 Task: Search one way flight ticket for 5 adults, 1 child, 2 infants in seat and 1 infant on lap in business from Traverse City: Cherry Capital Airport (was Cherry County Airpark) to Laramie: Laramie Regional Airport on 5-3-2023. Choice of flights is Emirates. Number of bags: 2 checked bags. Price is upto 71000. Outbound departure time preference is 4:45.
Action: Mouse moved to (293, 414)
Screenshot: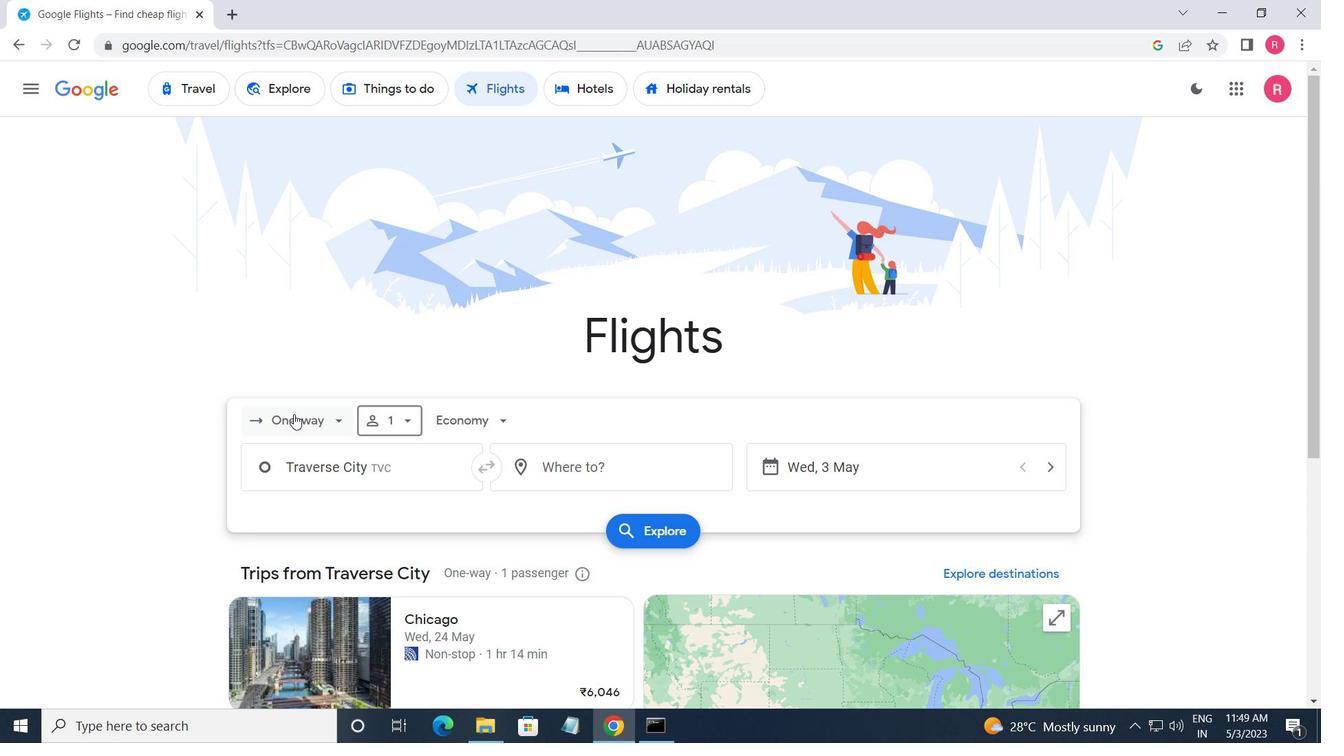 
Action: Mouse pressed left at (293, 414)
Screenshot: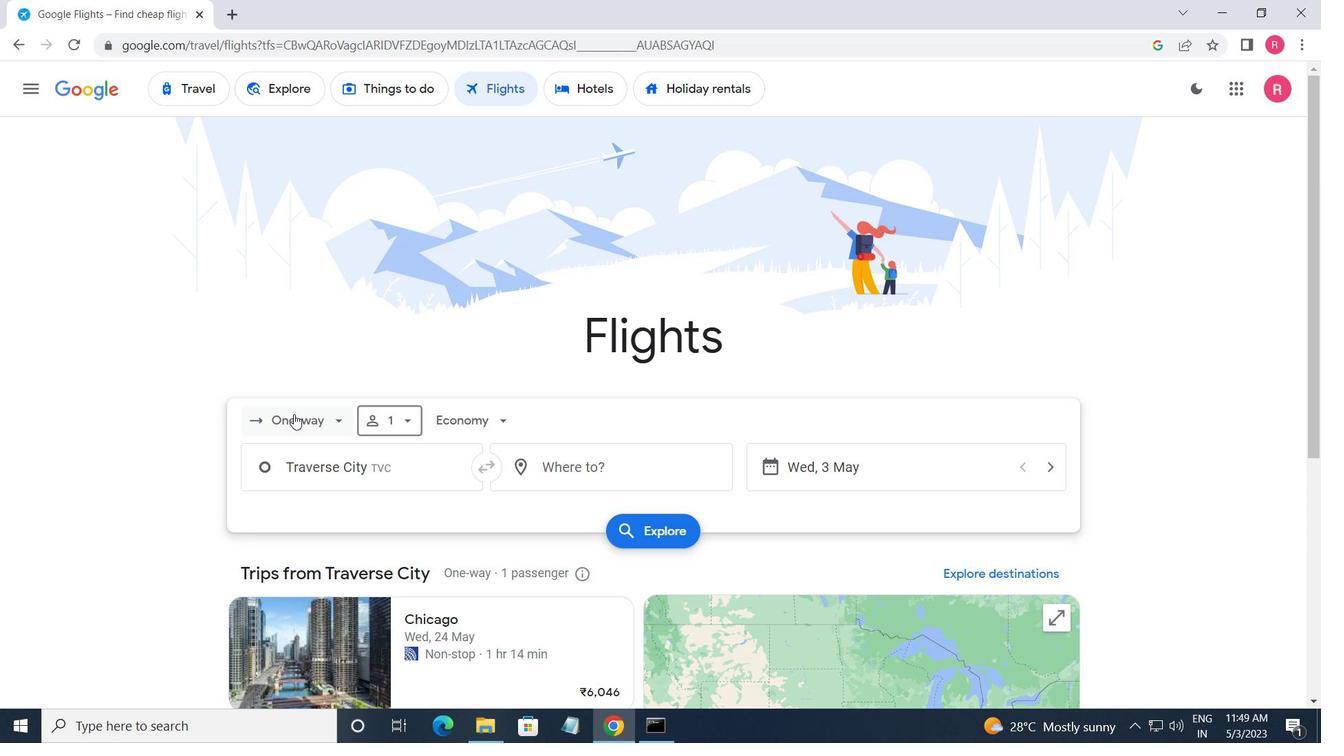 
Action: Mouse moved to (290, 505)
Screenshot: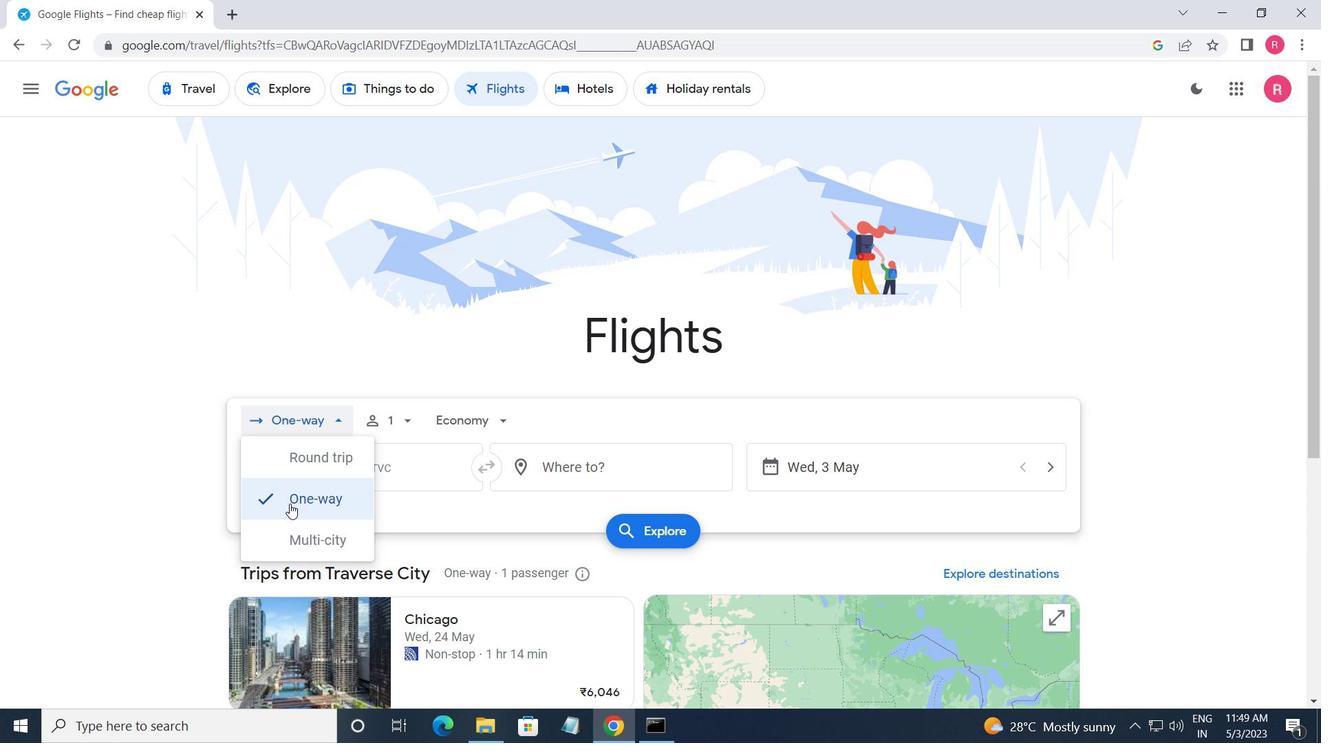 
Action: Mouse pressed left at (290, 505)
Screenshot: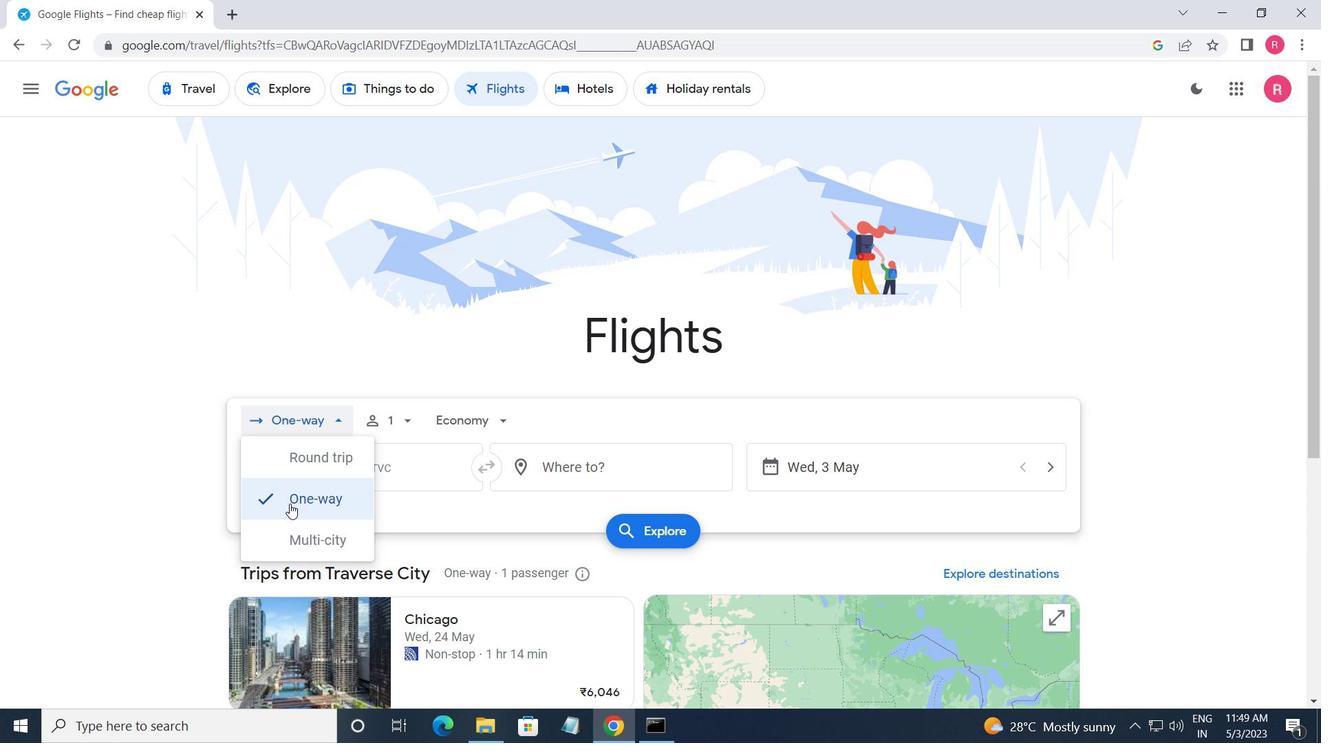 
Action: Mouse moved to (405, 427)
Screenshot: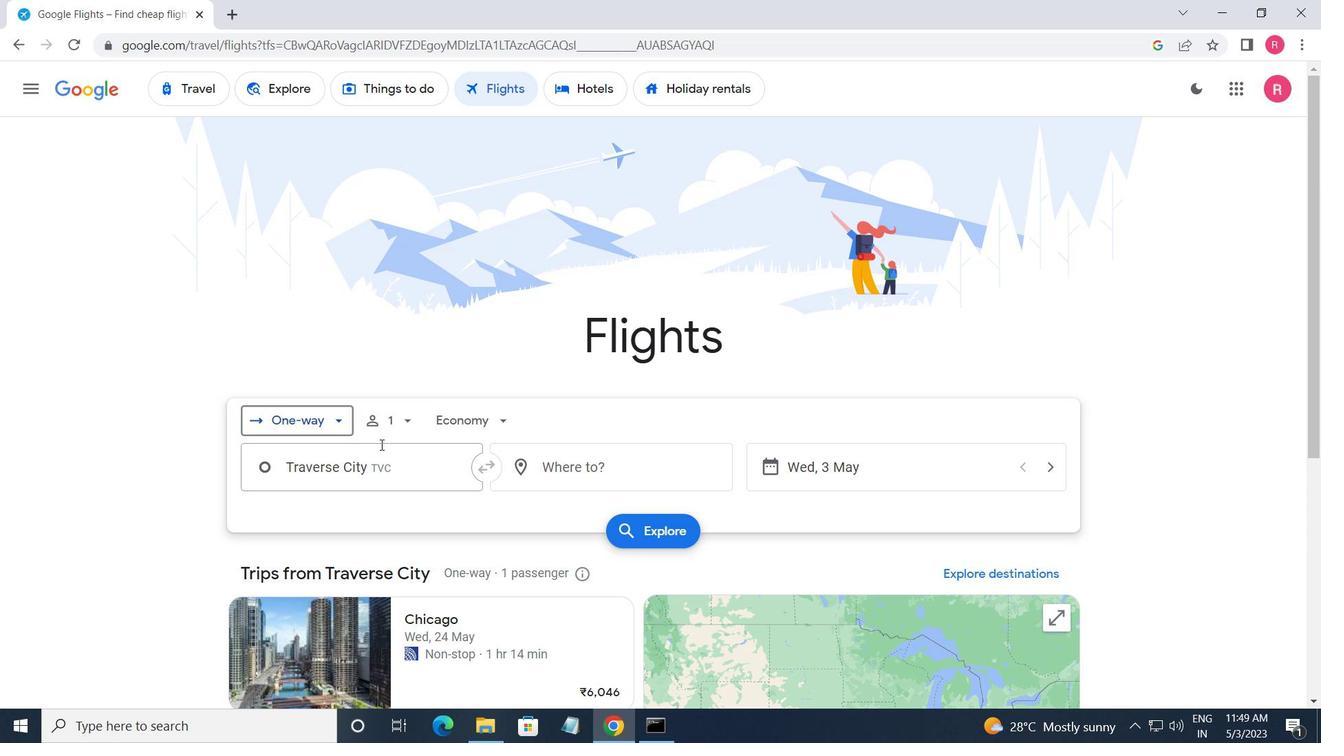 
Action: Mouse pressed left at (405, 427)
Screenshot: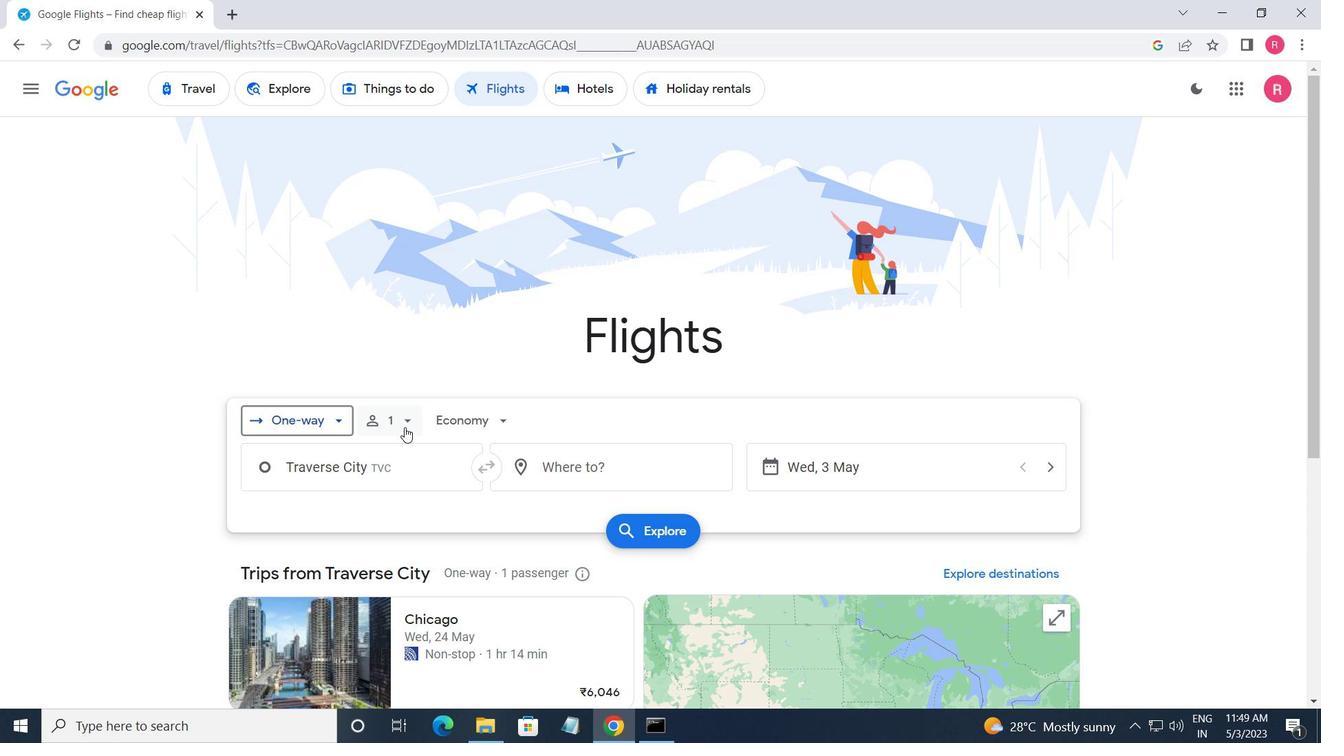 
Action: Mouse moved to (546, 465)
Screenshot: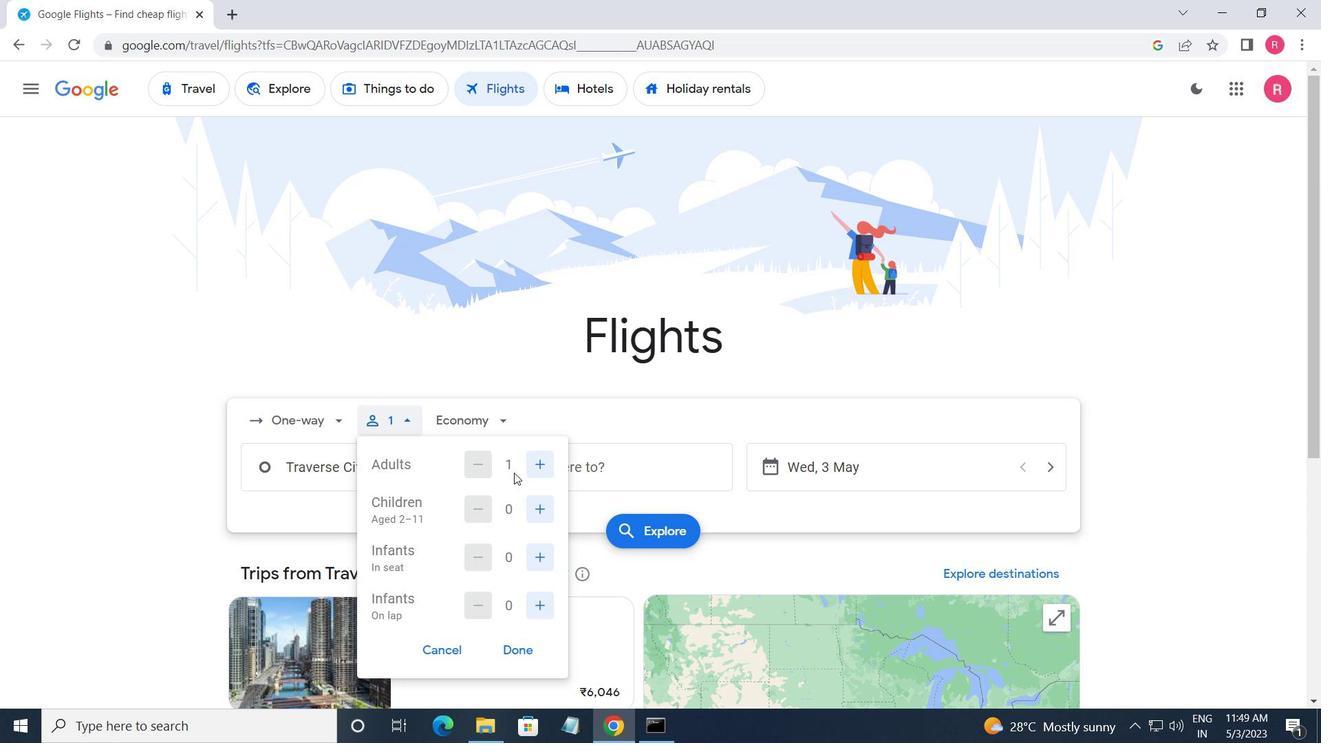 
Action: Mouse pressed left at (546, 465)
Screenshot: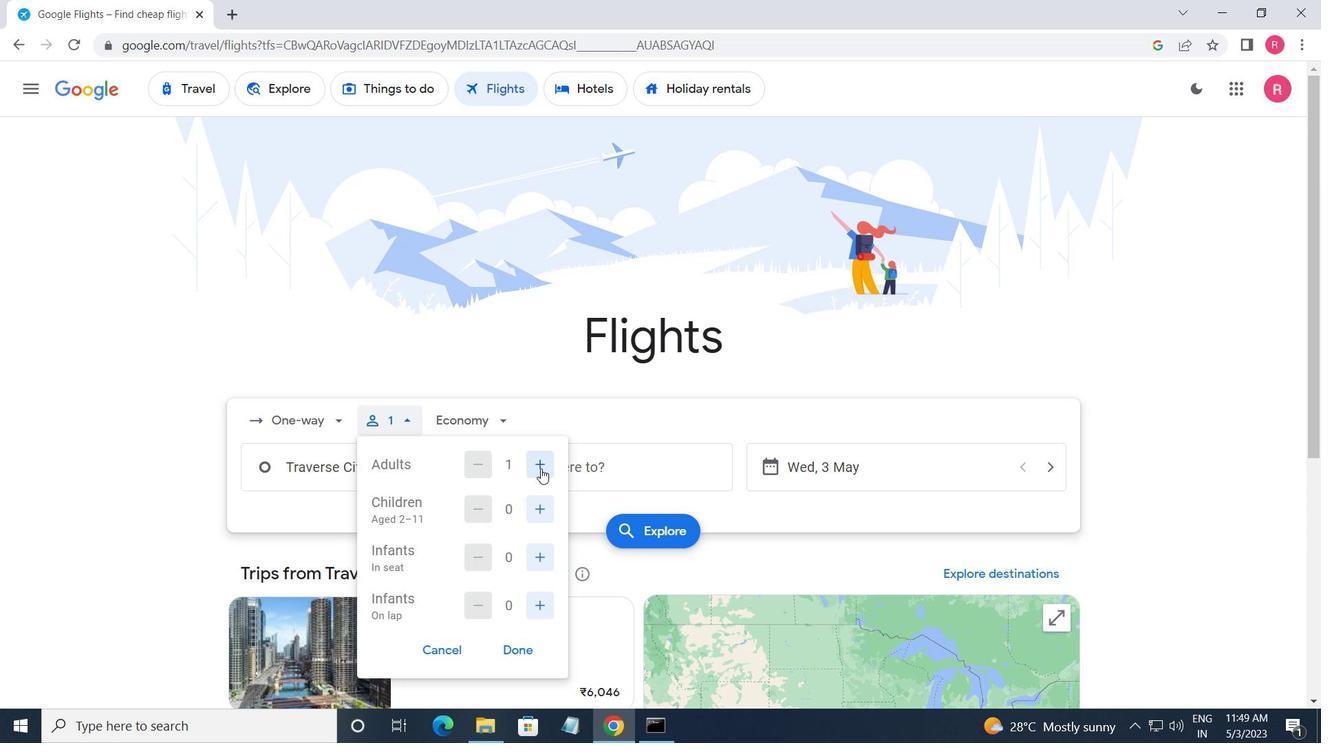 
Action: Mouse pressed left at (546, 465)
Screenshot: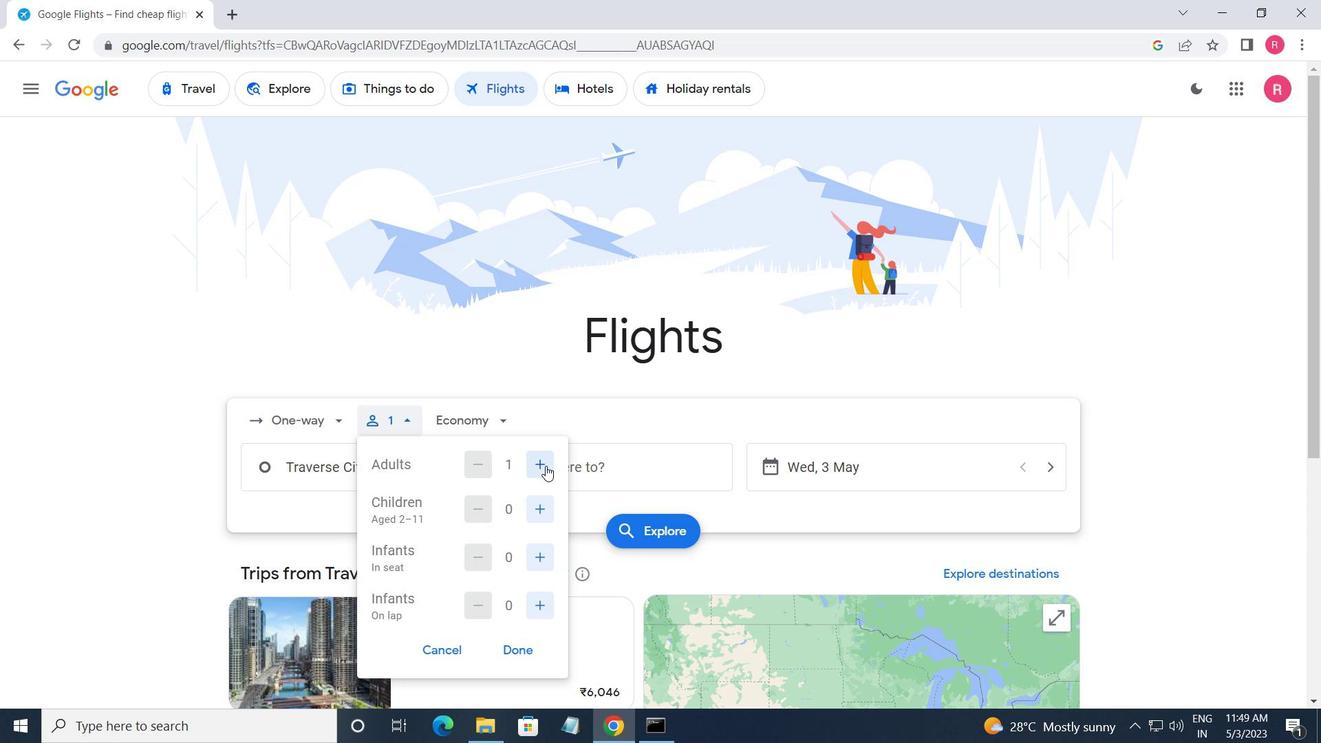 
Action: Mouse pressed left at (546, 465)
Screenshot: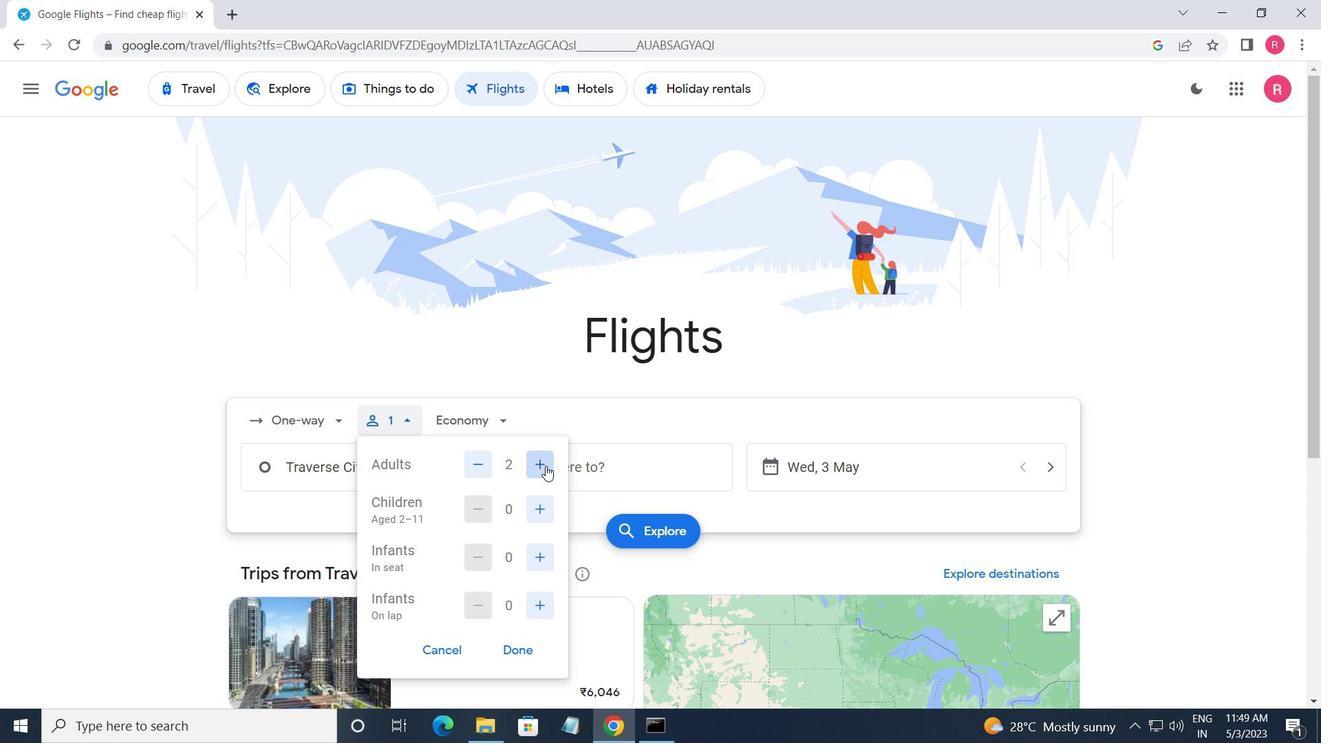 
Action: Mouse pressed left at (546, 465)
Screenshot: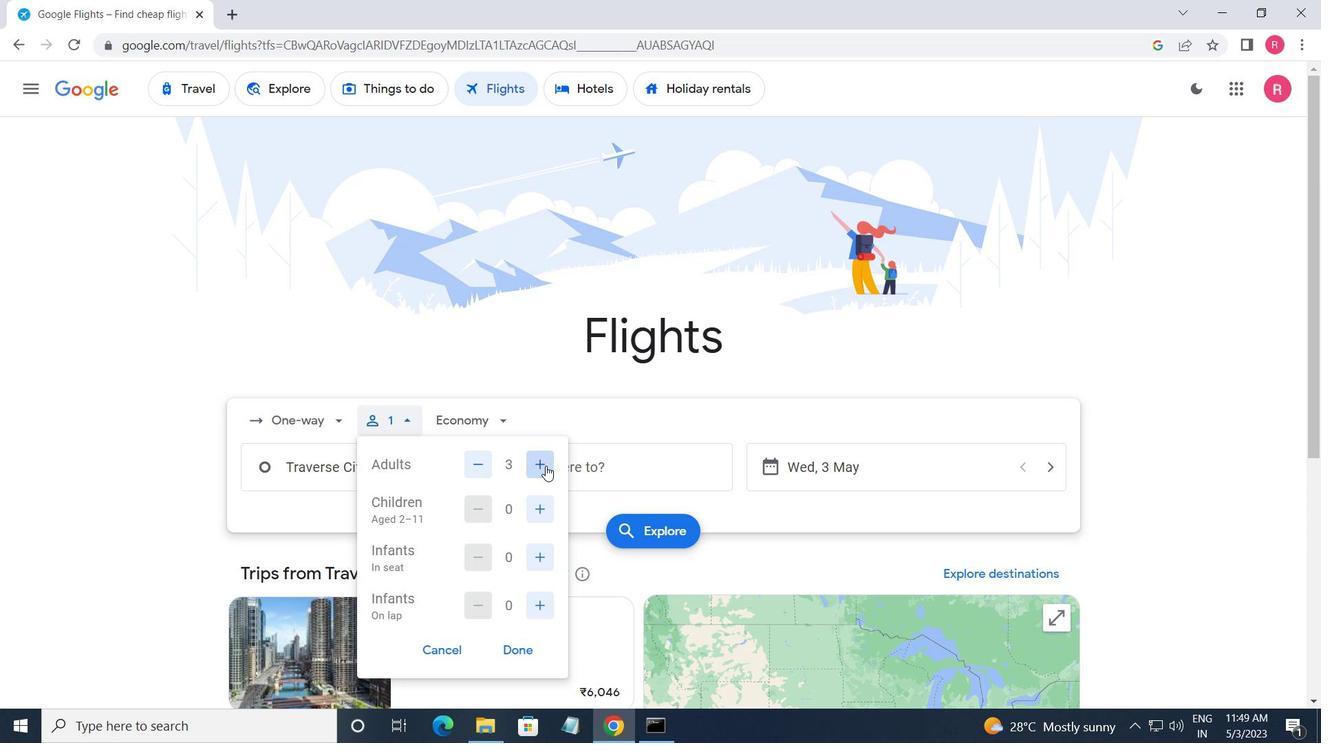 
Action: Mouse moved to (535, 501)
Screenshot: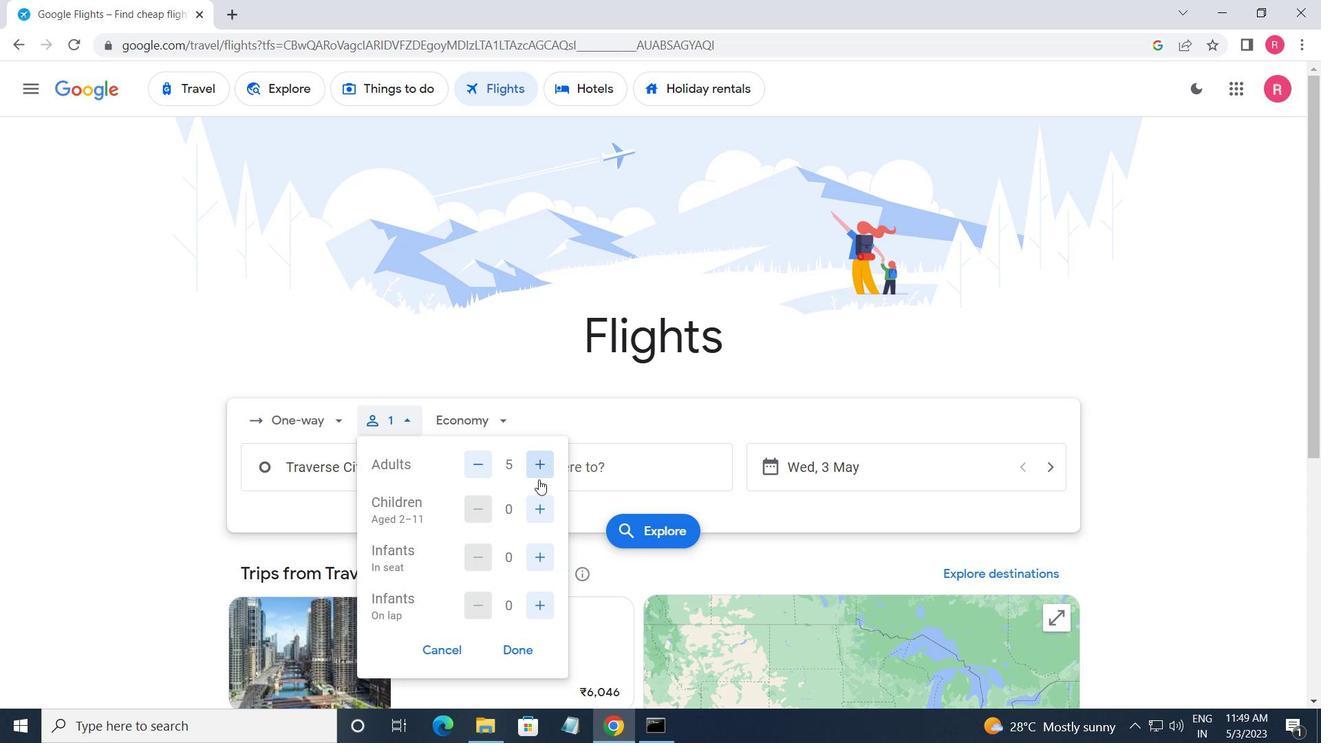 
Action: Mouse pressed left at (535, 501)
Screenshot: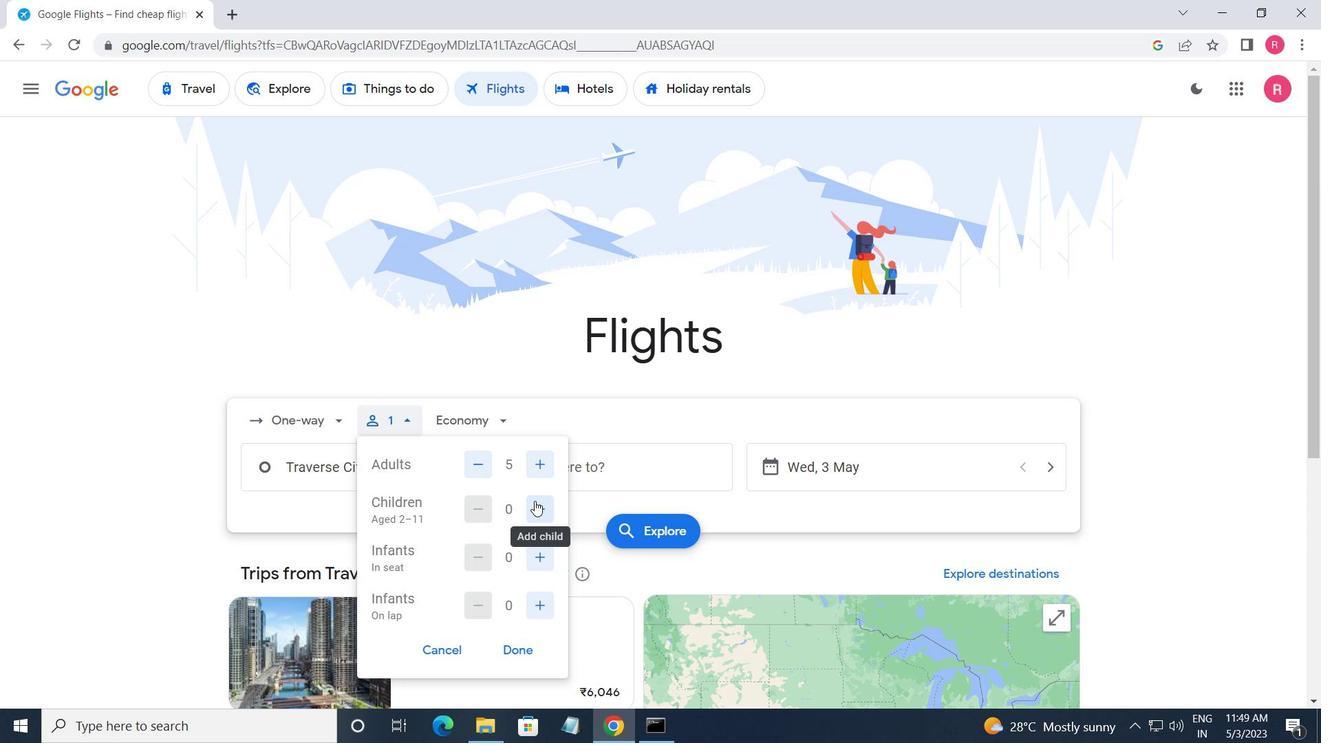 
Action: Mouse moved to (541, 555)
Screenshot: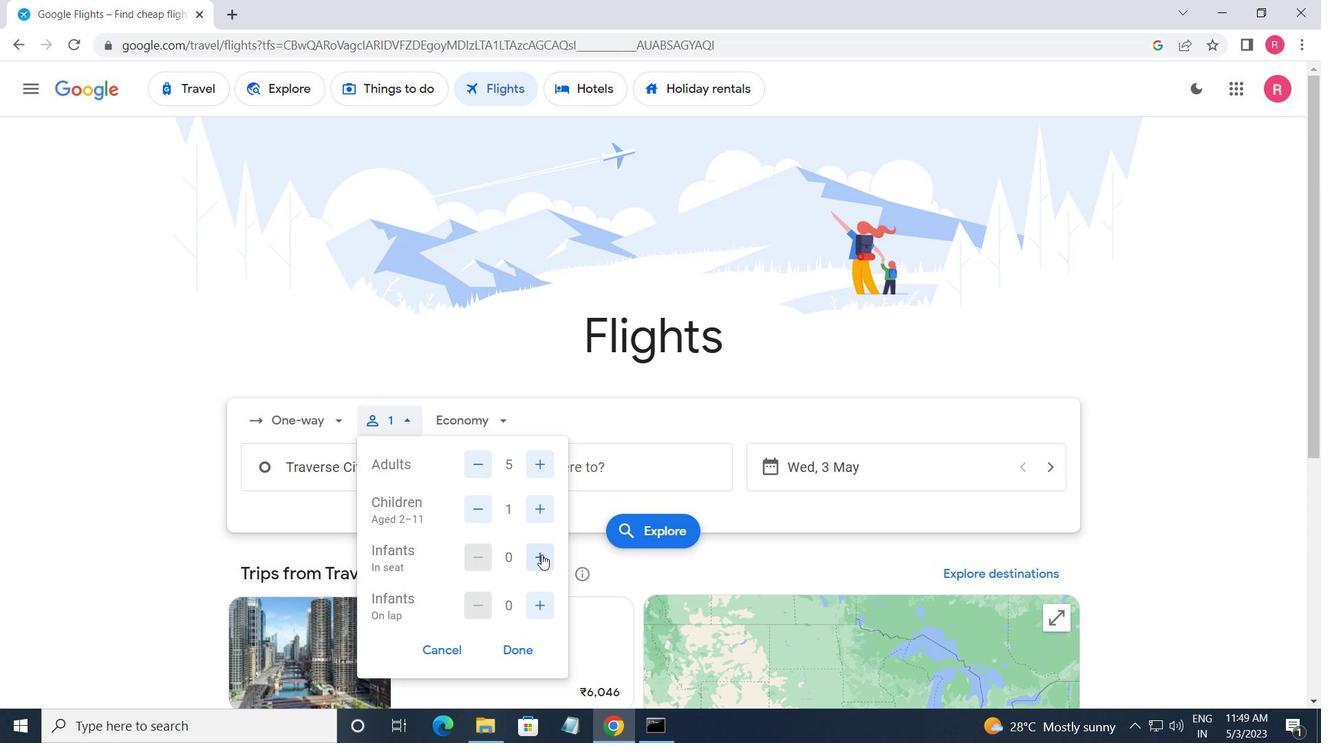 
Action: Mouse pressed left at (541, 555)
Screenshot: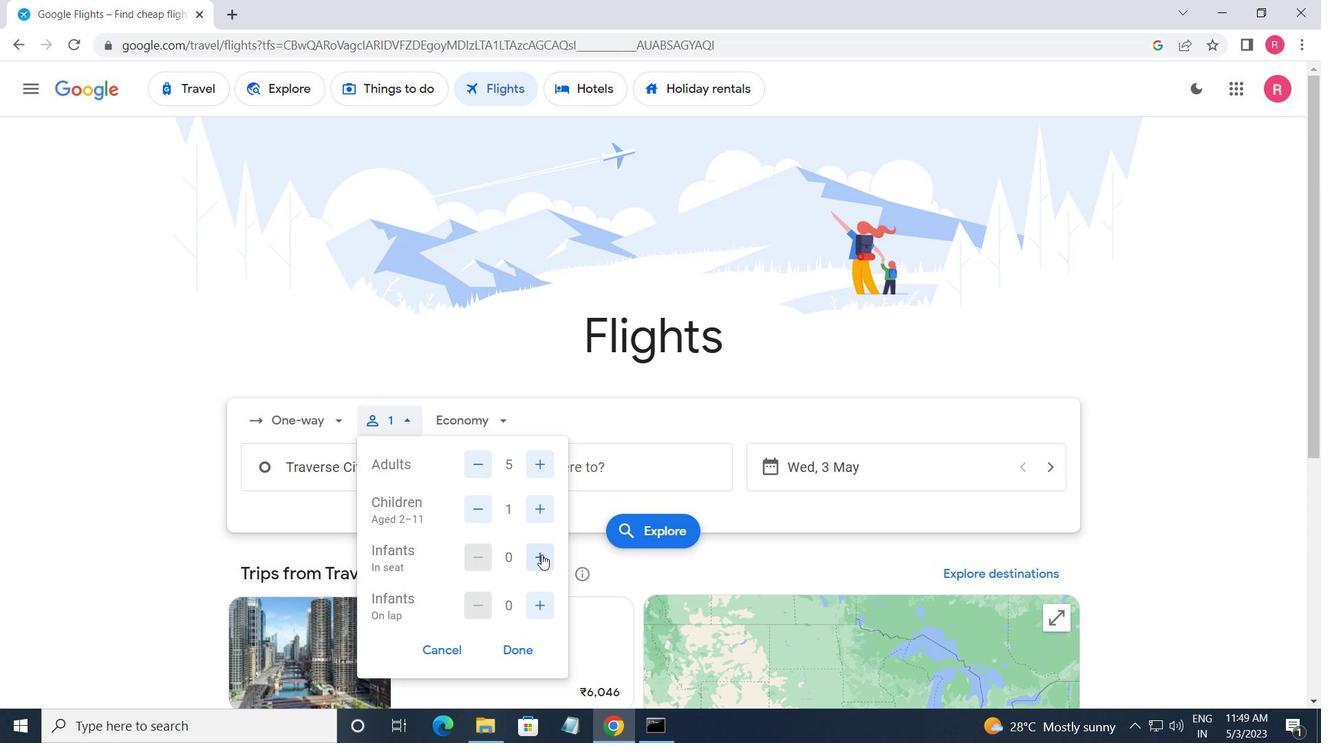 
Action: Mouse pressed left at (541, 555)
Screenshot: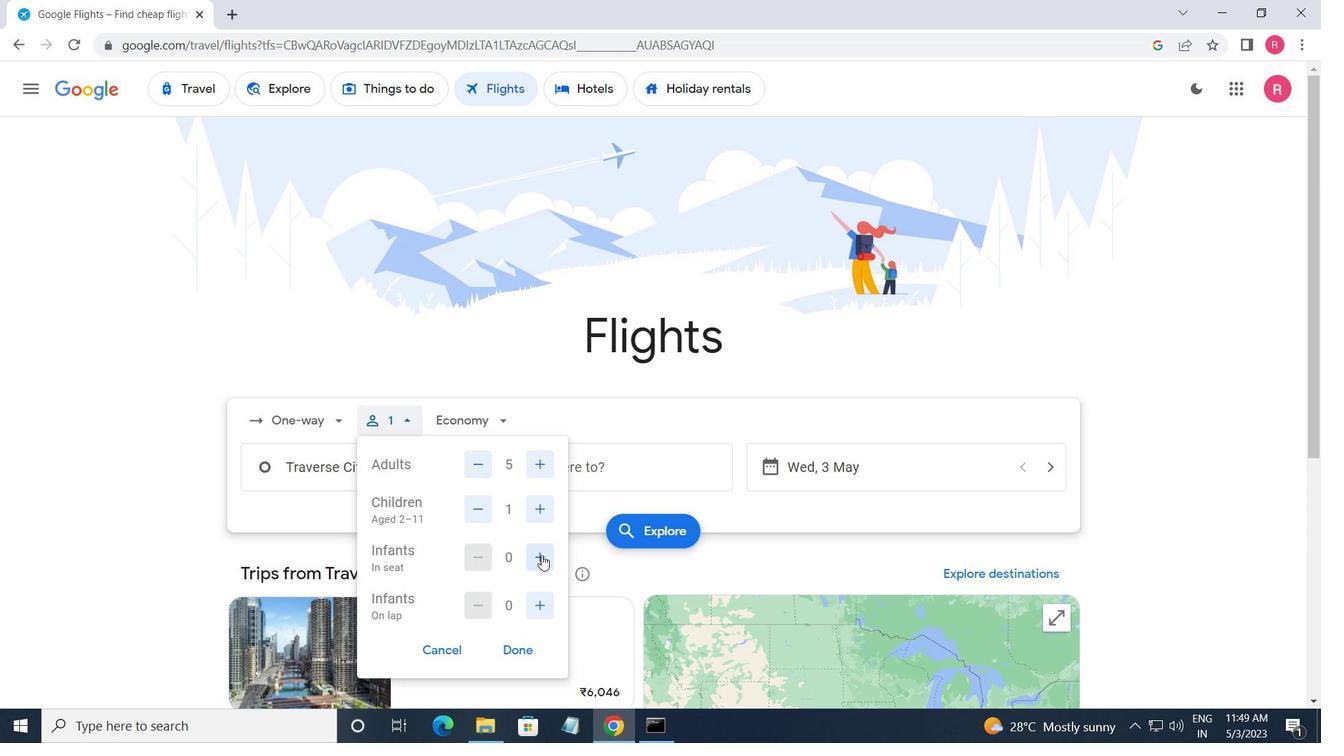 
Action: Mouse moved to (541, 605)
Screenshot: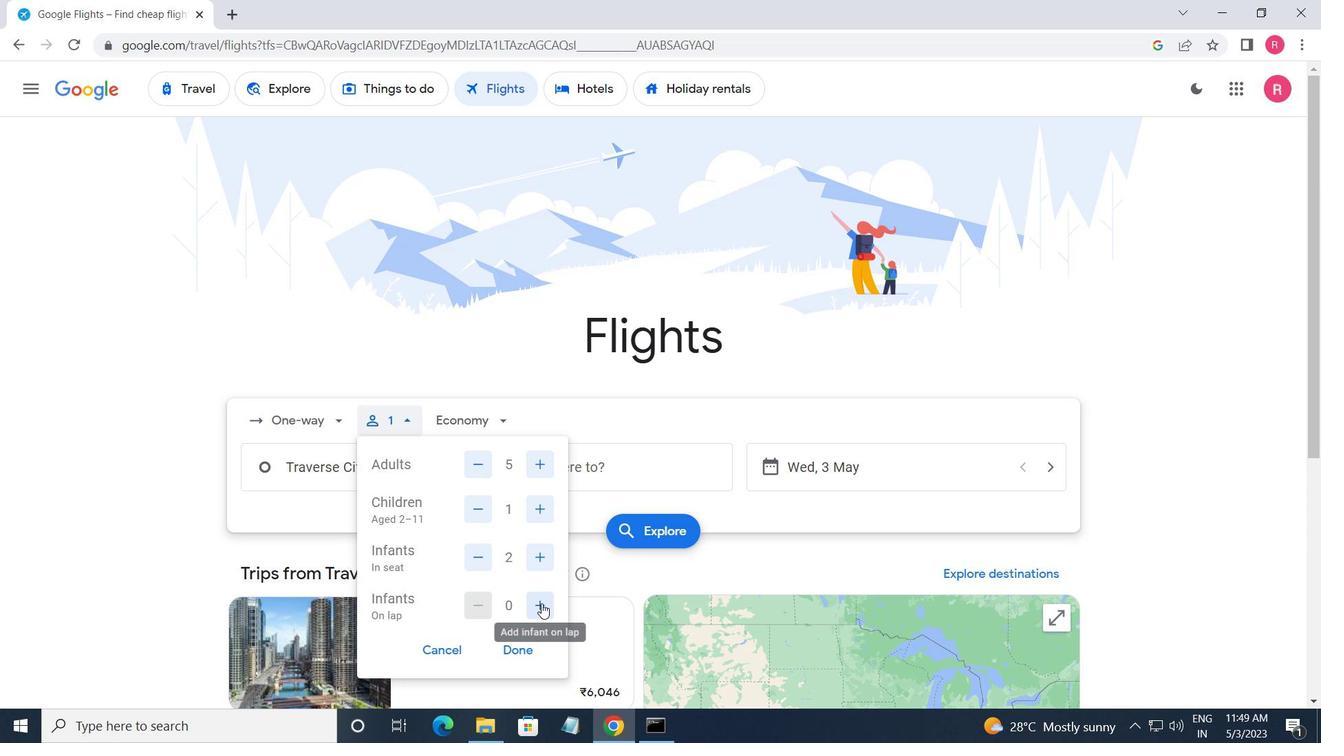 
Action: Mouse pressed left at (541, 605)
Screenshot: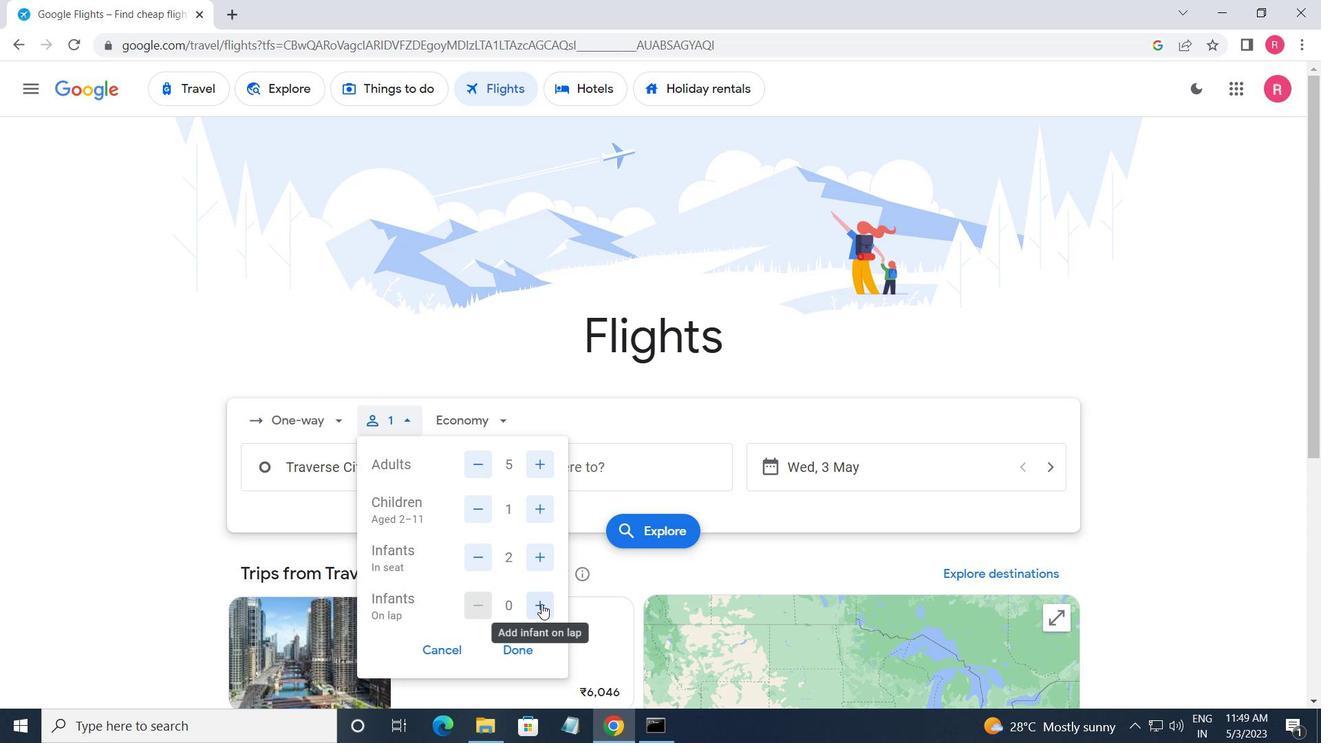 
Action: Mouse moved to (527, 640)
Screenshot: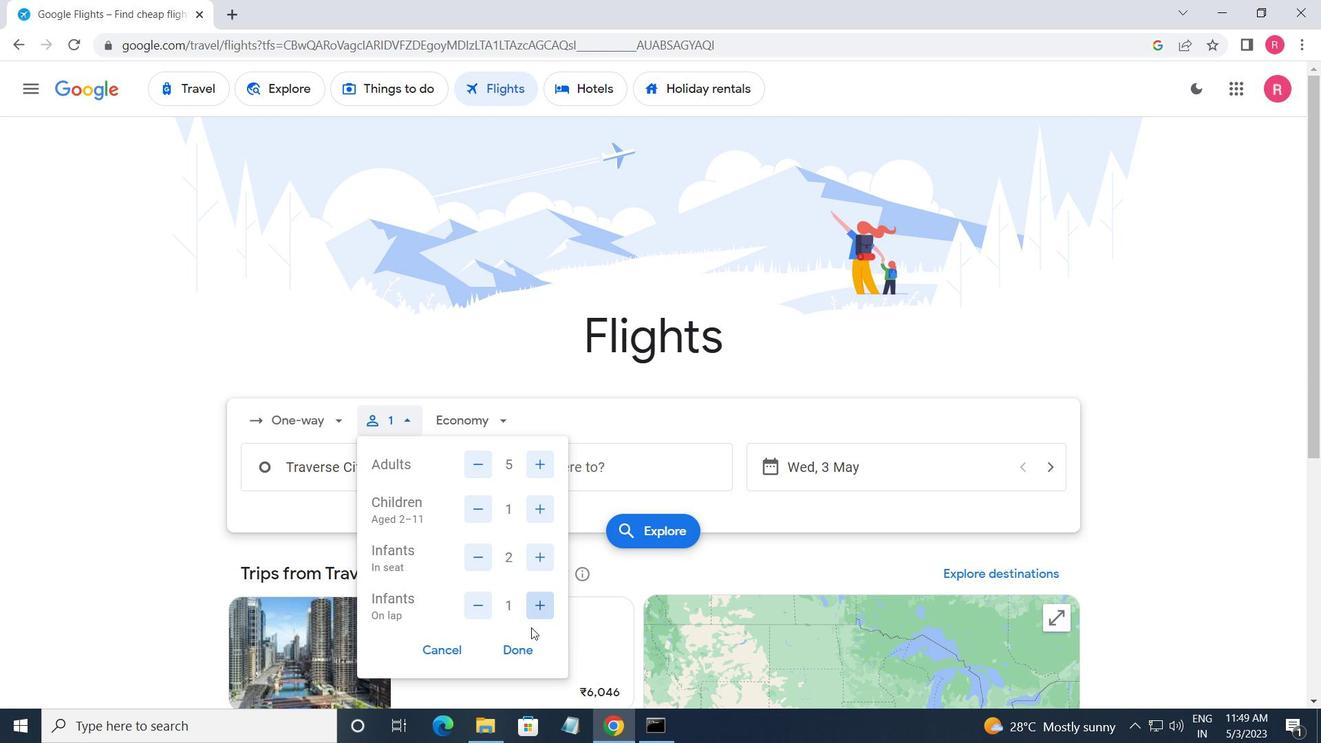 
Action: Mouse pressed left at (527, 640)
Screenshot: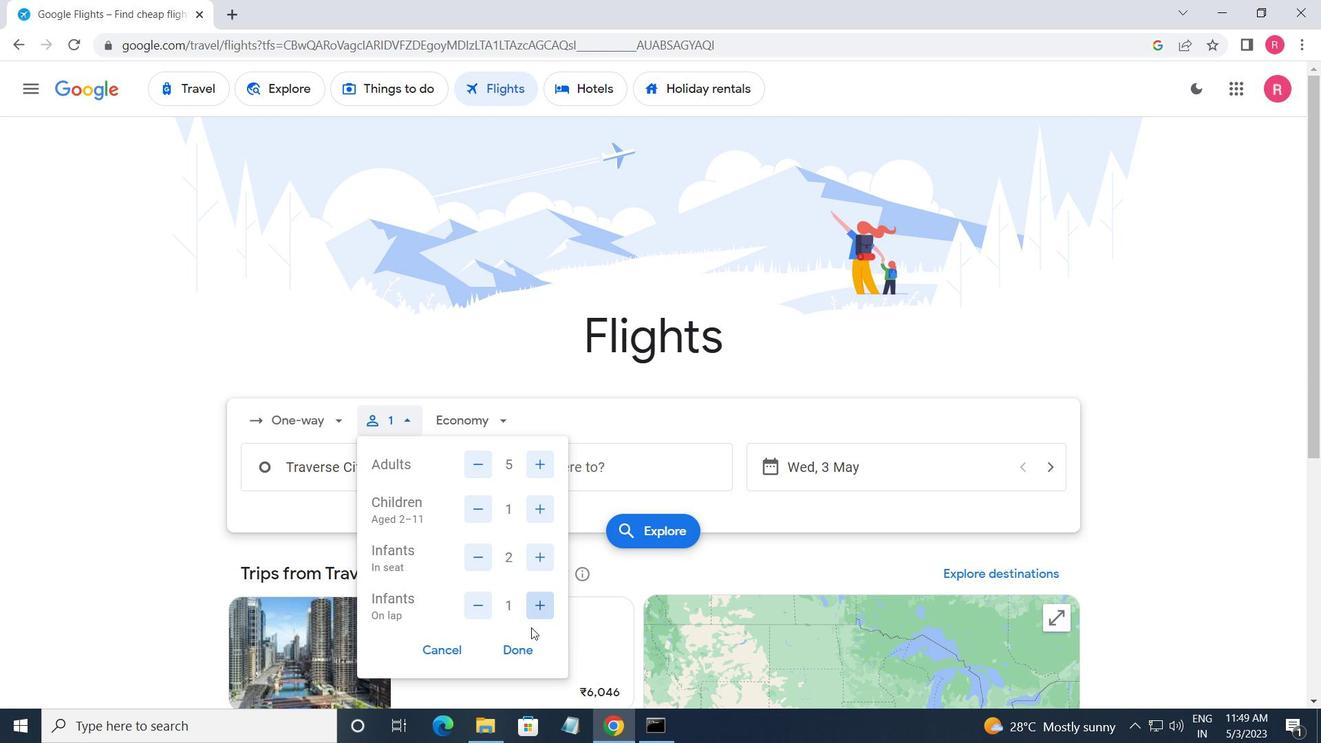
Action: Mouse moved to (476, 428)
Screenshot: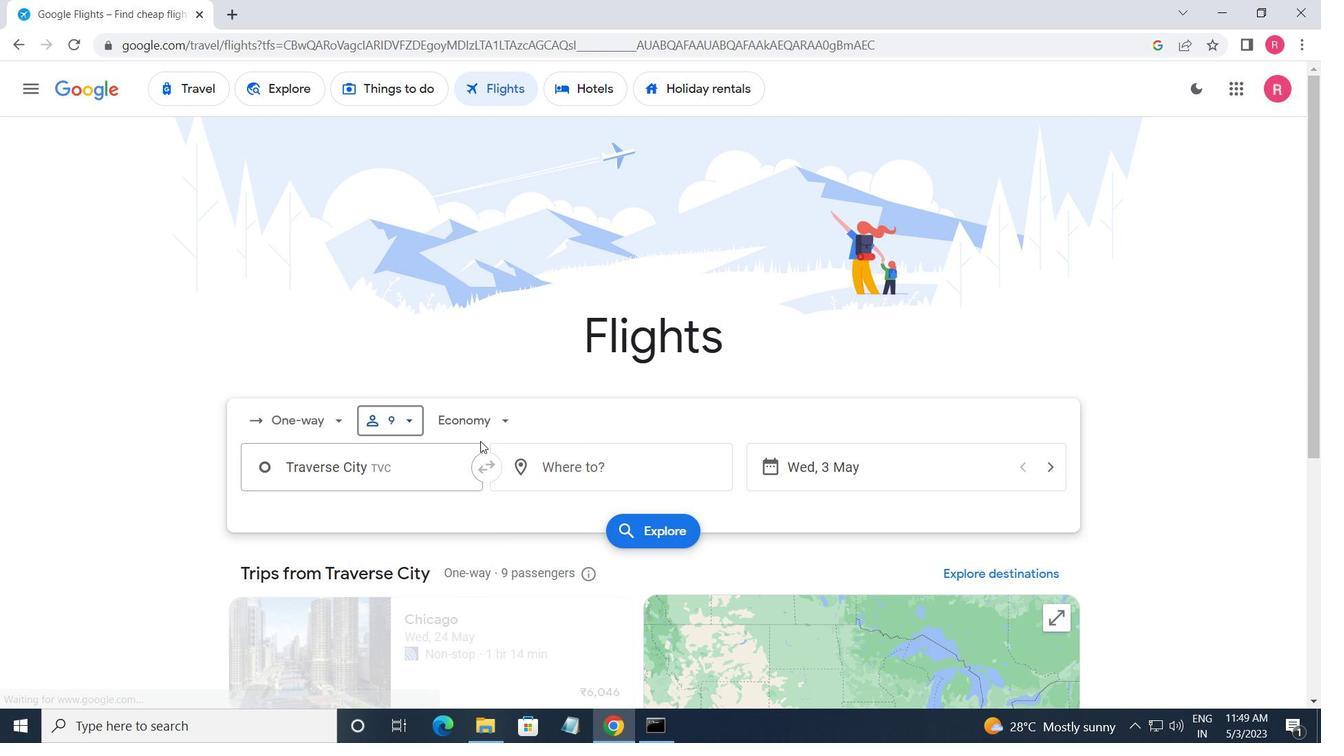 
Action: Mouse pressed left at (476, 428)
Screenshot: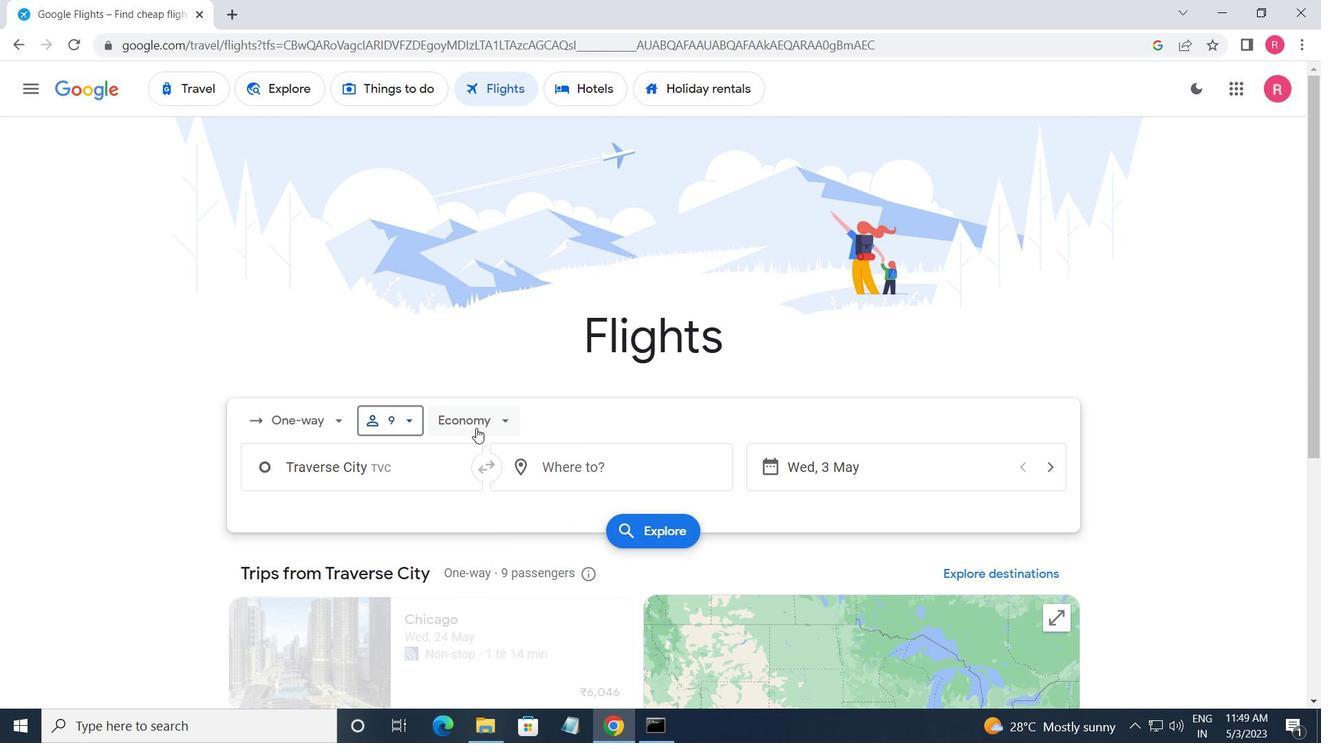 
Action: Mouse moved to (490, 544)
Screenshot: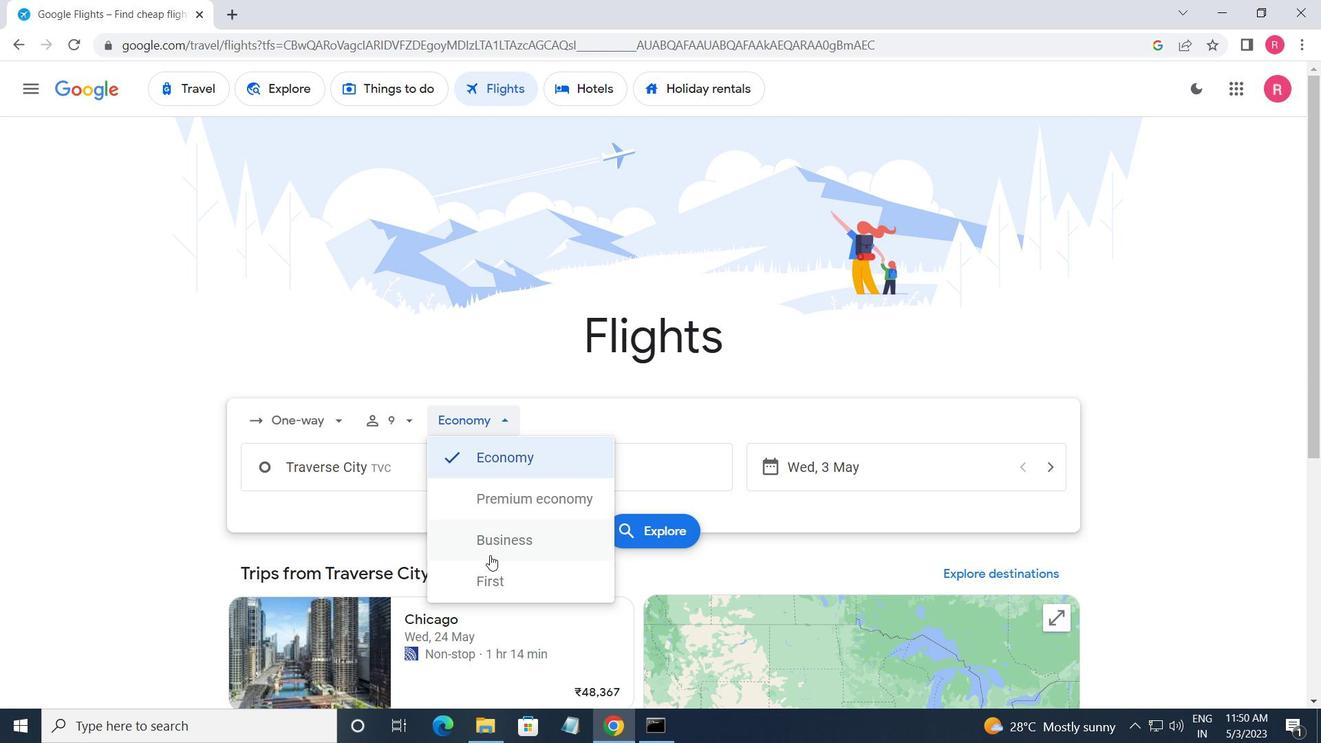 
Action: Mouse pressed left at (490, 544)
Screenshot: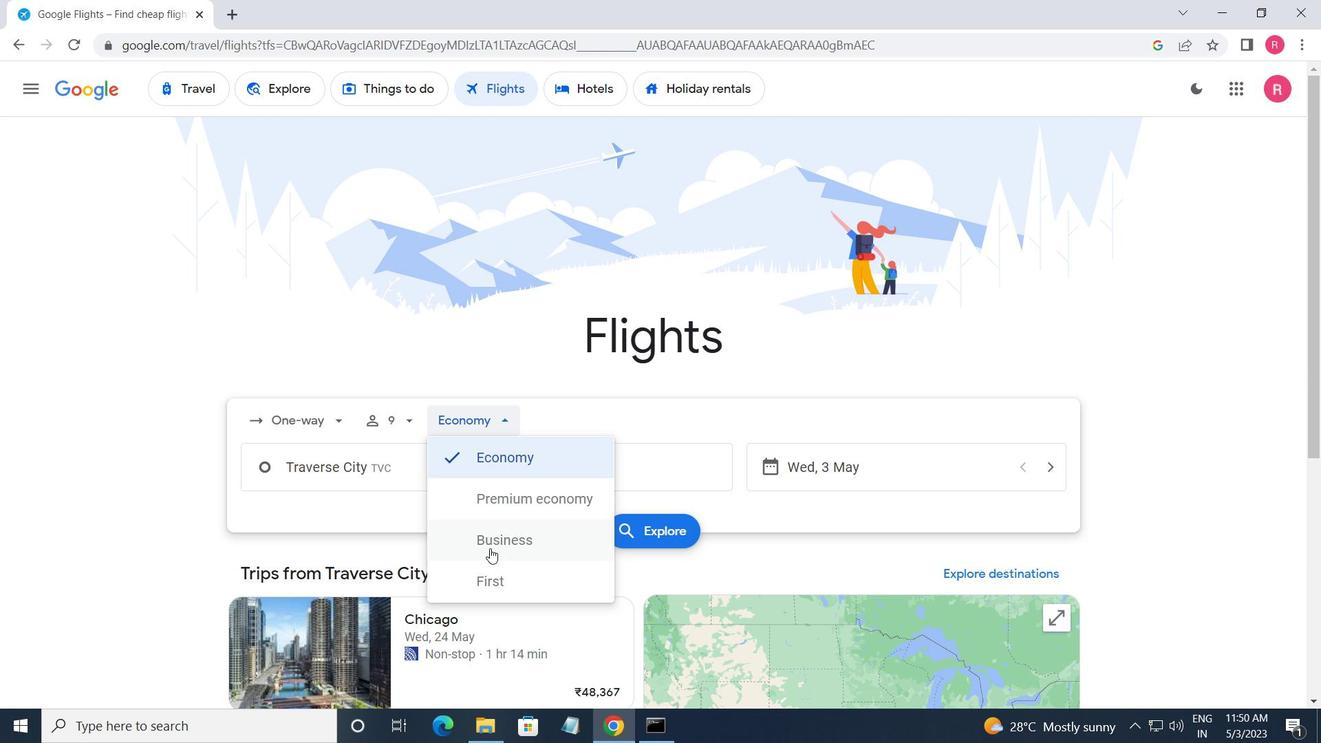 
Action: Mouse moved to (410, 474)
Screenshot: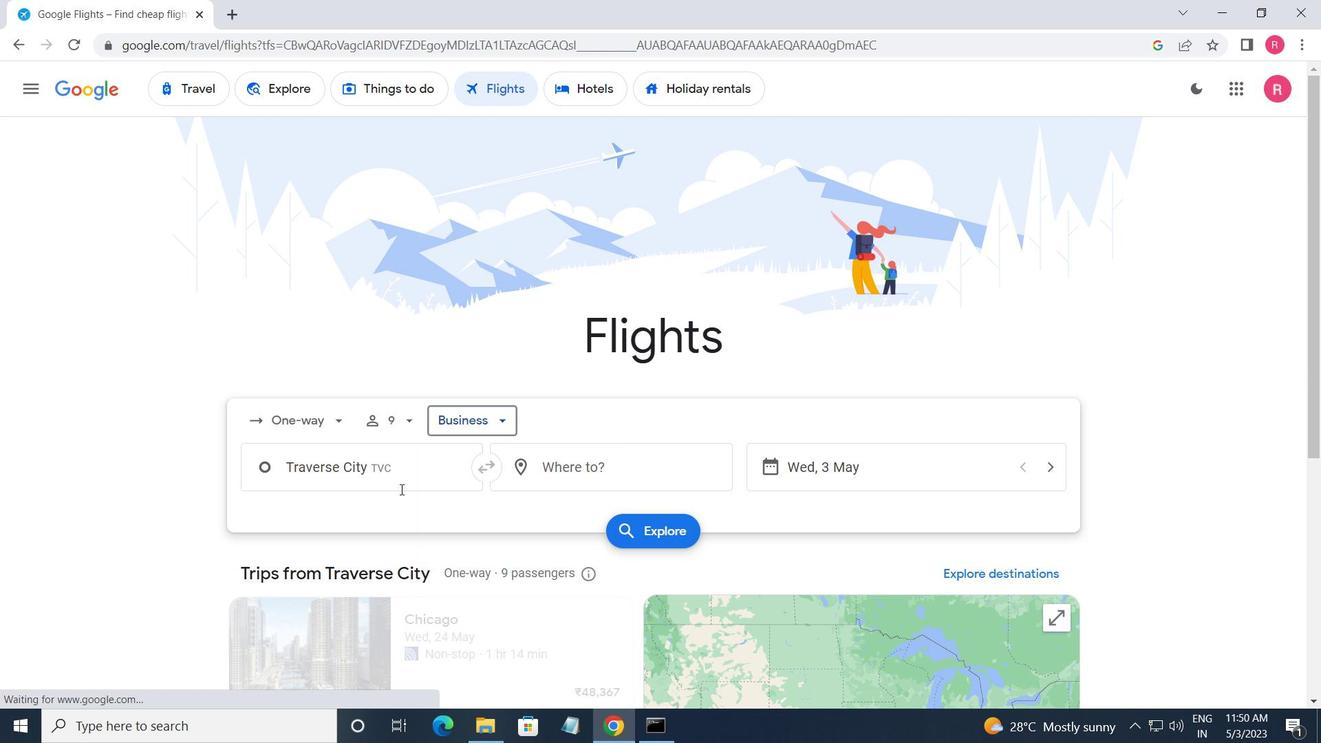 
Action: Mouse pressed left at (410, 474)
Screenshot: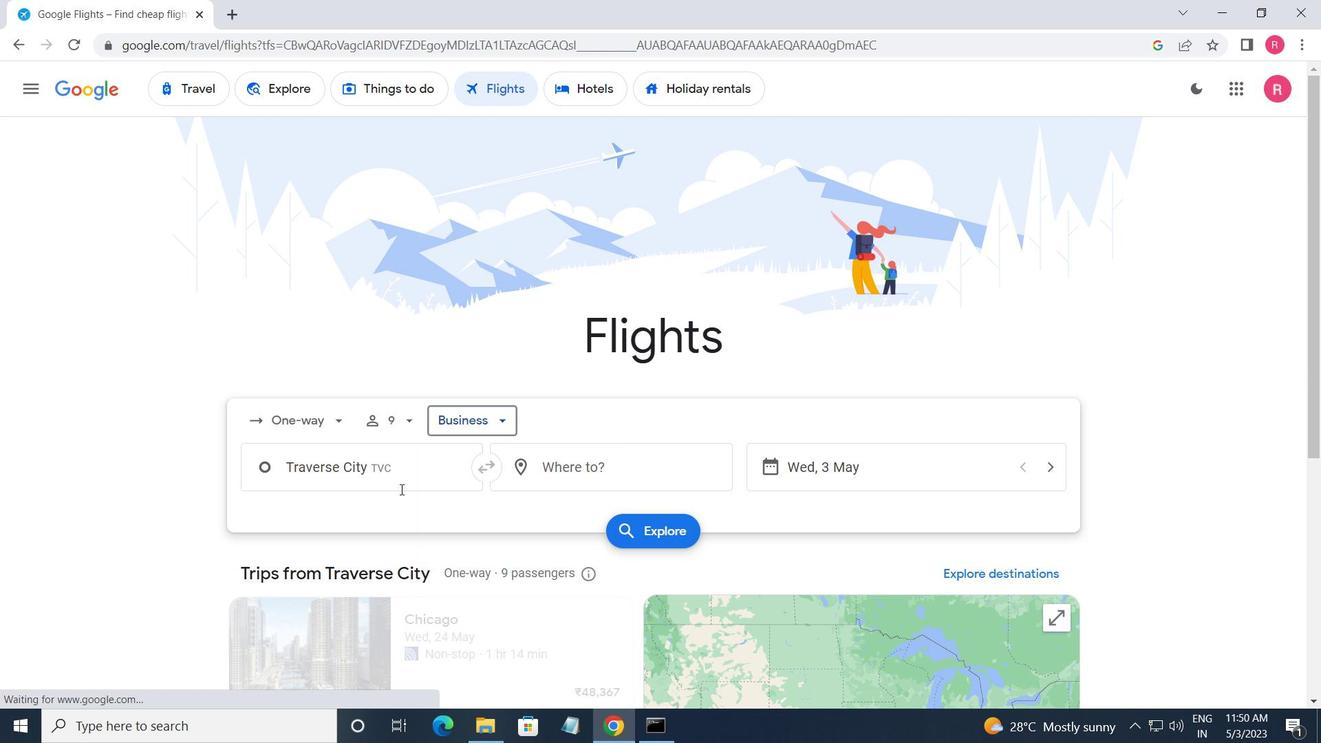 
Action: Mouse moved to (390, 563)
Screenshot: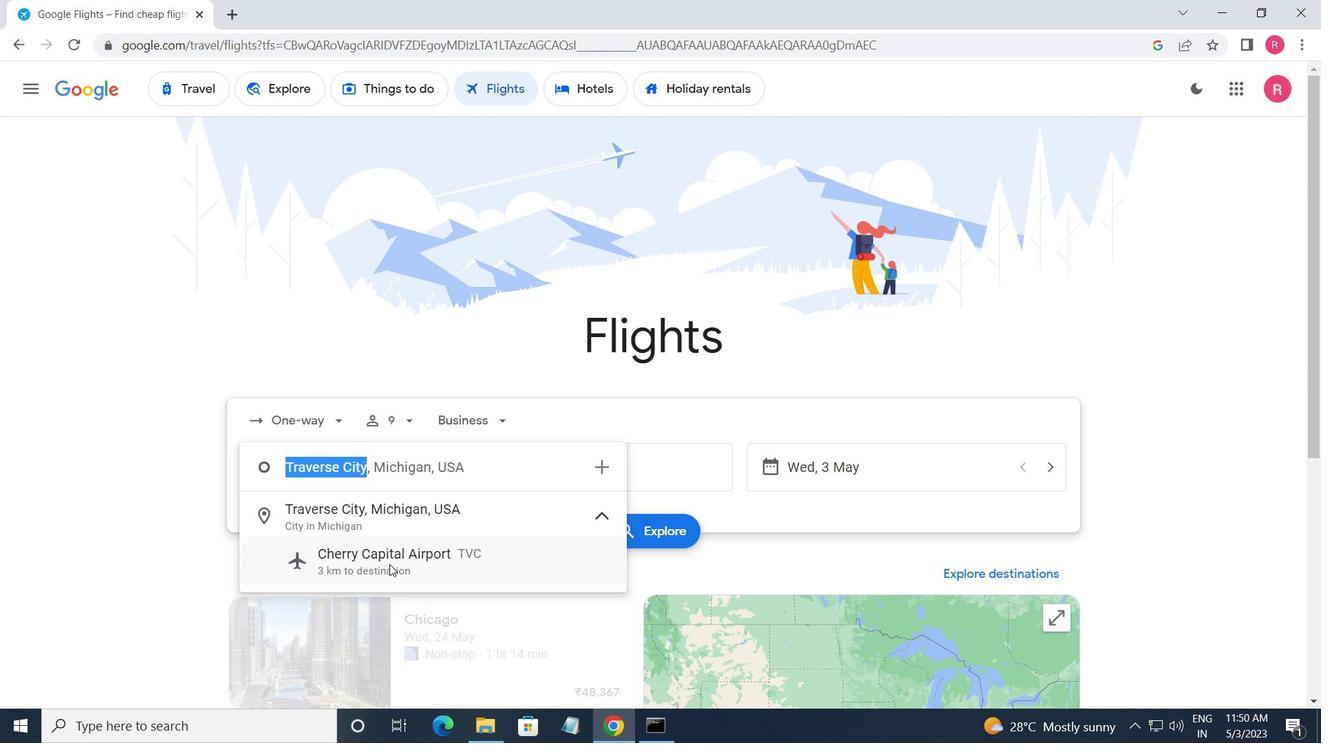 
Action: Mouse pressed left at (390, 563)
Screenshot: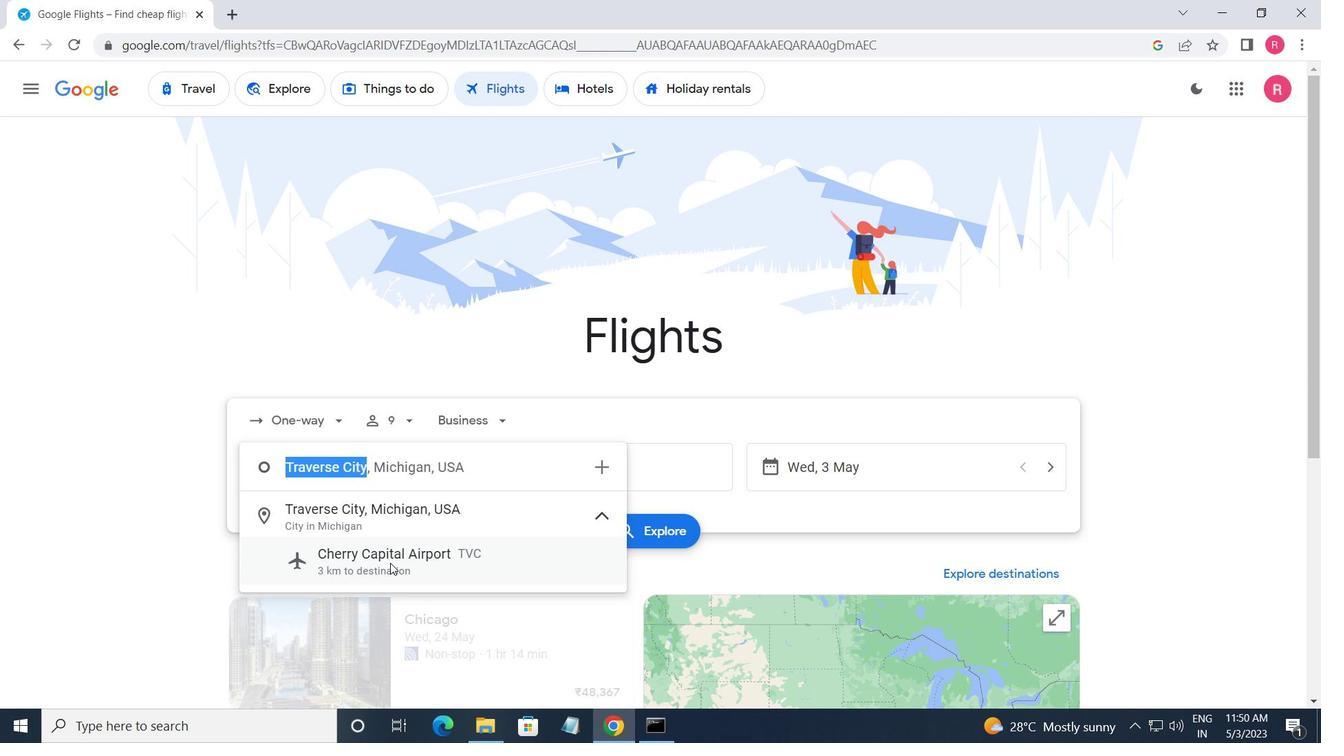 
Action: Mouse moved to (579, 465)
Screenshot: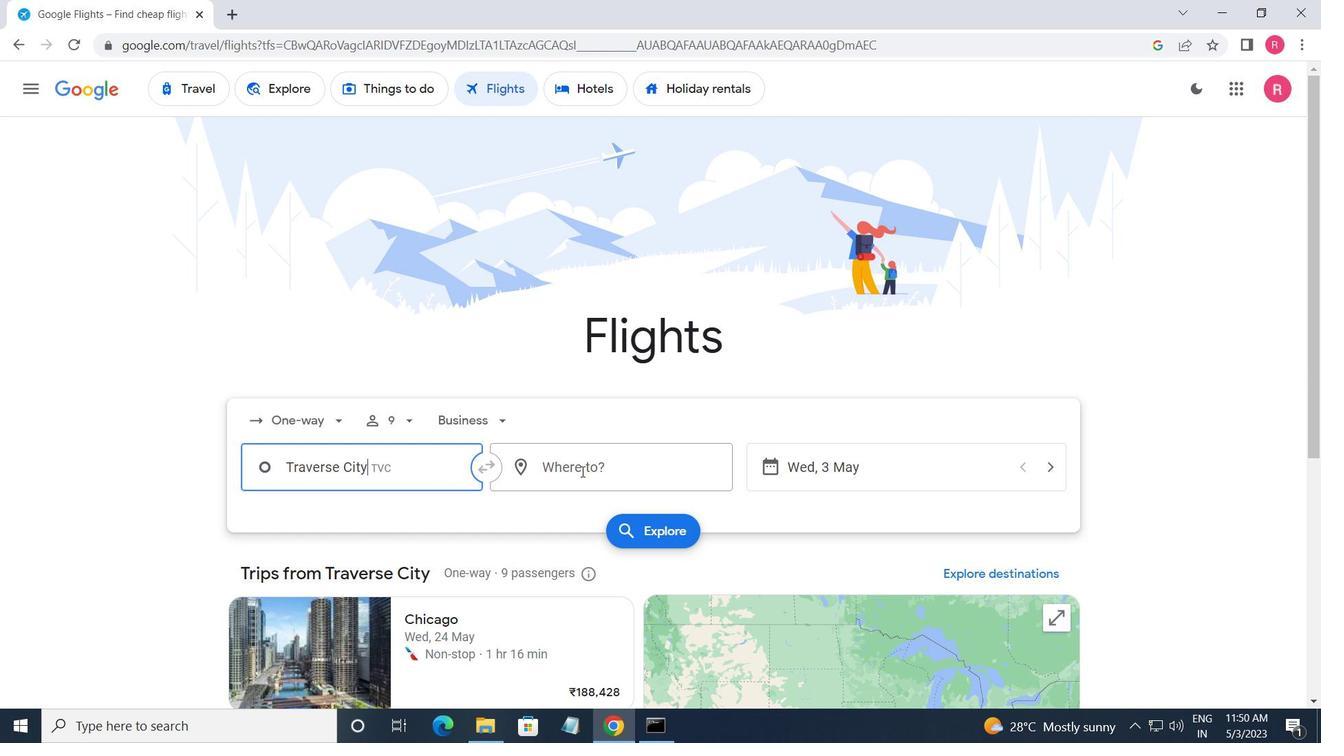 
Action: Mouse pressed left at (579, 465)
Screenshot: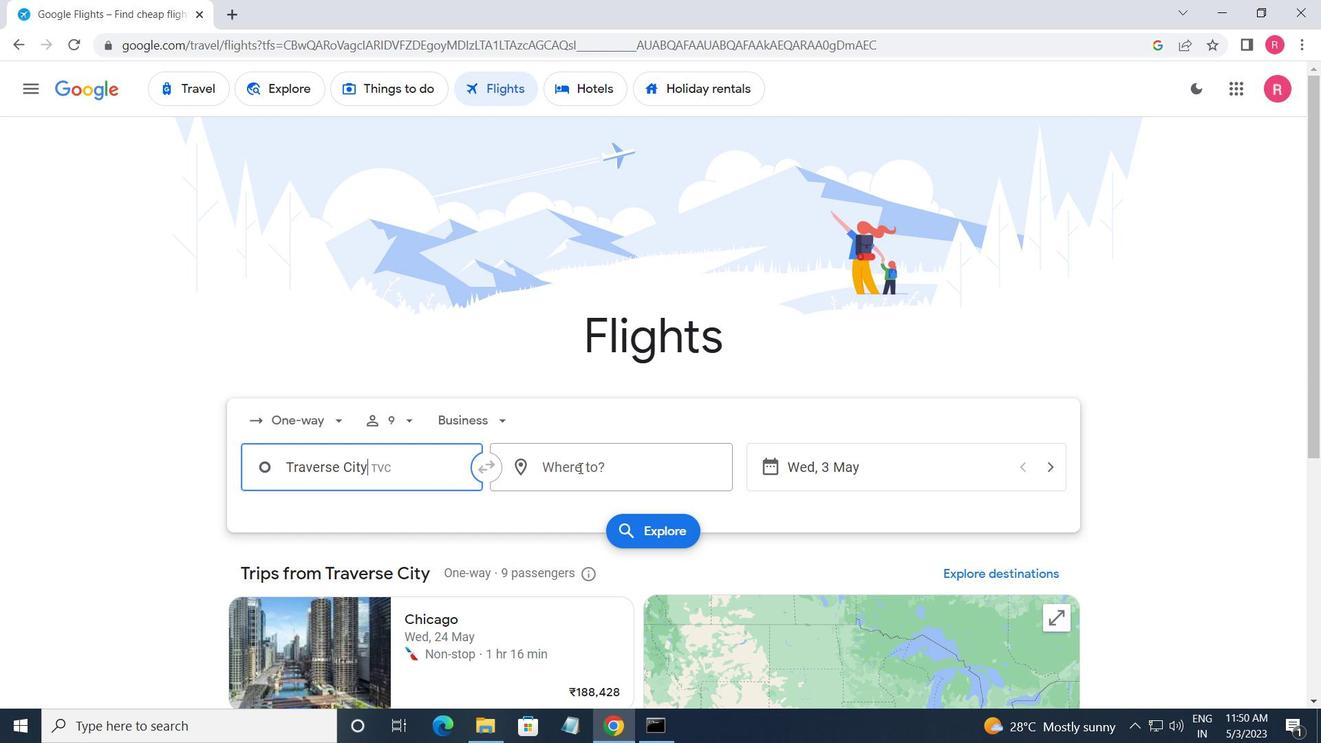 
Action: Mouse moved to (570, 635)
Screenshot: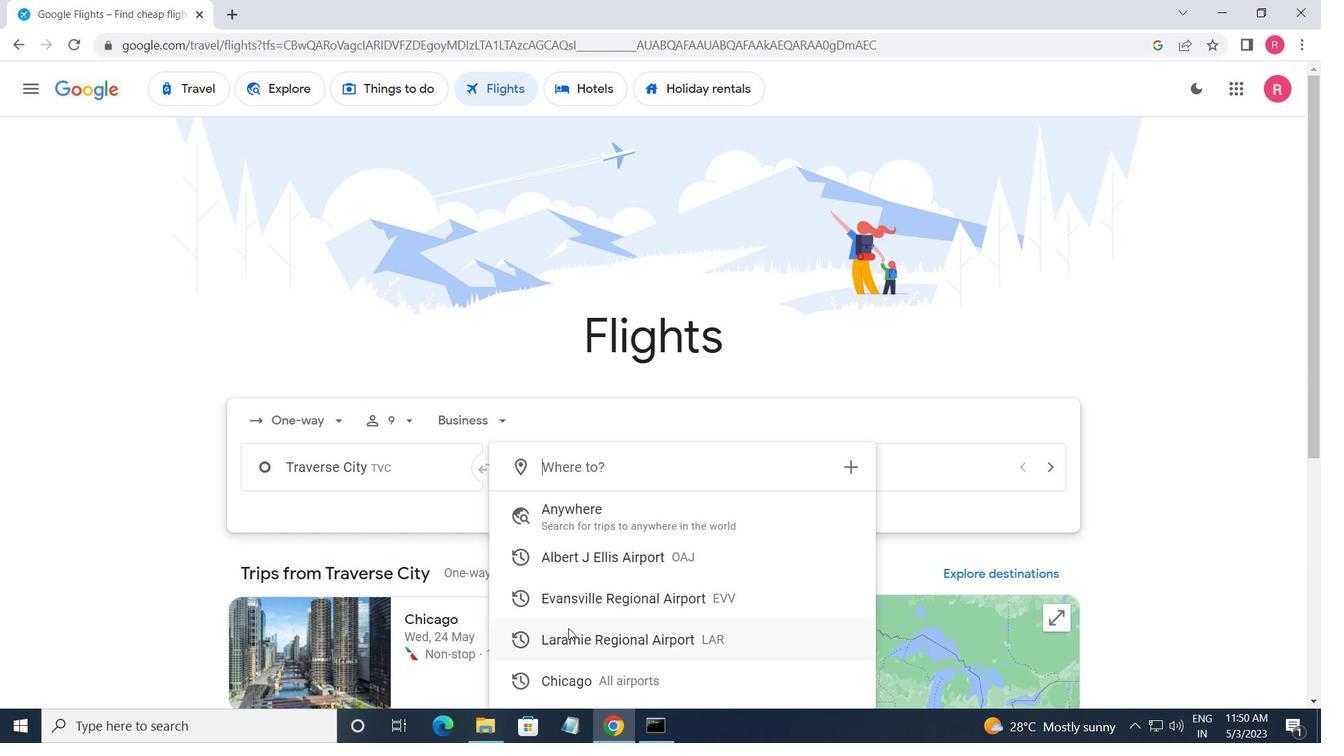 
Action: Mouse pressed left at (570, 635)
Screenshot: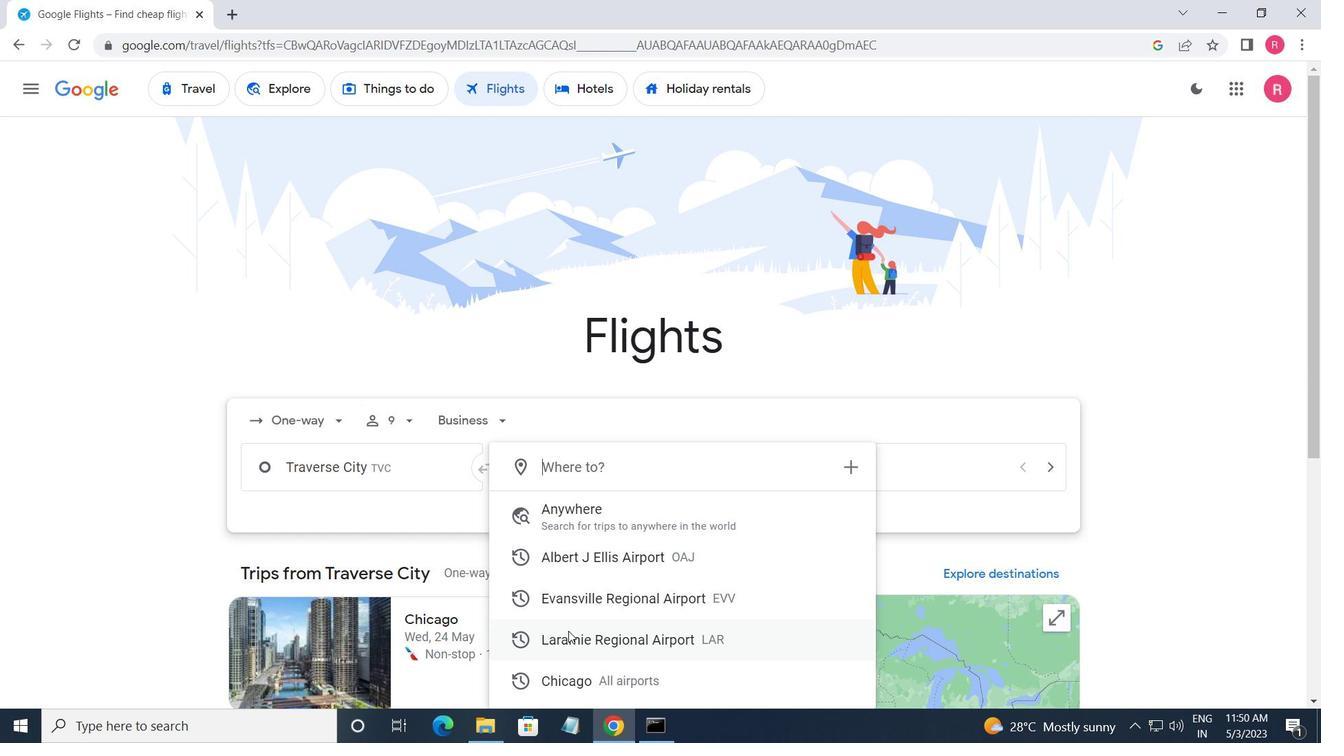 
Action: Mouse moved to (880, 475)
Screenshot: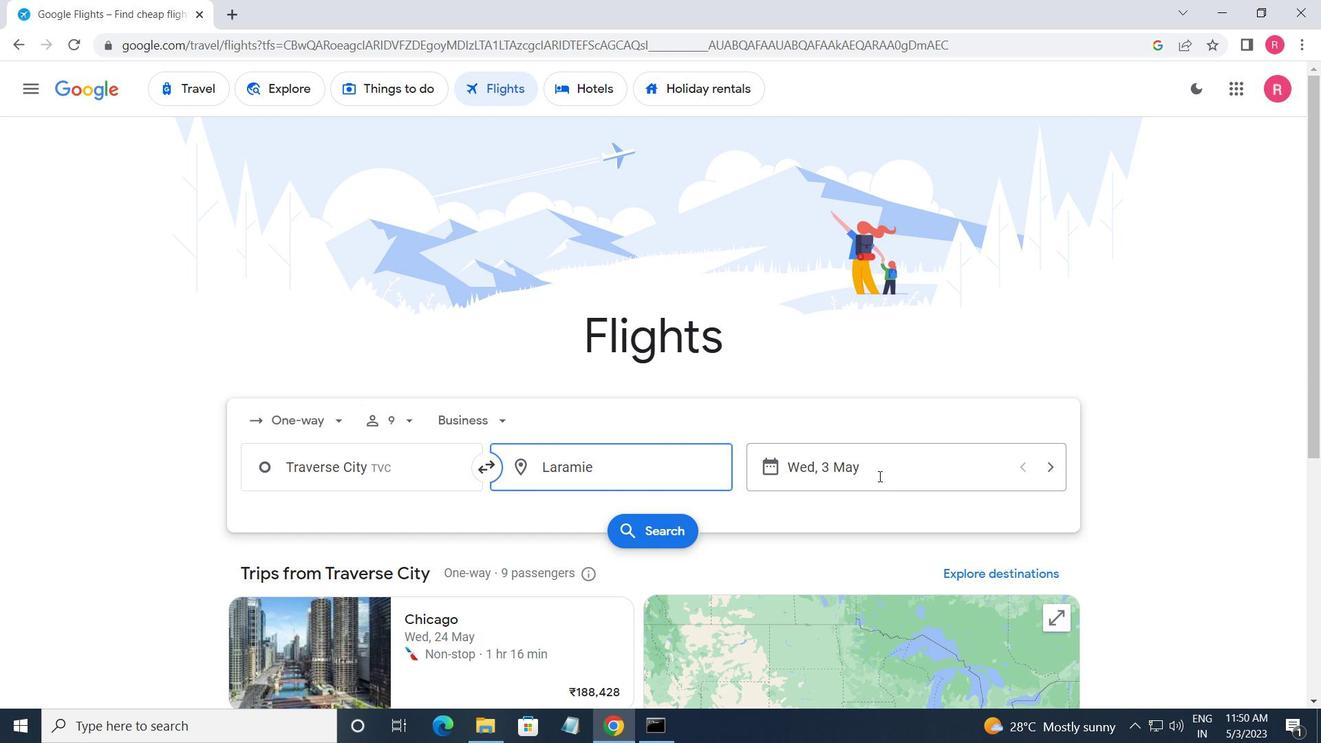 
Action: Mouse pressed left at (880, 475)
Screenshot: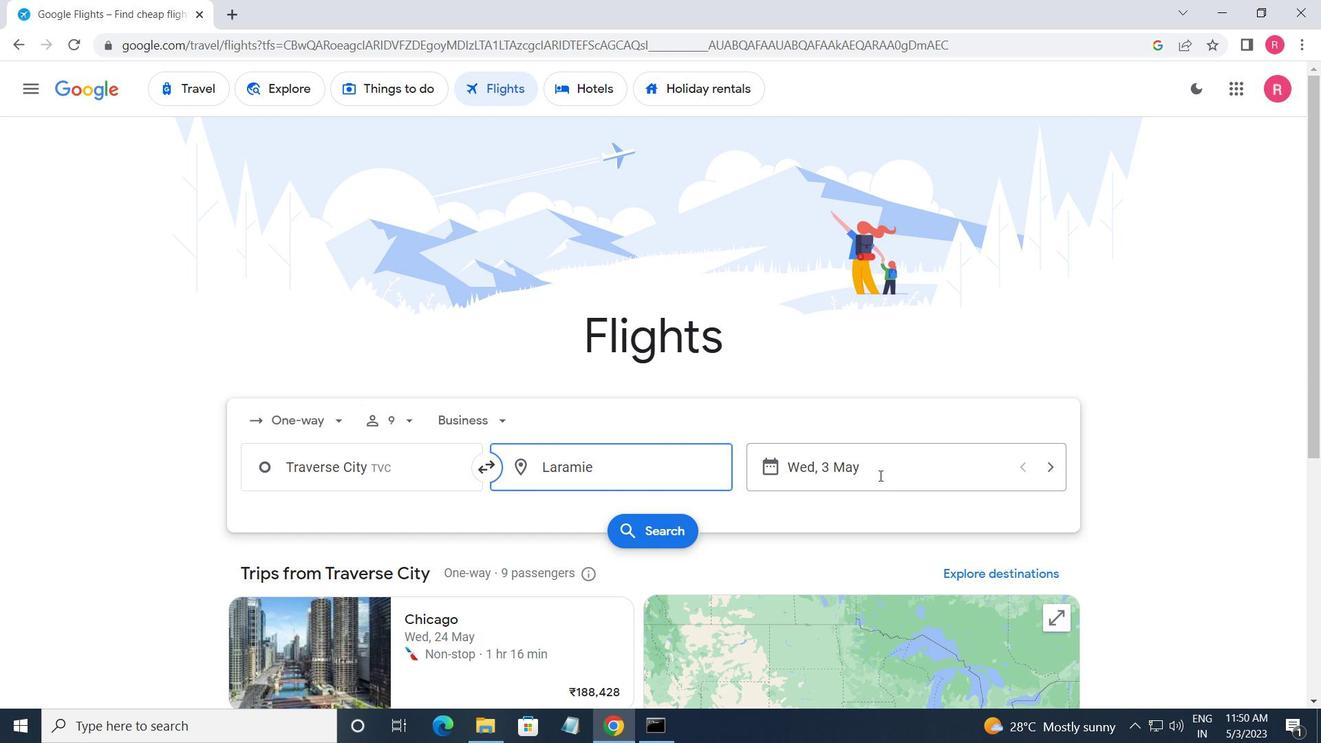 
Action: Mouse moved to (586, 393)
Screenshot: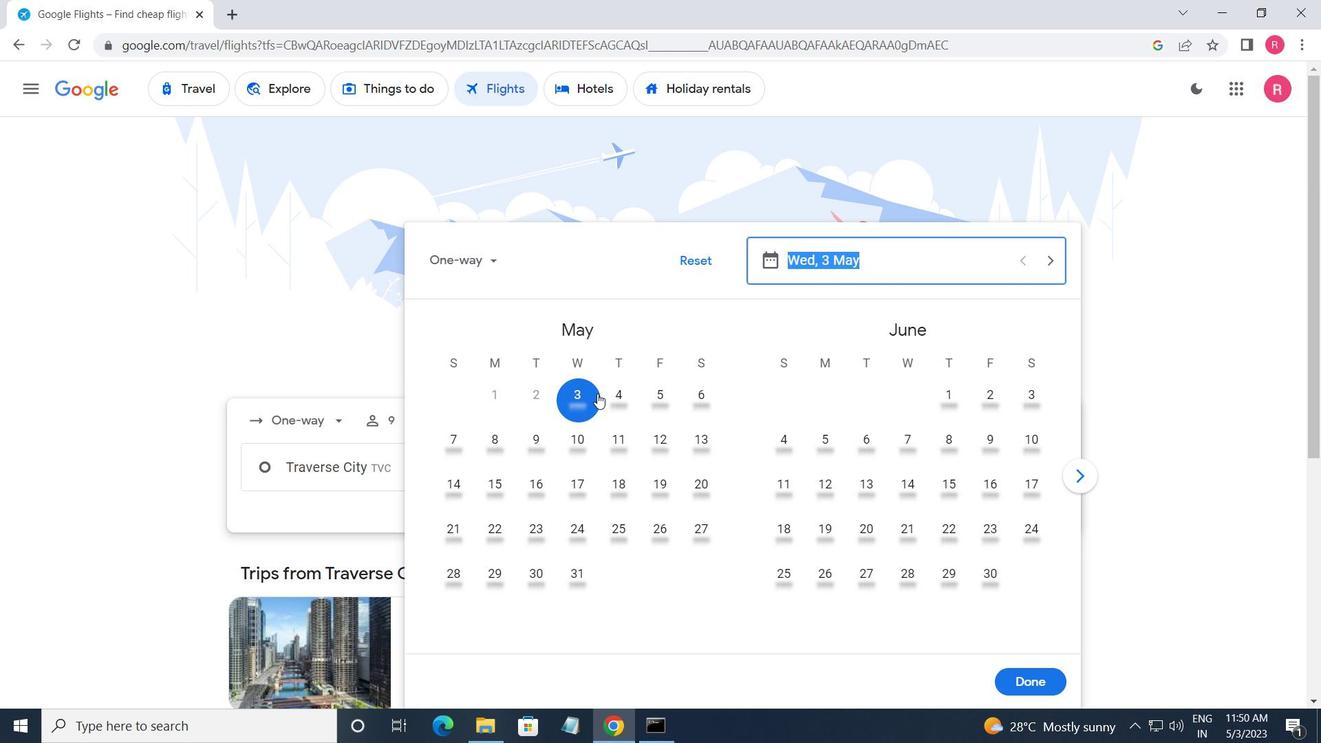 
Action: Mouse pressed left at (586, 393)
Screenshot: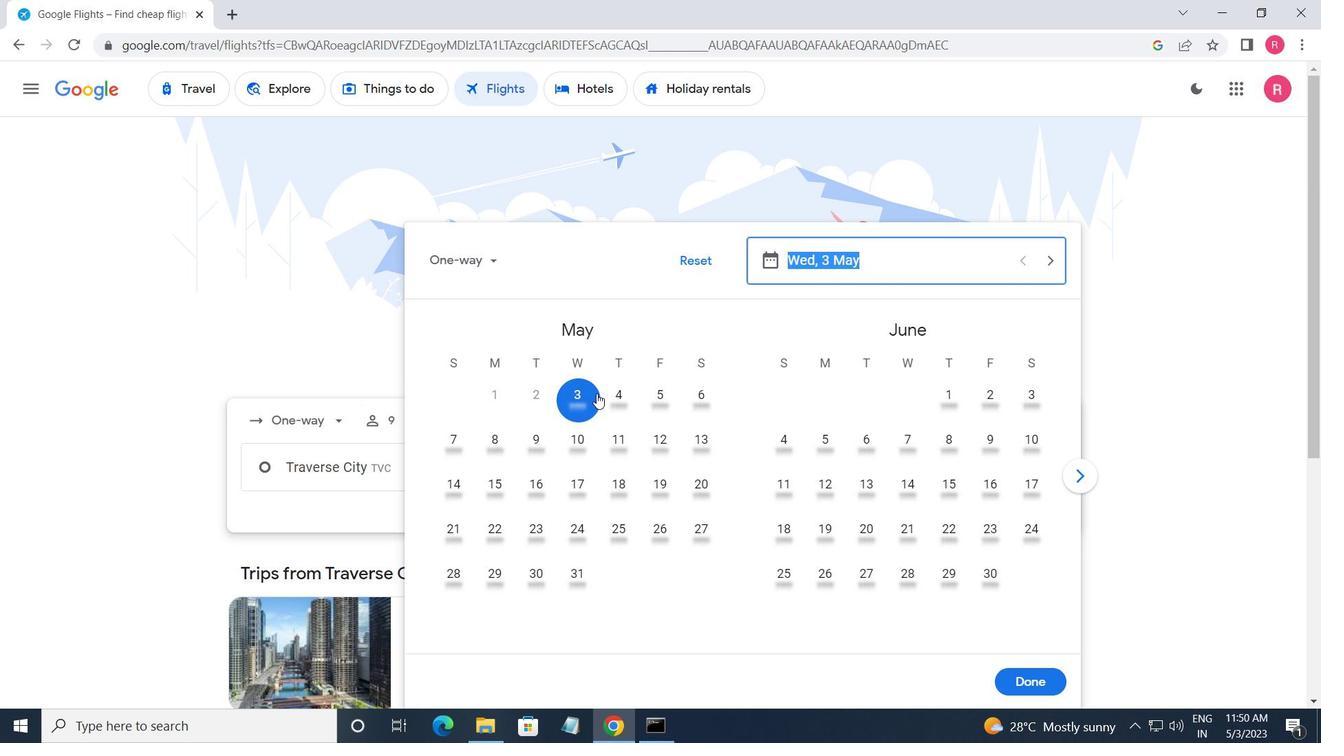 
Action: Mouse moved to (1027, 680)
Screenshot: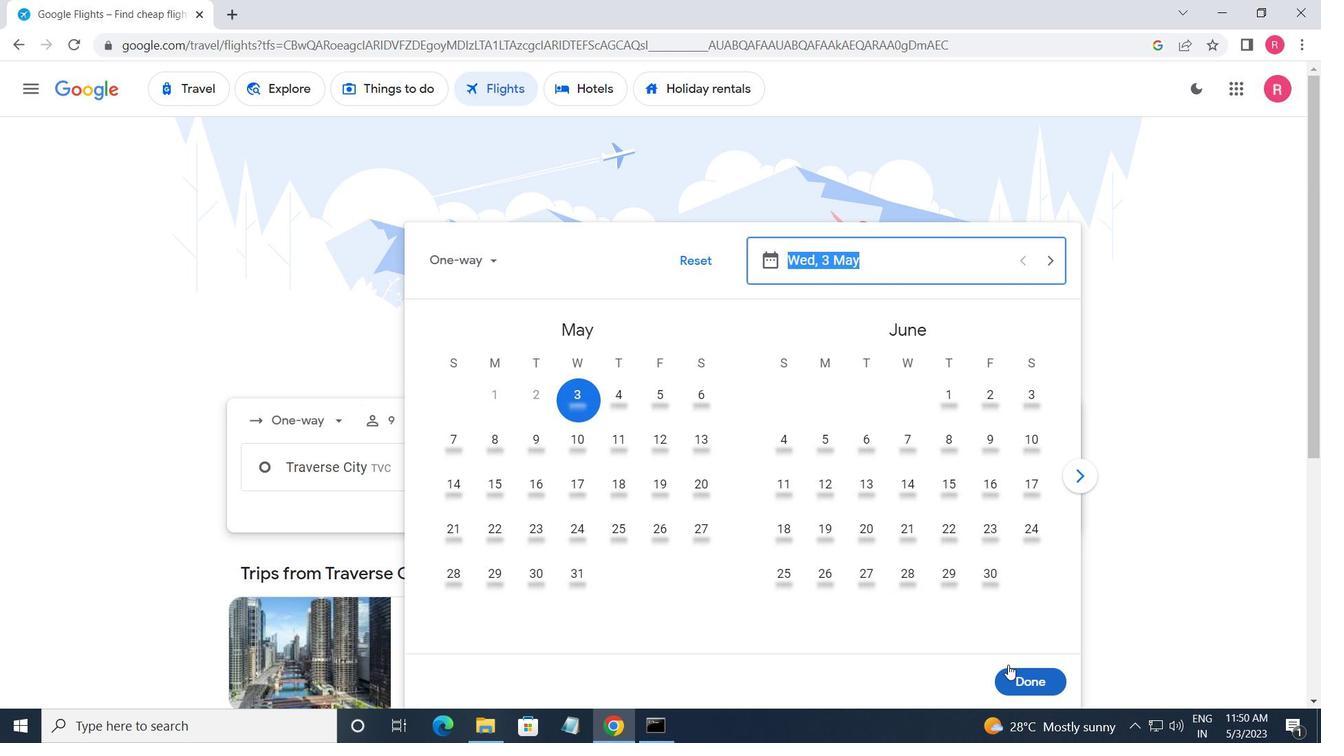 
Action: Mouse pressed left at (1027, 680)
Screenshot: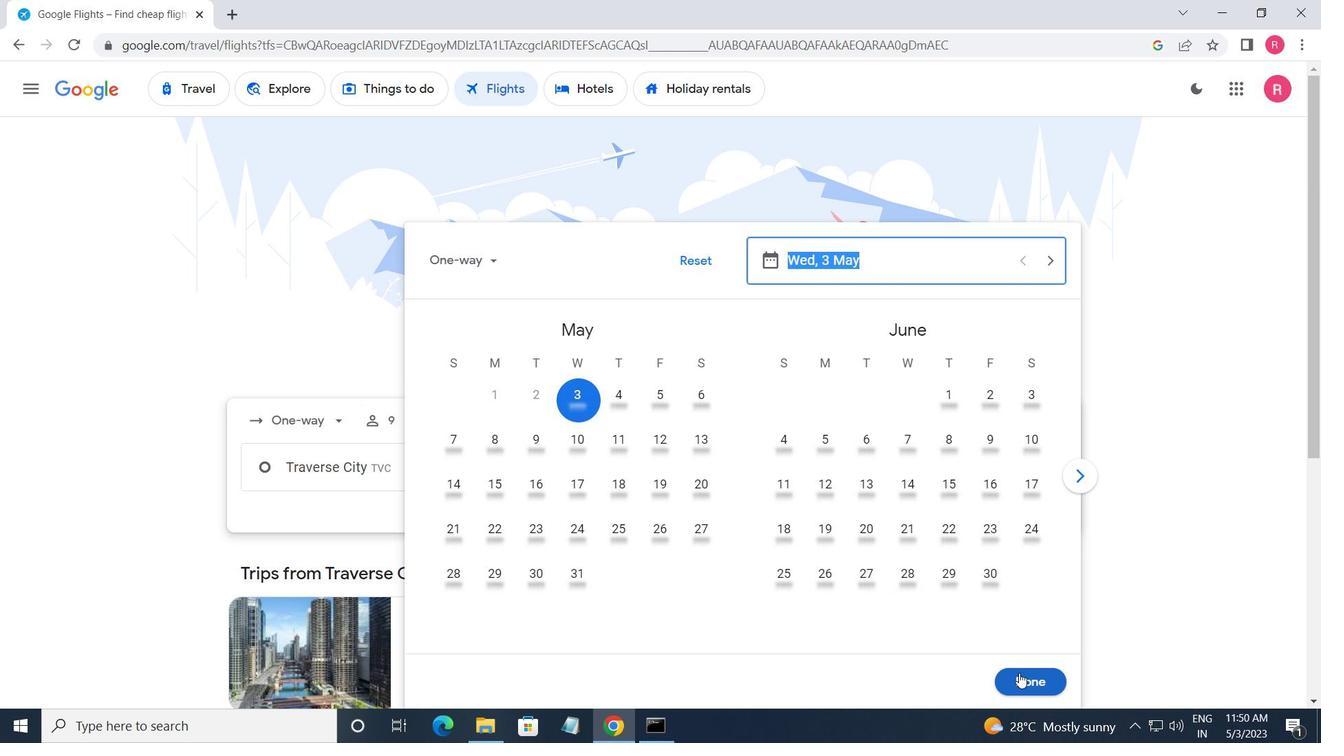 
Action: Mouse moved to (656, 536)
Screenshot: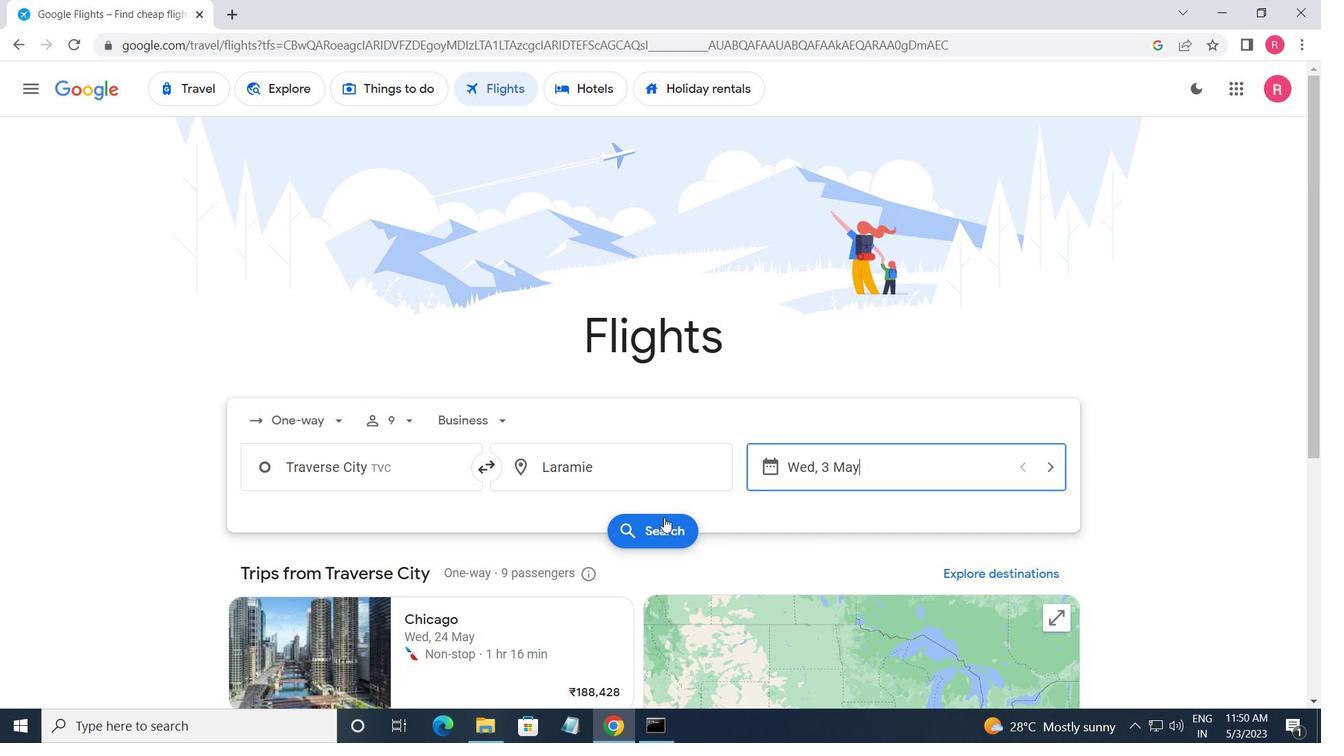 
Action: Mouse pressed left at (656, 536)
Screenshot: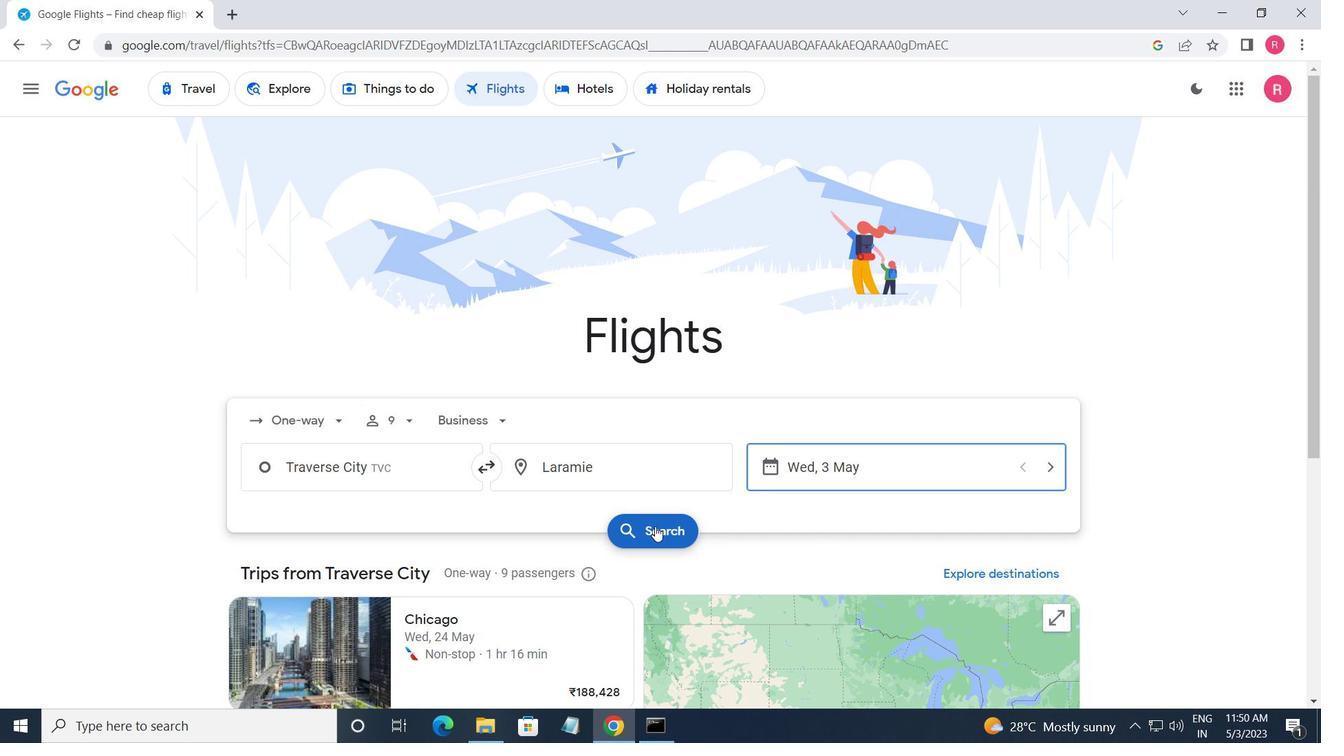 
Action: Mouse moved to (283, 244)
Screenshot: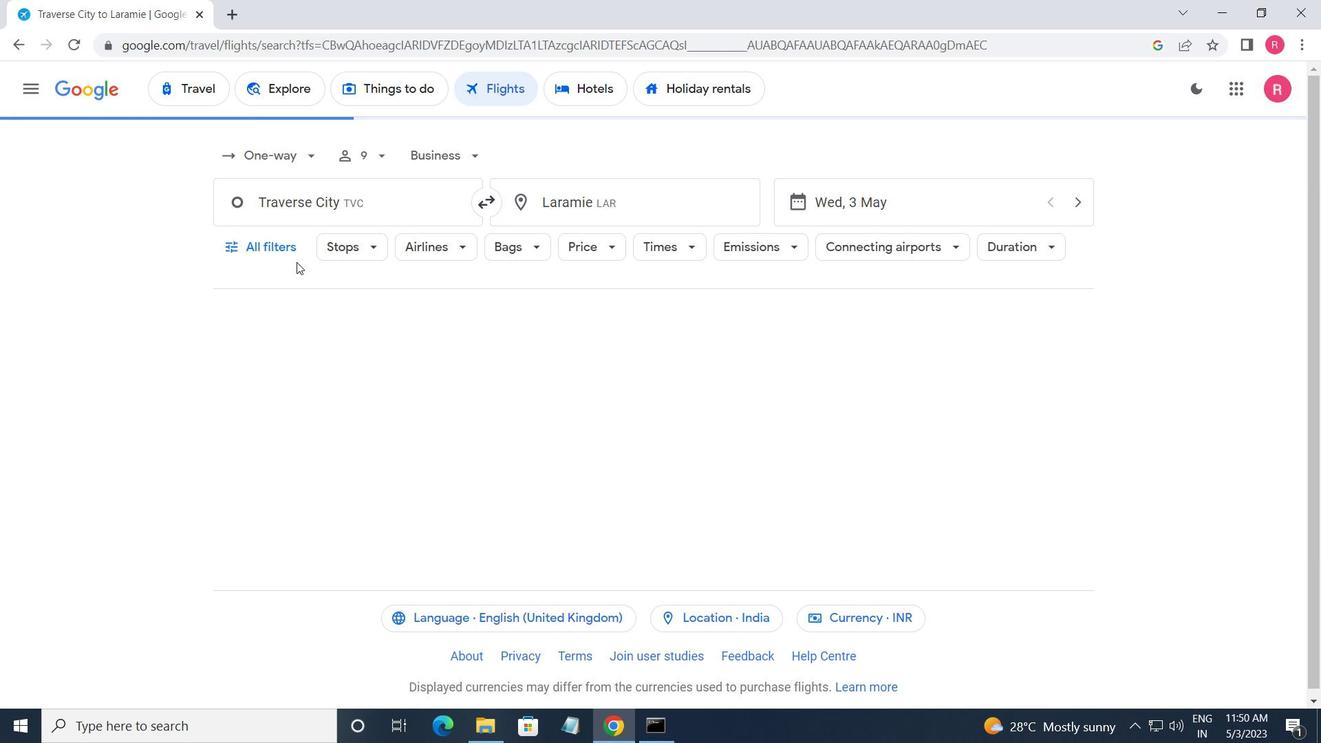 
Action: Mouse pressed left at (283, 244)
Screenshot: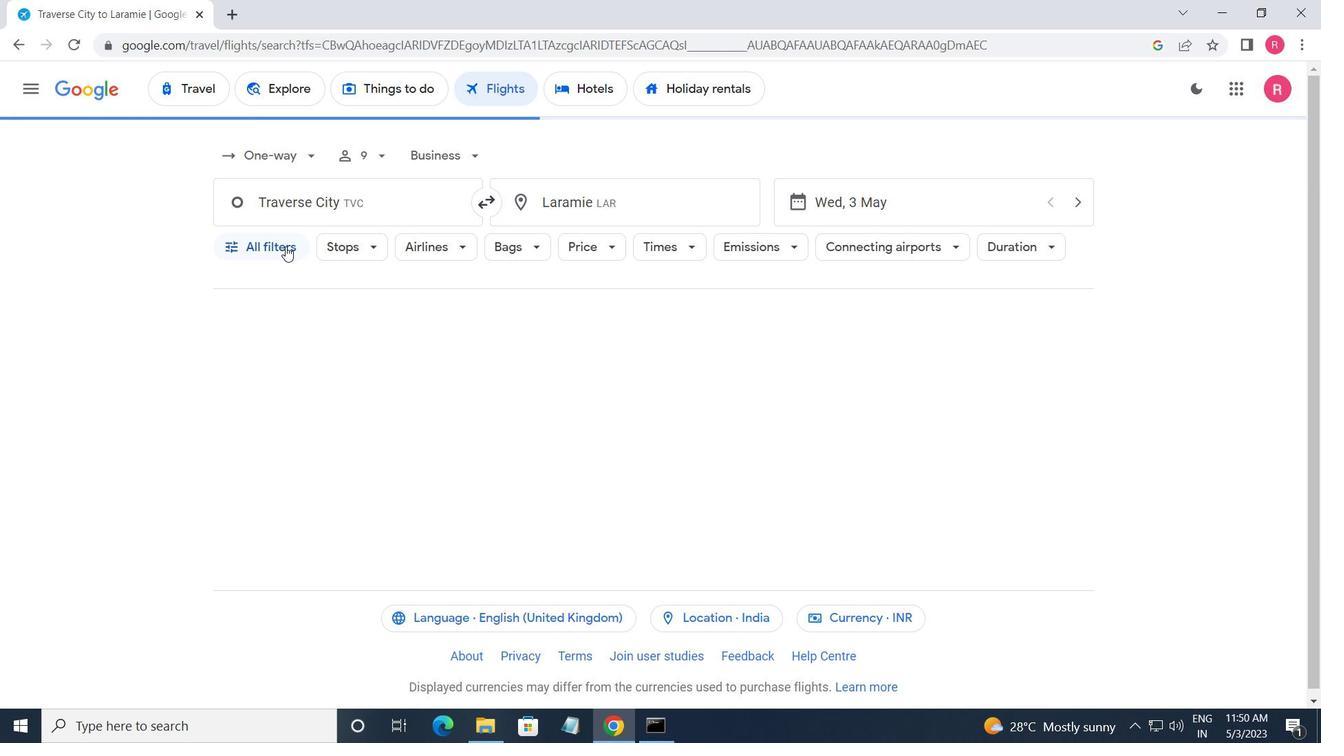 
Action: Mouse moved to (332, 383)
Screenshot: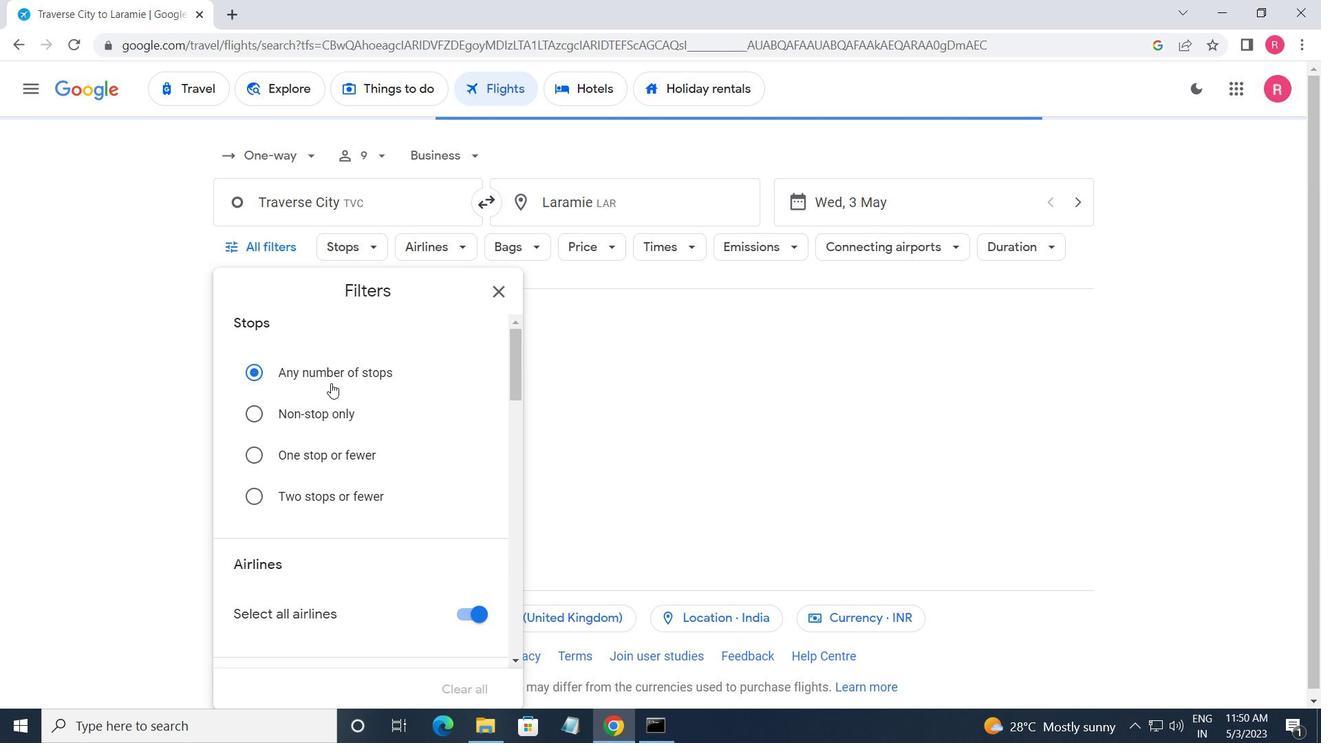 
Action: Mouse scrolled (332, 382) with delta (0, 0)
Screenshot: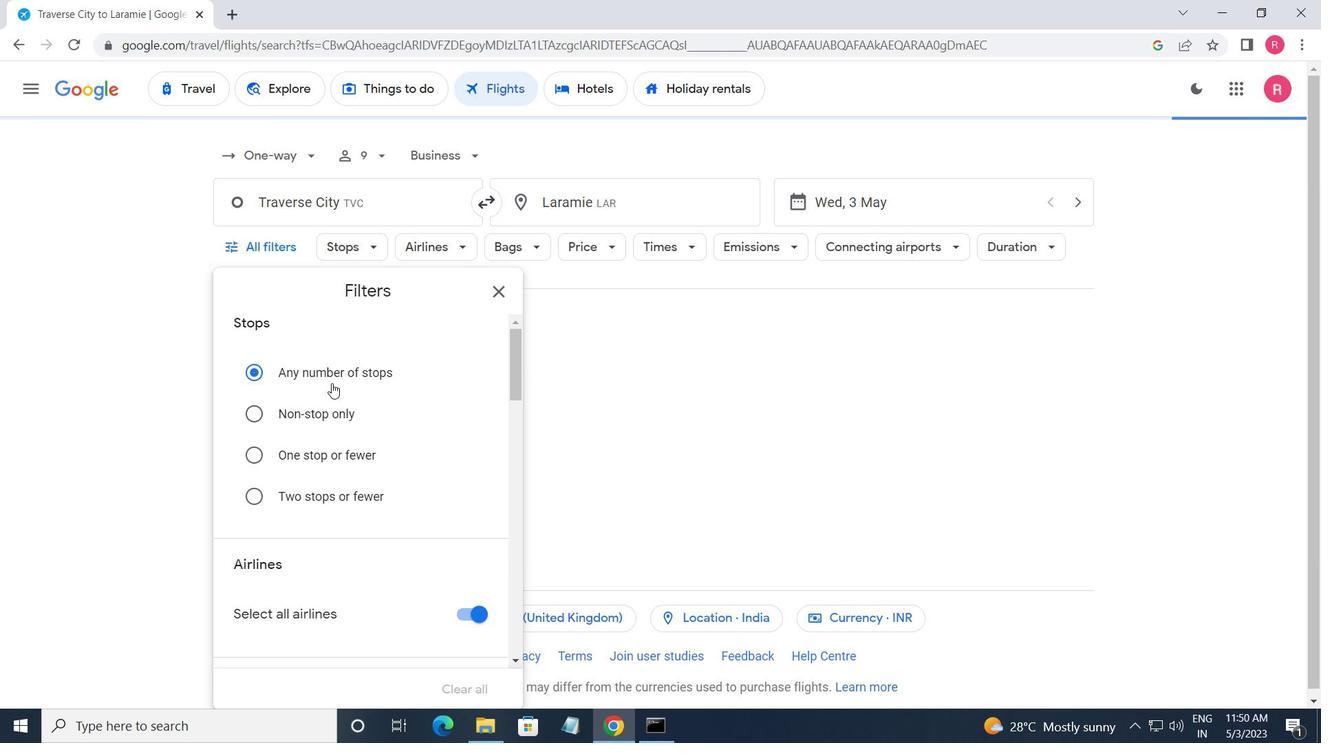 
Action: Mouse scrolled (332, 382) with delta (0, 0)
Screenshot: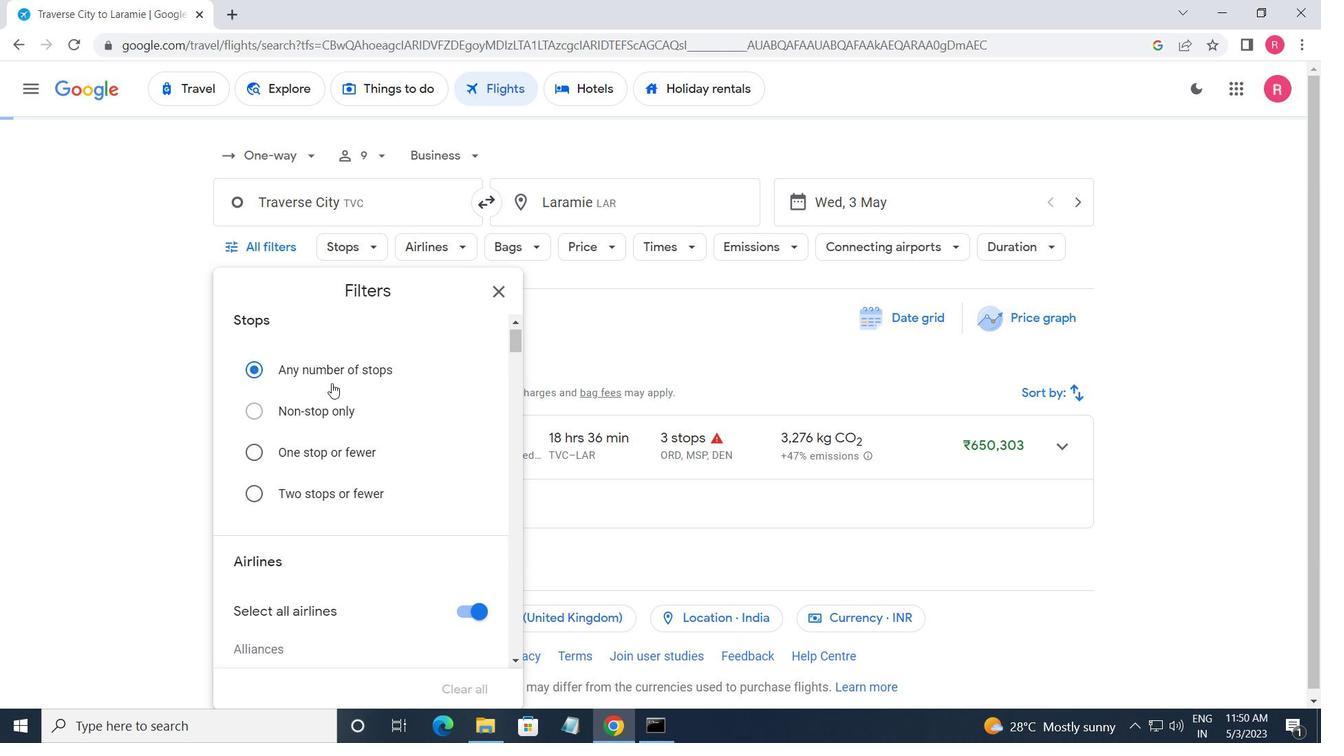 
Action: Mouse scrolled (332, 382) with delta (0, 0)
Screenshot: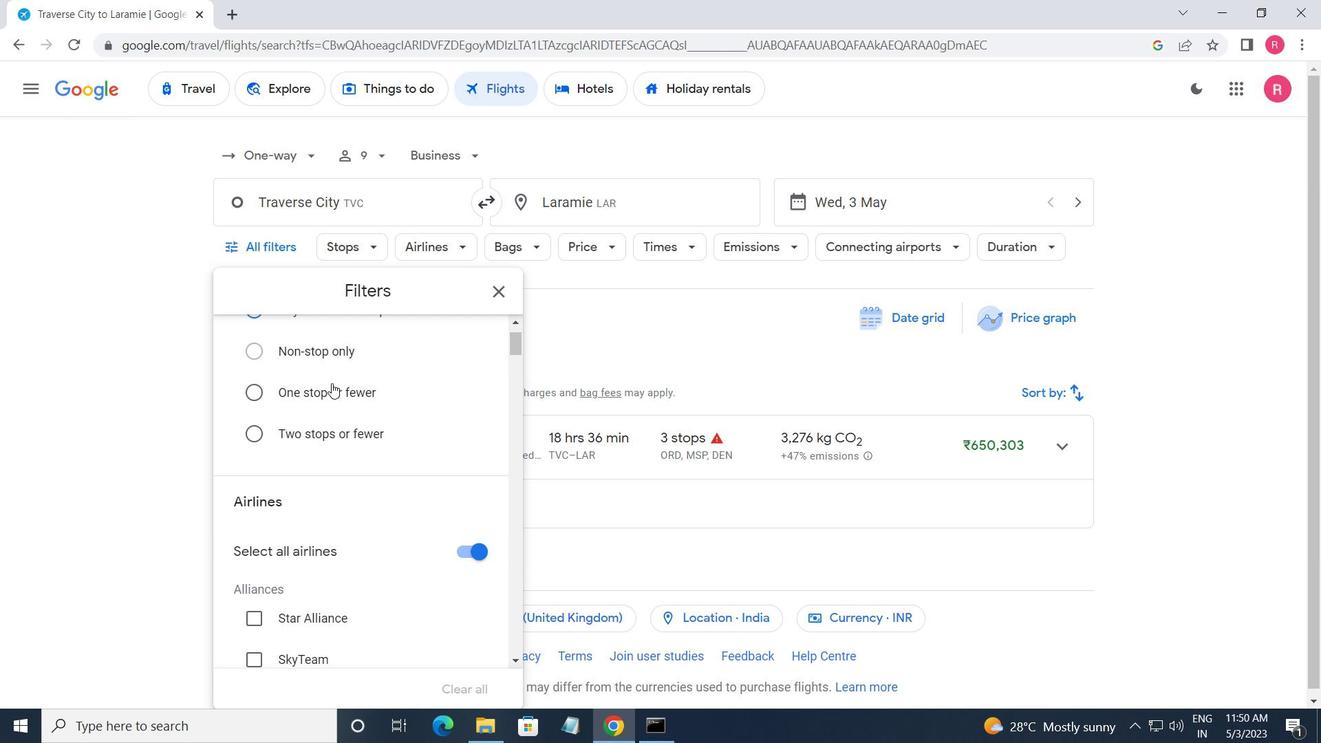 
Action: Mouse moved to (333, 387)
Screenshot: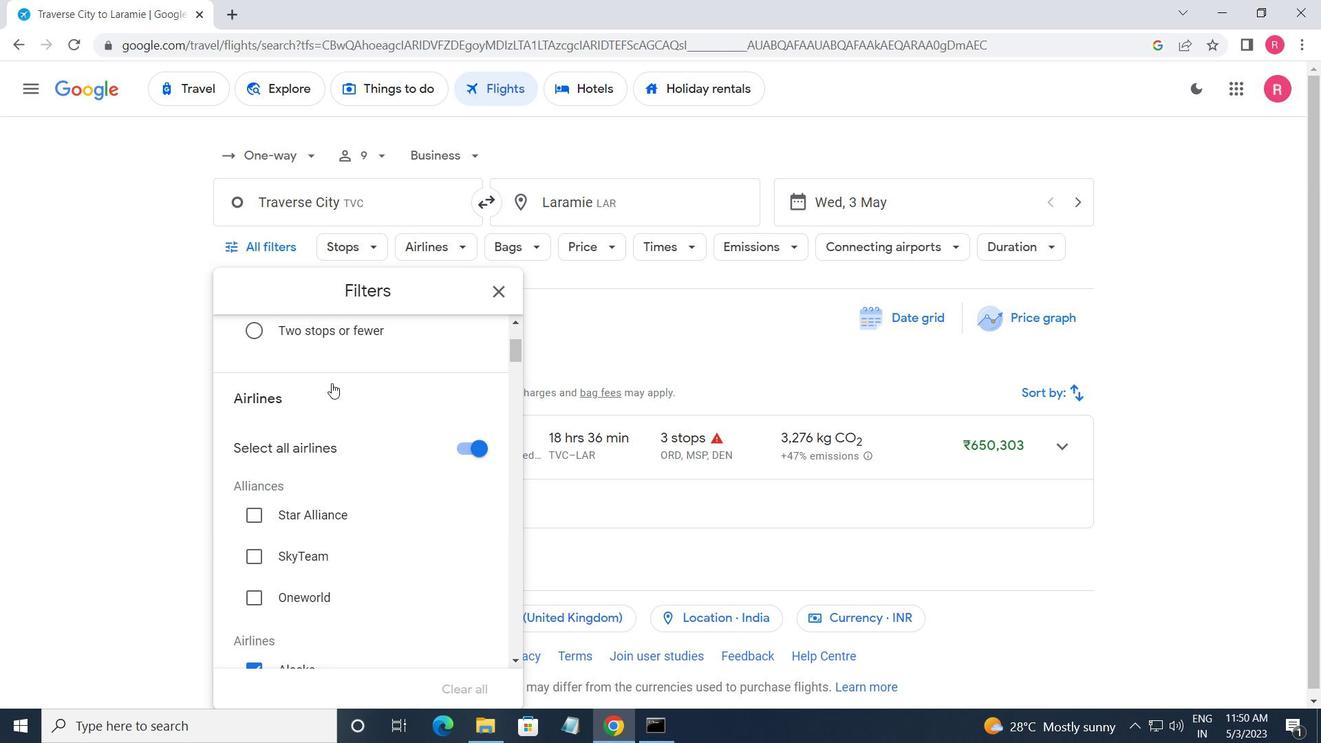 
Action: Mouse scrolled (333, 386) with delta (0, 0)
Screenshot: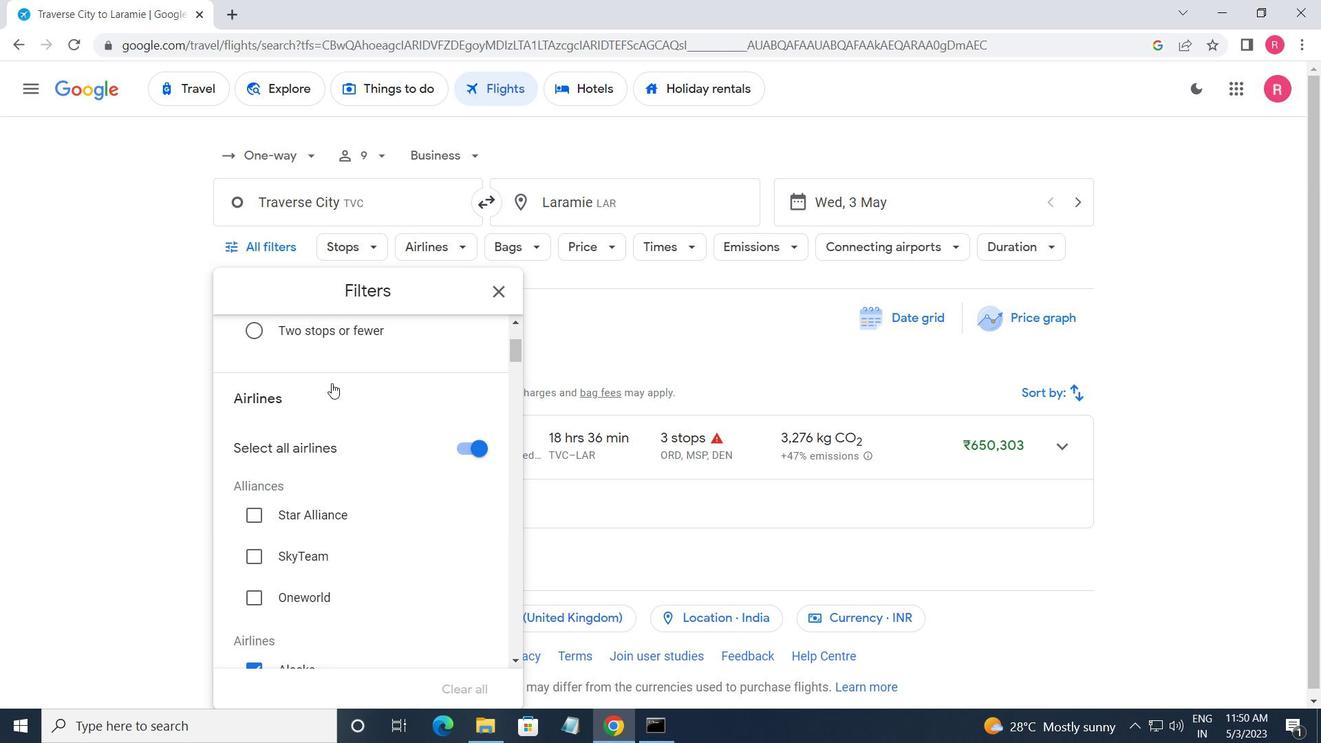 
Action: Mouse moved to (332, 394)
Screenshot: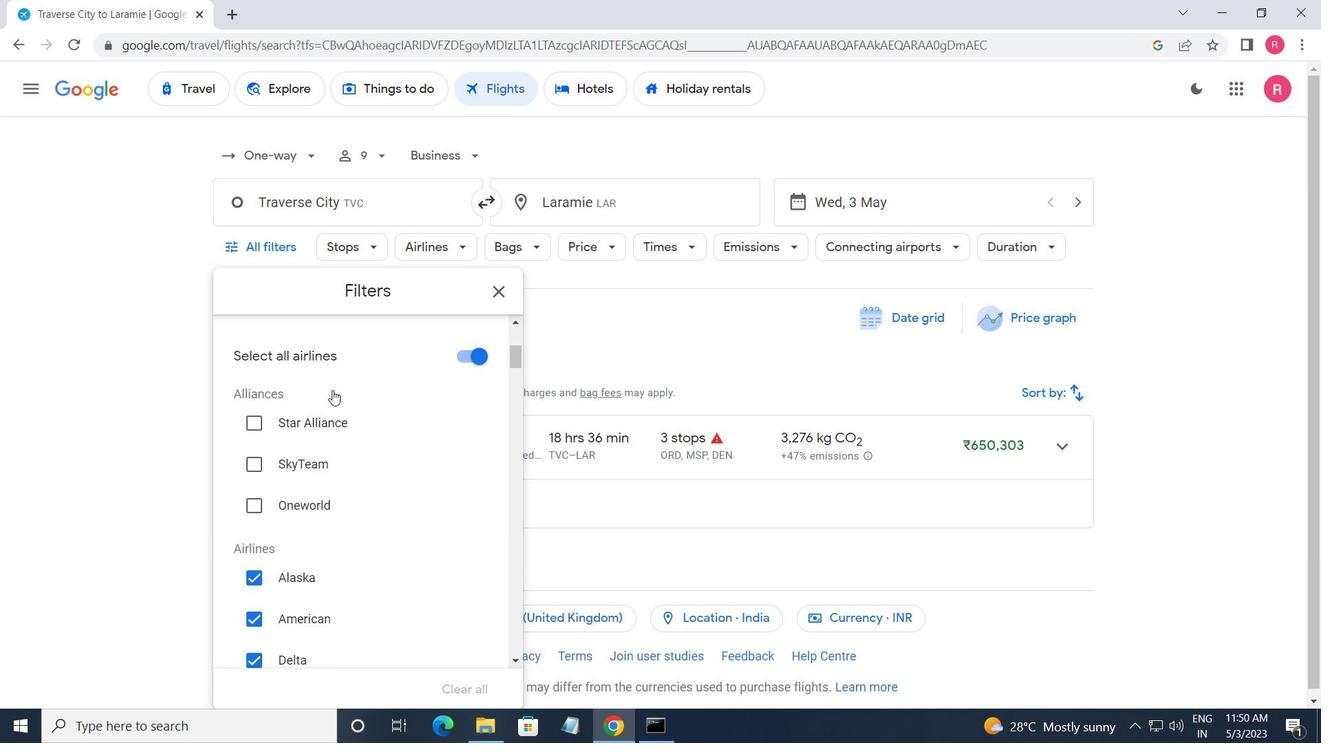 
Action: Mouse scrolled (332, 393) with delta (0, 0)
Screenshot: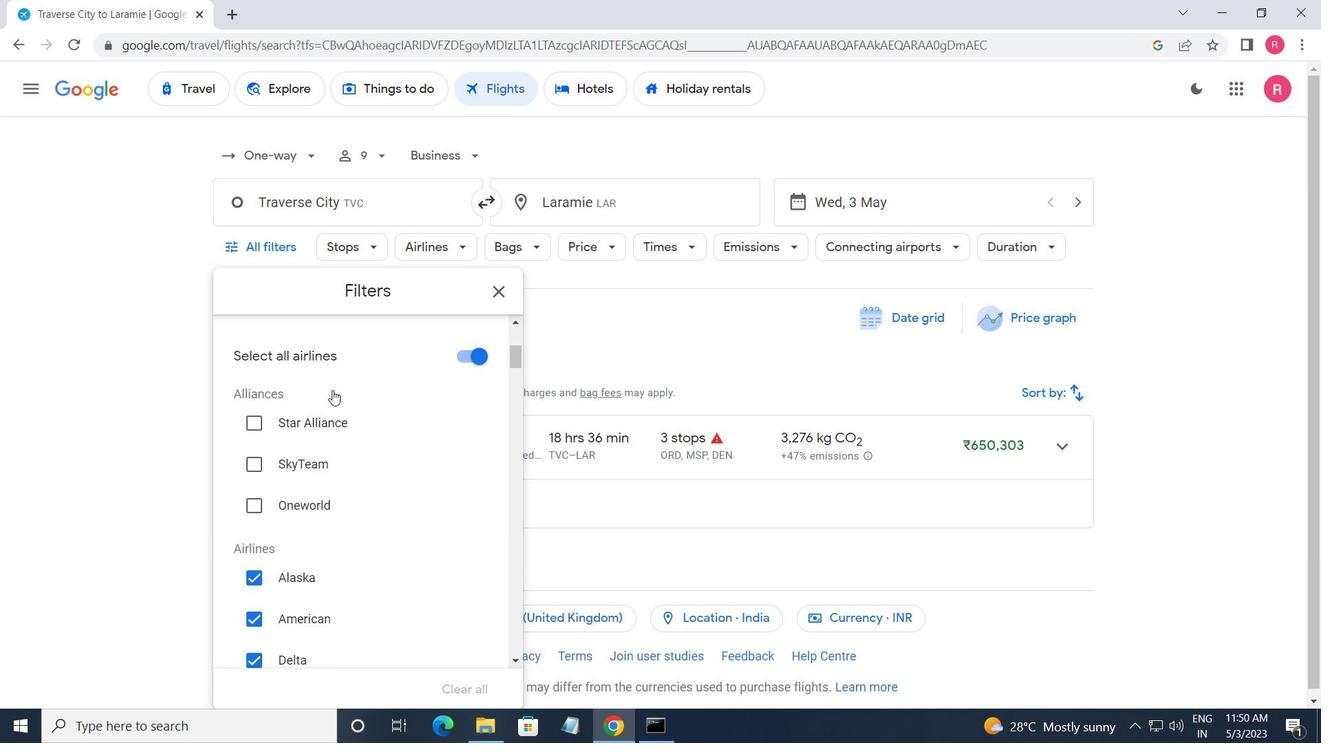 
Action: Mouse moved to (331, 395)
Screenshot: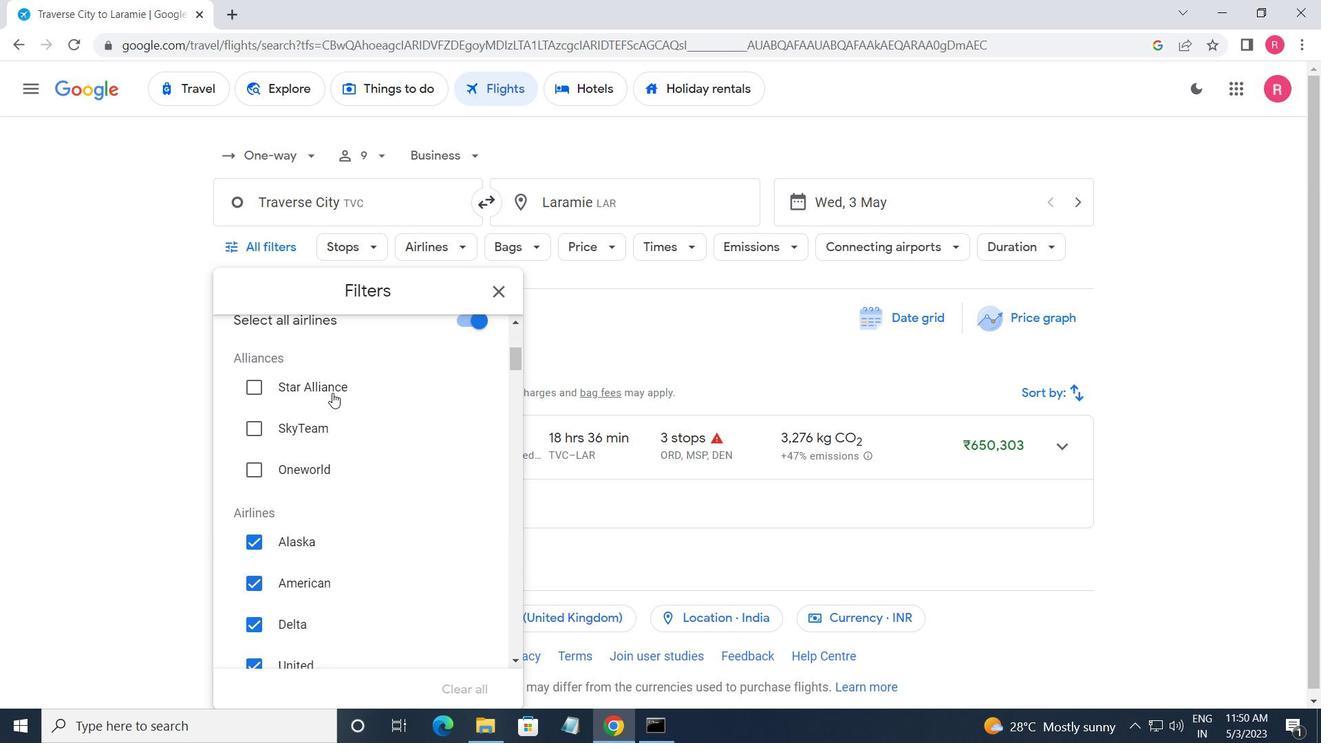 
Action: Mouse scrolled (331, 394) with delta (0, 0)
Screenshot: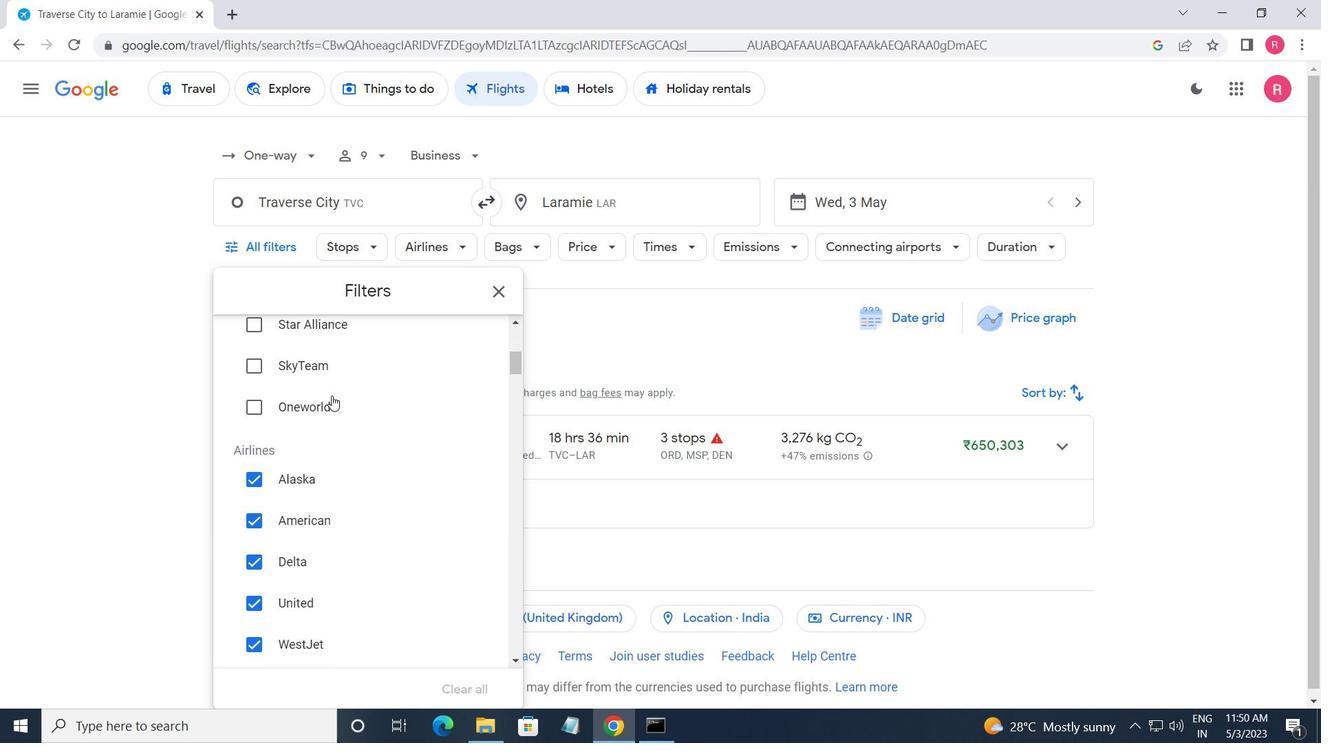 
Action: Mouse moved to (330, 396)
Screenshot: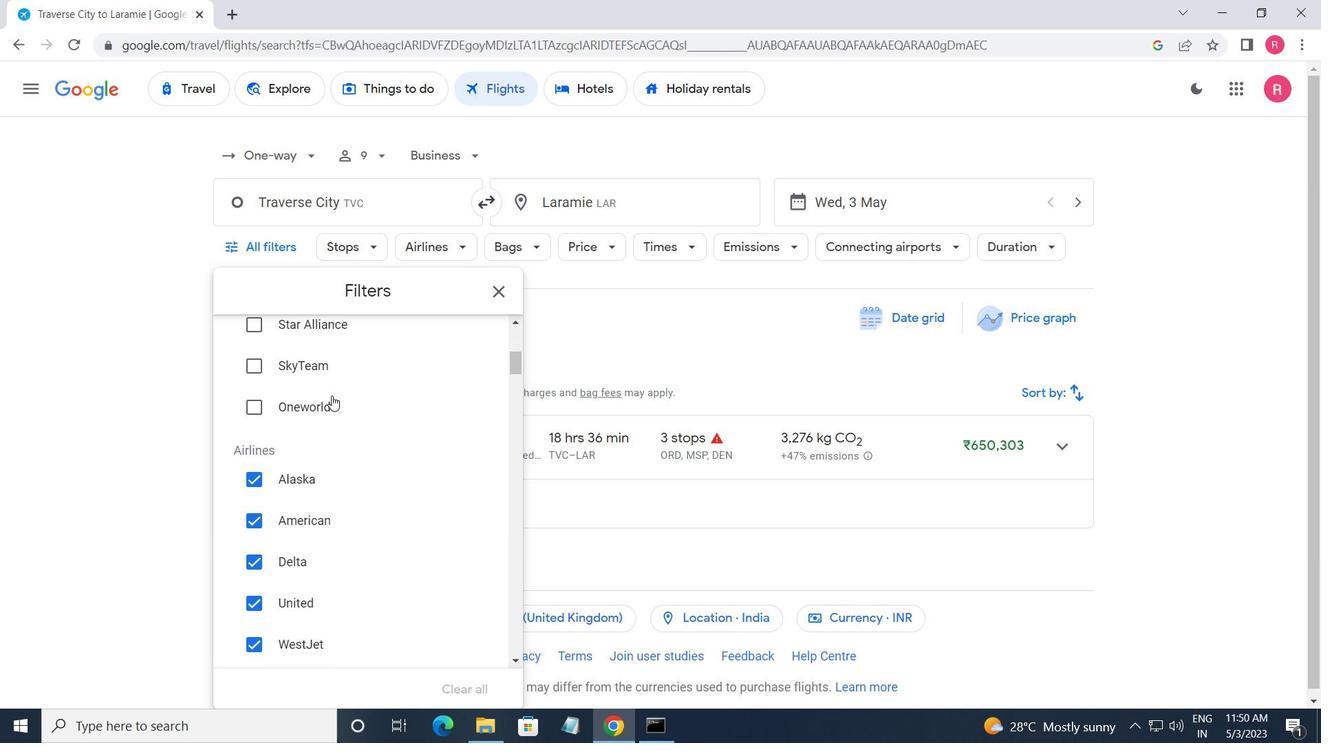 
Action: Mouse scrolled (330, 397) with delta (0, 0)
Screenshot: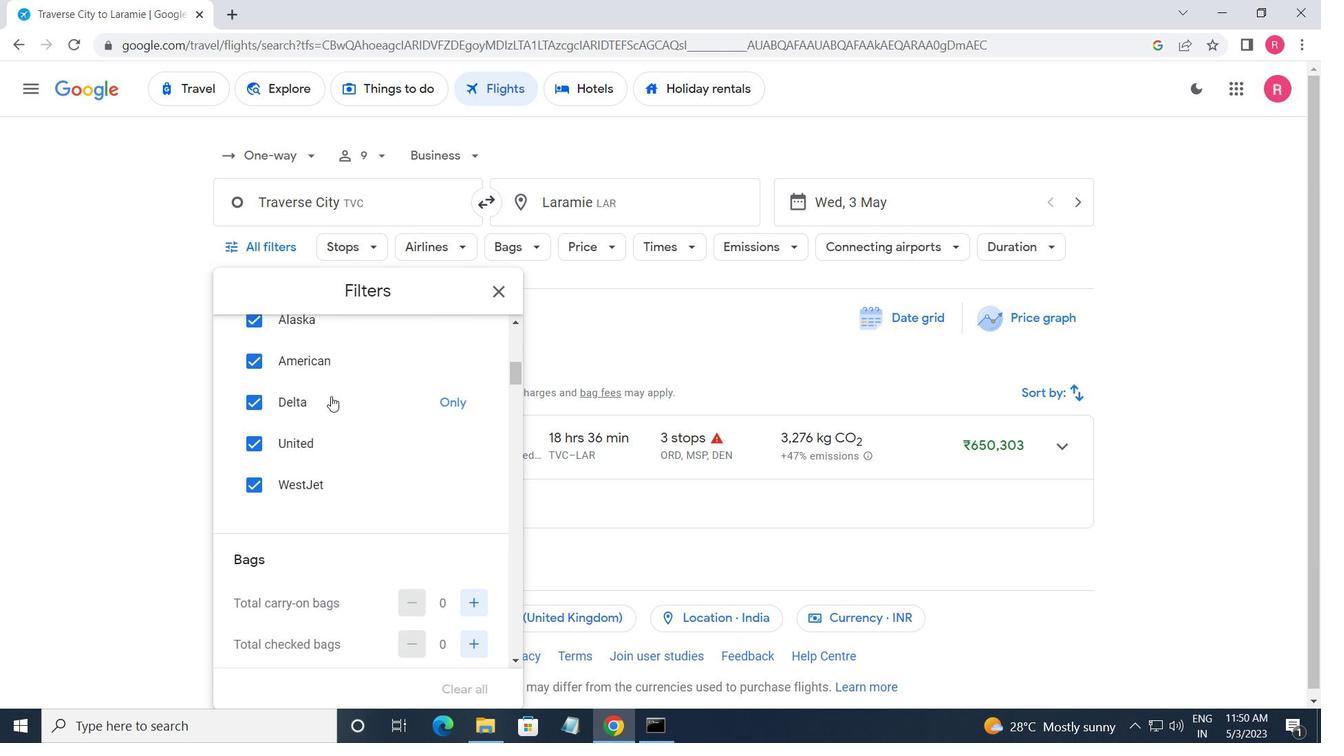 
Action: Mouse scrolled (330, 397) with delta (0, 0)
Screenshot: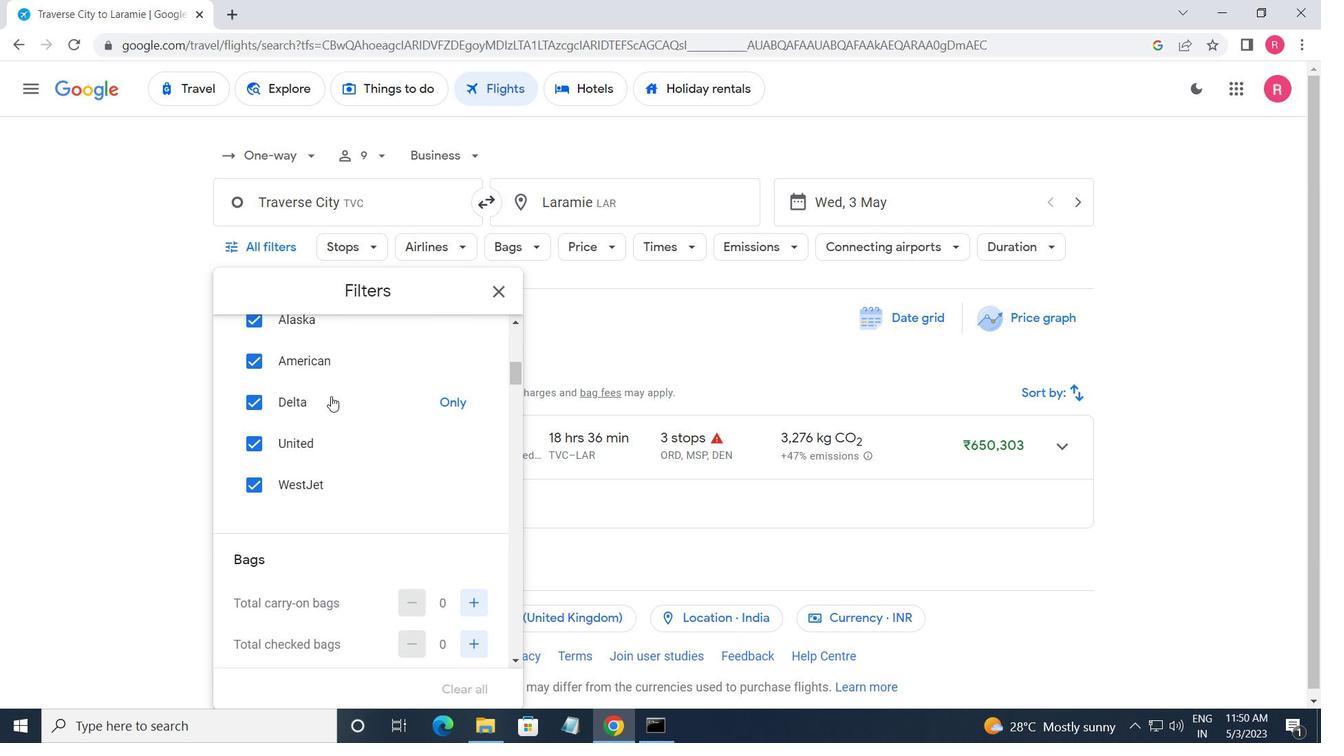 
Action: Mouse scrolled (330, 397) with delta (0, 0)
Screenshot: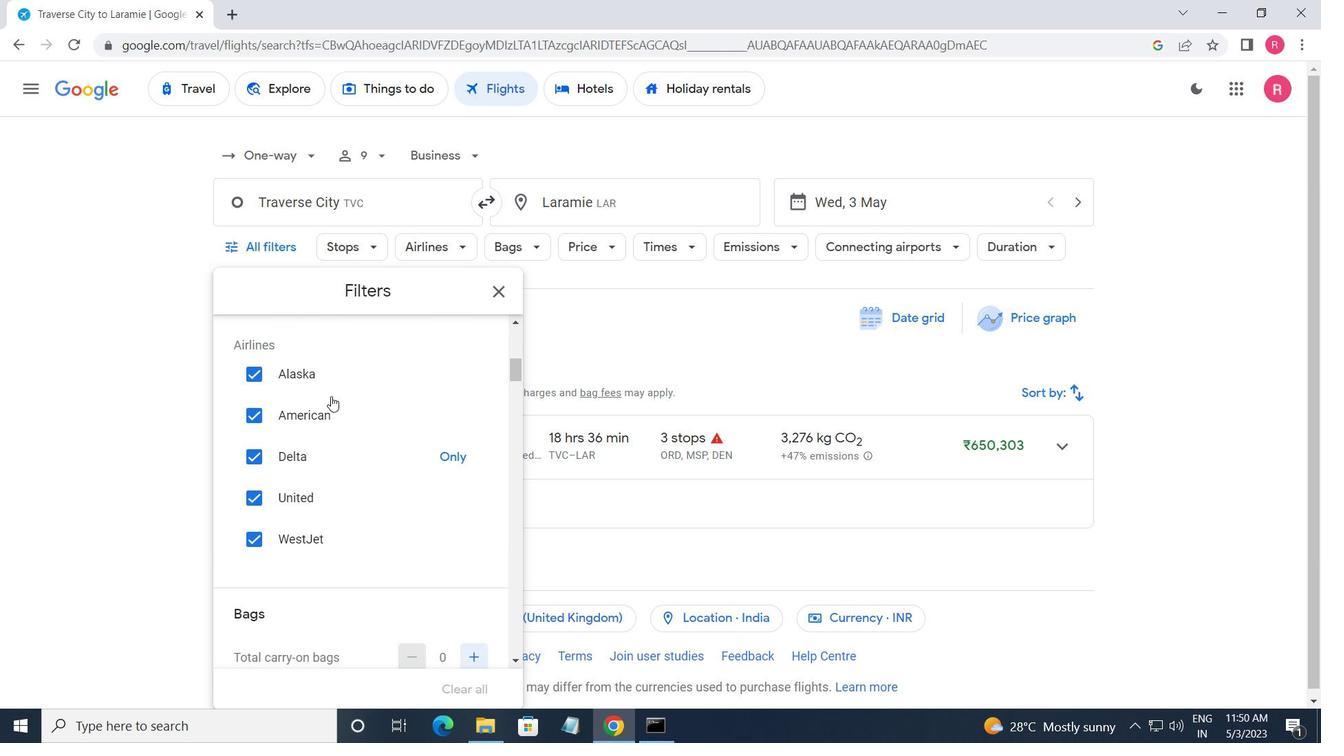 
Action: Mouse moved to (472, 361)
Screenshot: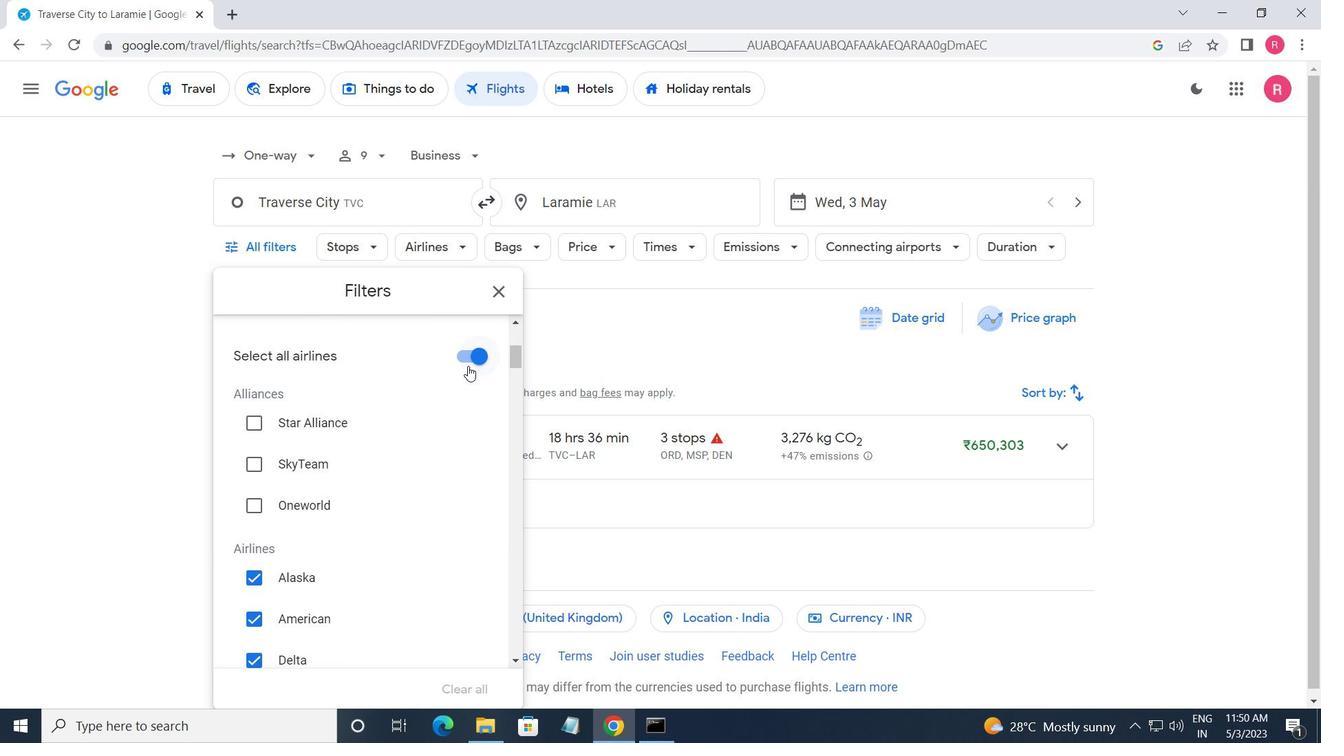 
Action: Mouse pressed left at (472, 361)
Screenshot: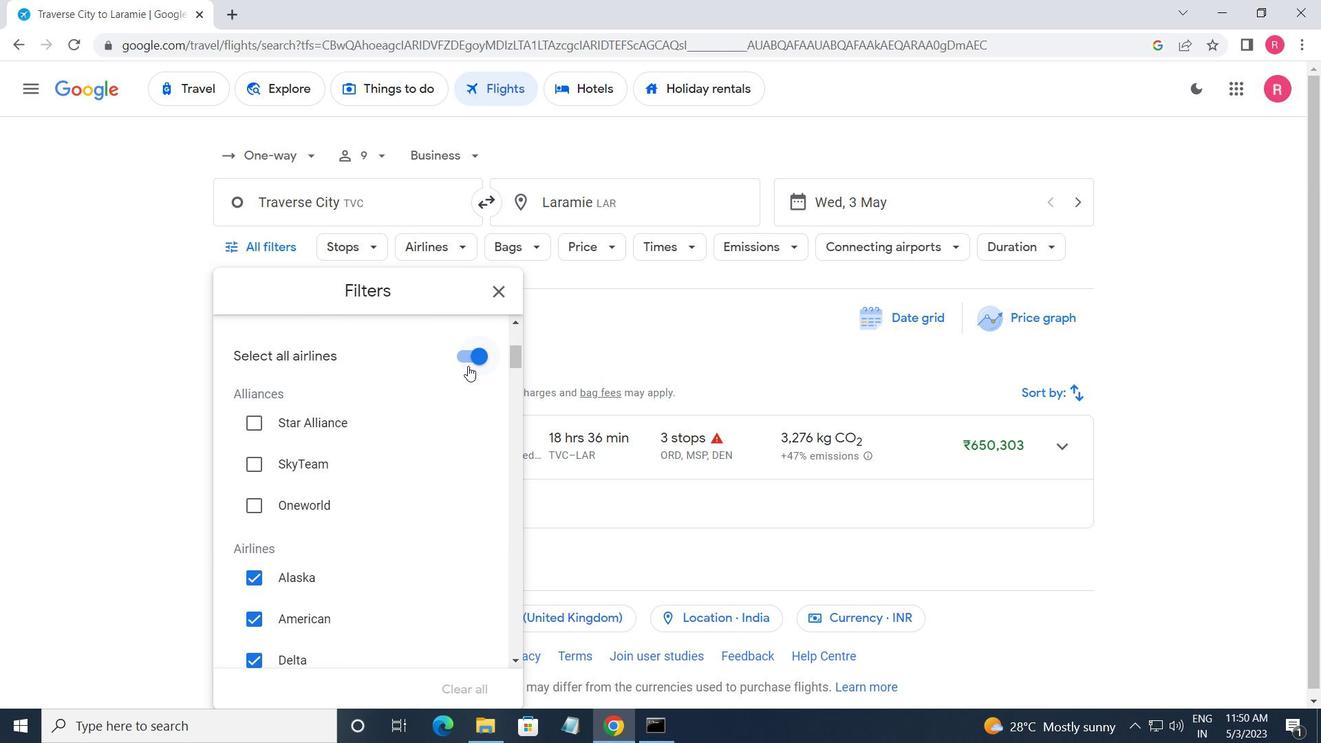 
Action: Mouse moved to (401, 441)
Screenshot: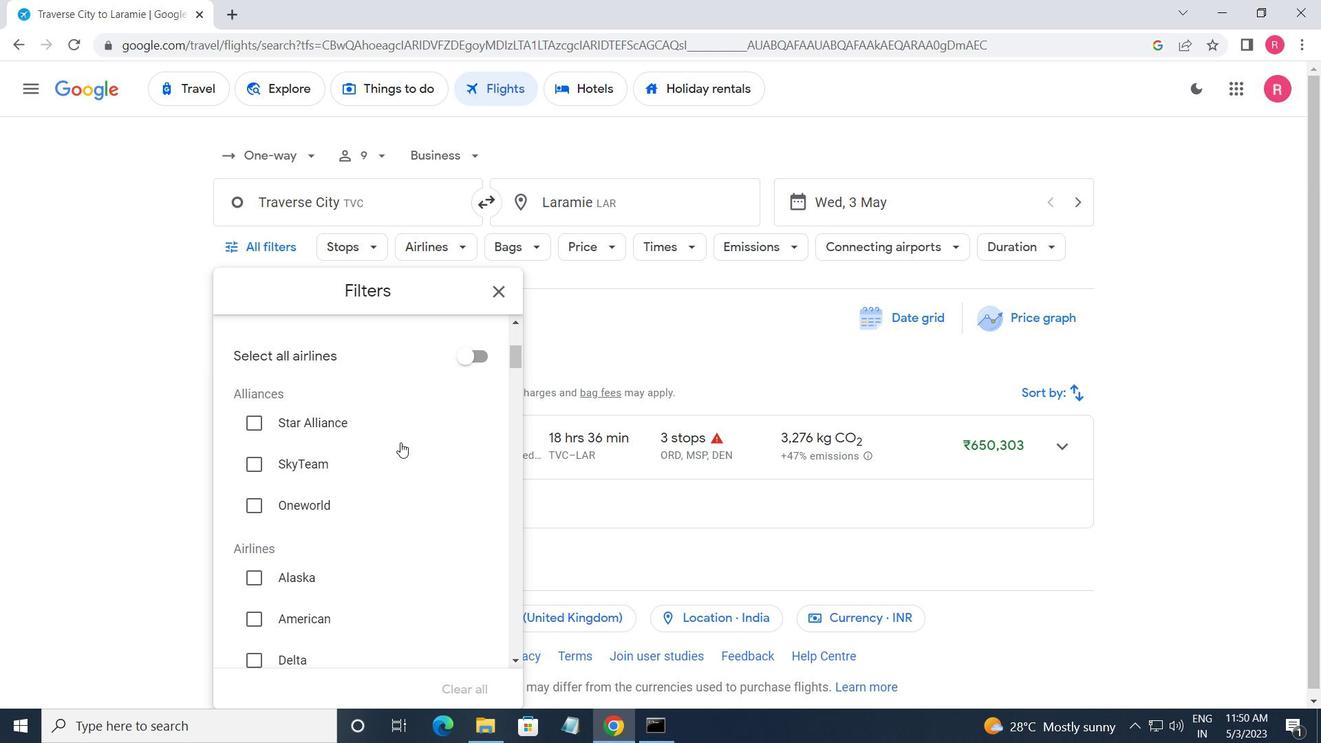 
Action: Mouse scrolled (401, 441) with delta (0, 0)
Screenshot: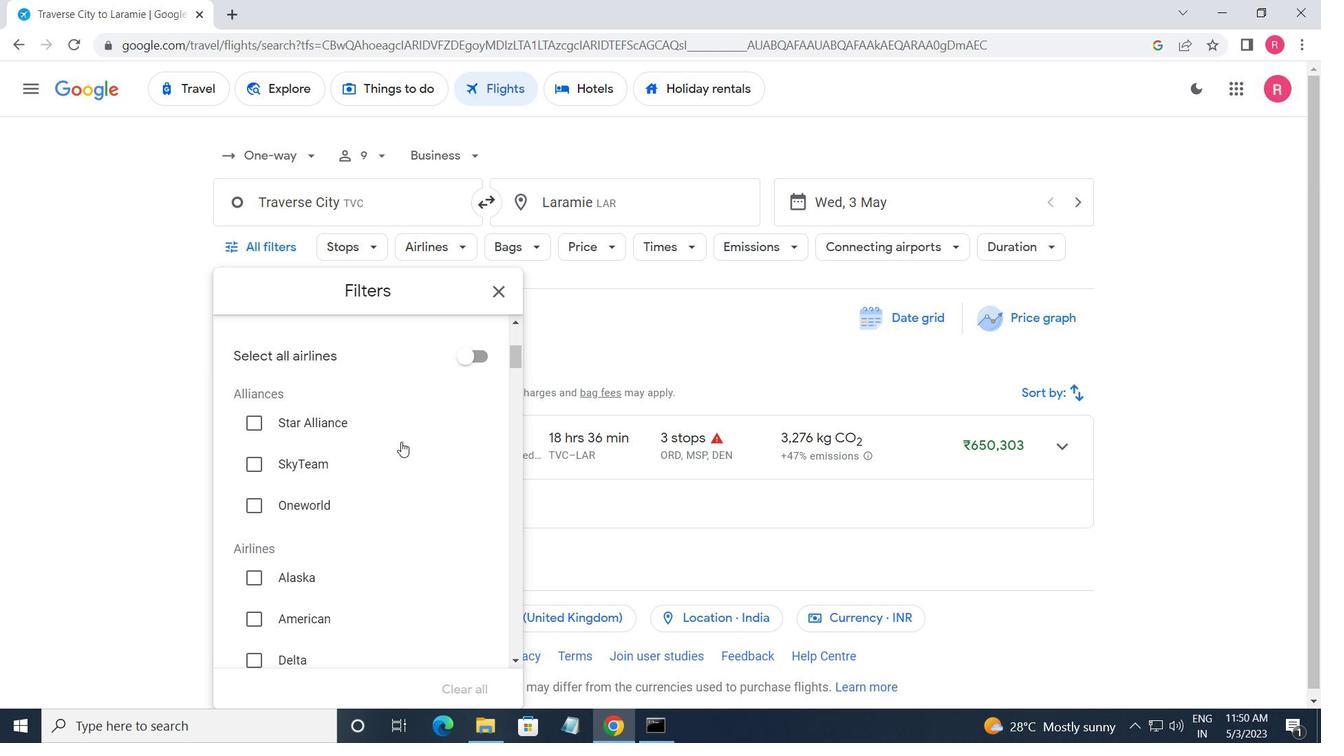
Action: Mouse moved to (402, 441)
Screenshot: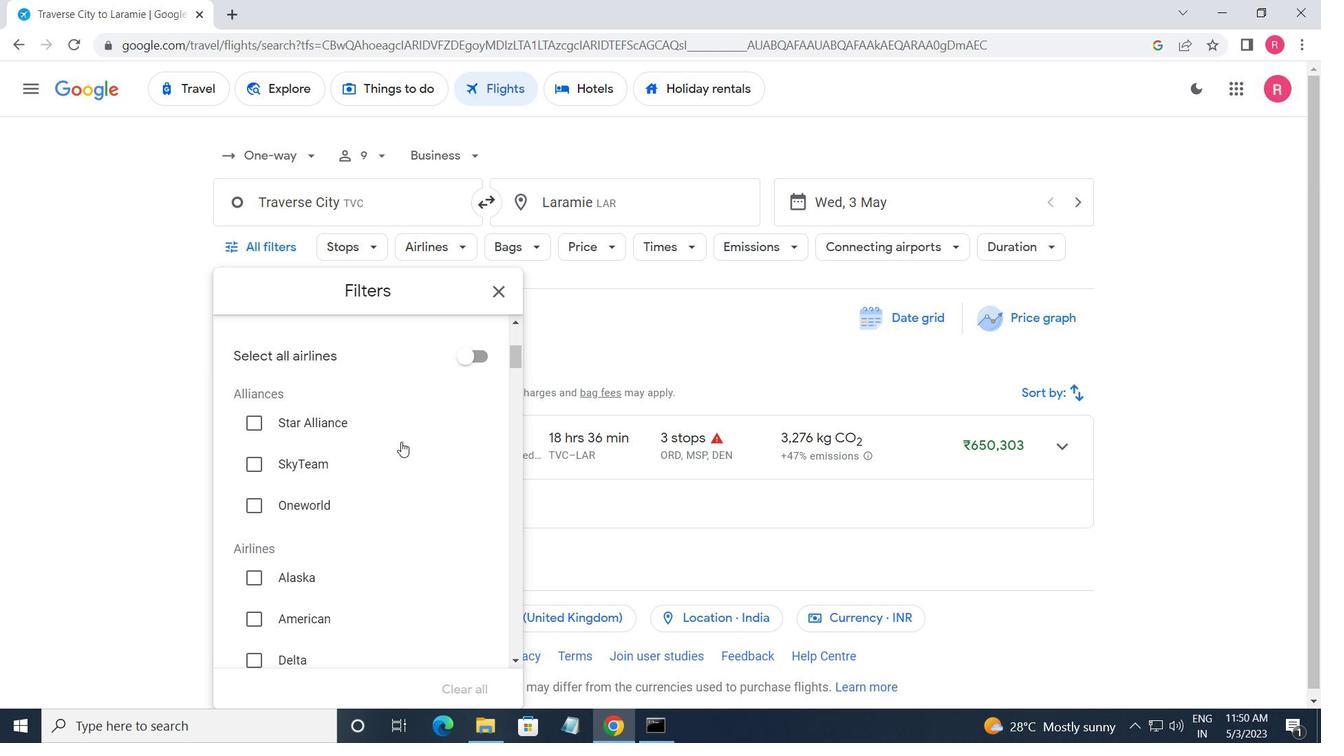 
Action: Mouse scrolled (402, 441) with delta (0, 0)
Screenshot: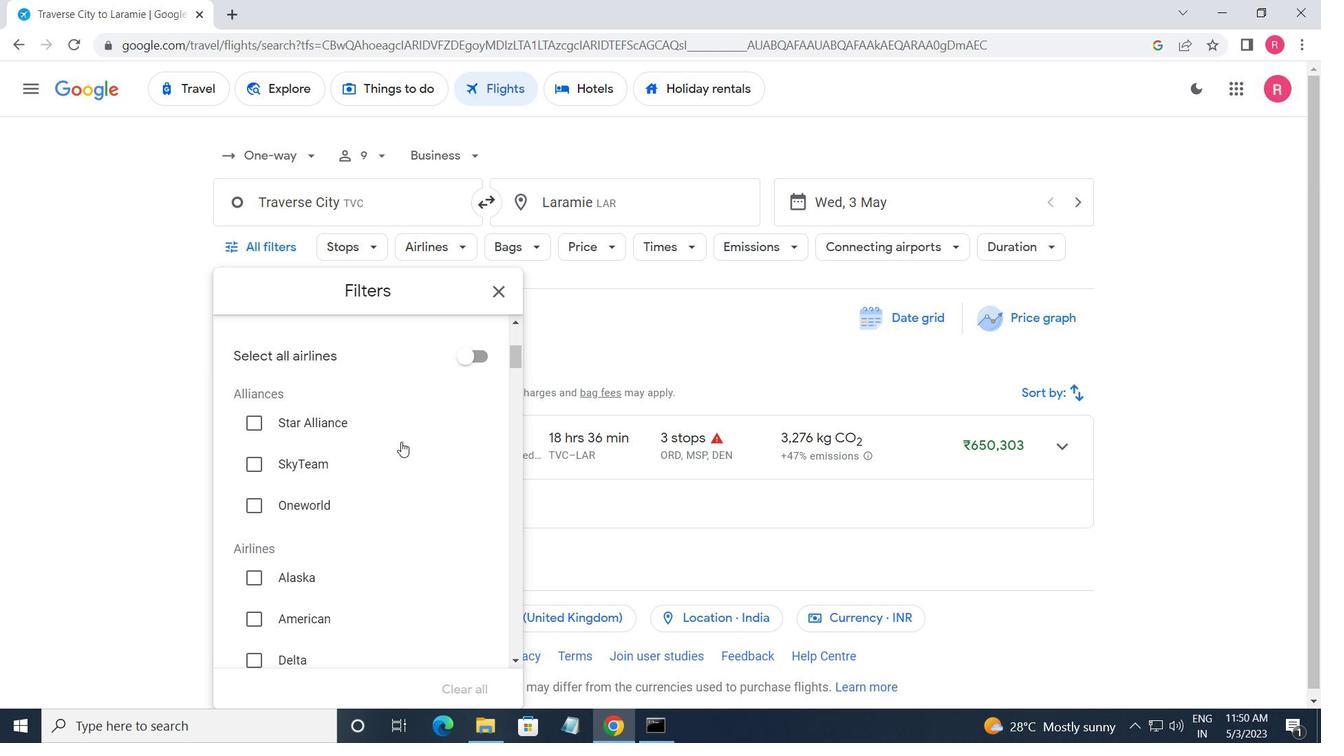 
Action: Mouse scrolled (402, 441) with delta (0, 0)
Screenshot: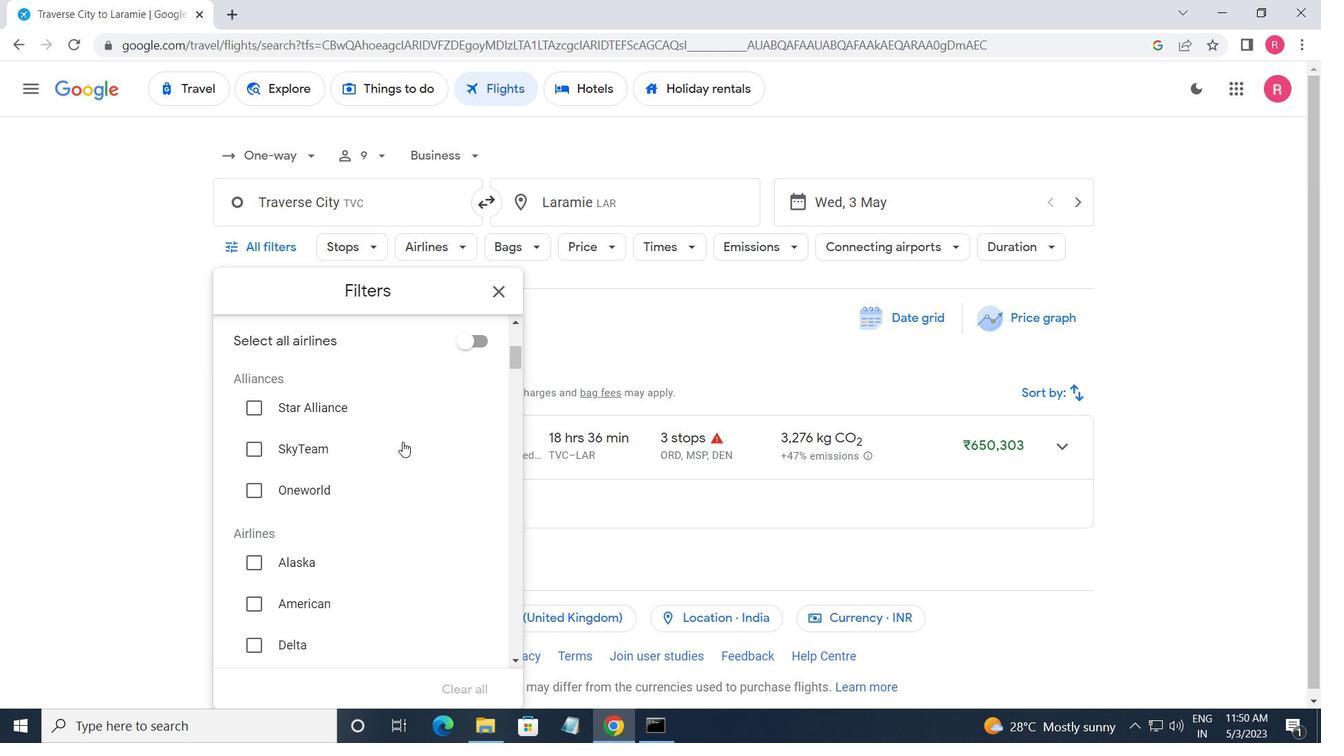 
Action: Mouse moved to (403, 442)
Screenshot: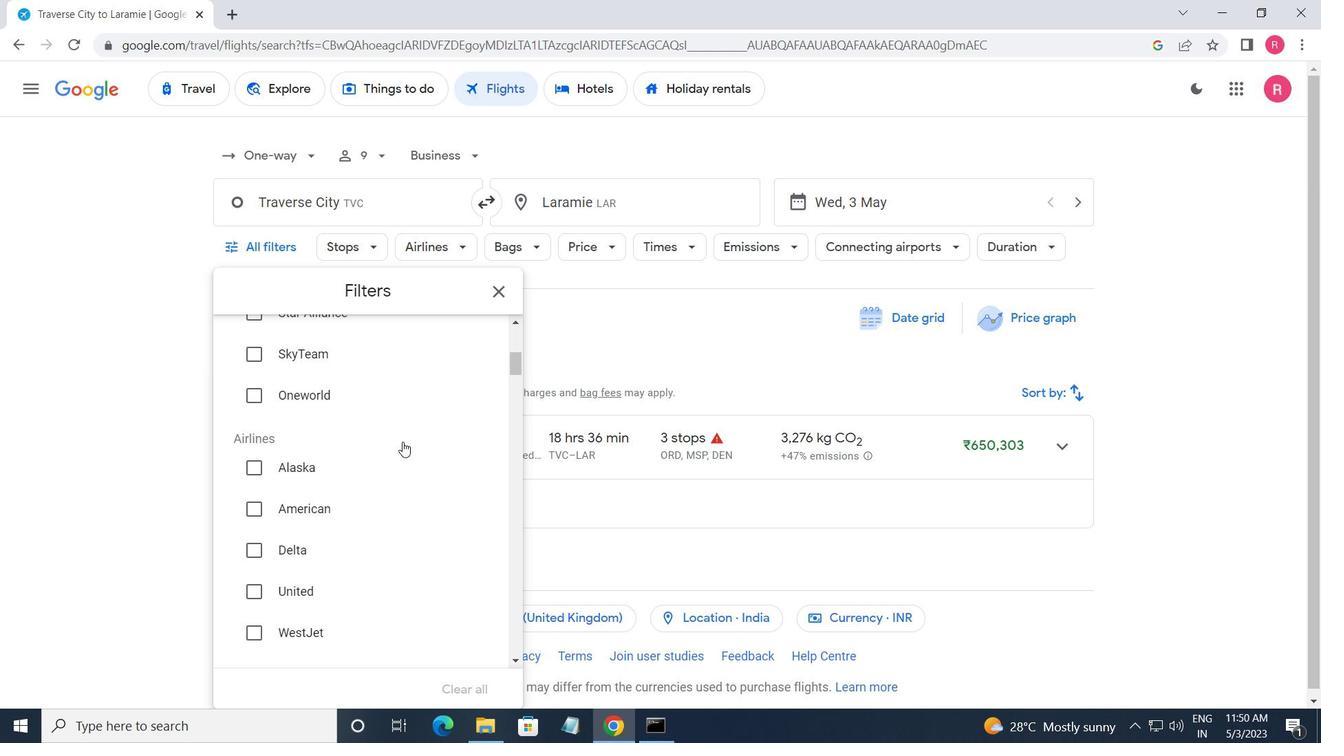 
Action: Mouse scrolled (403, 441) with delta (0, 0)
Screenshot: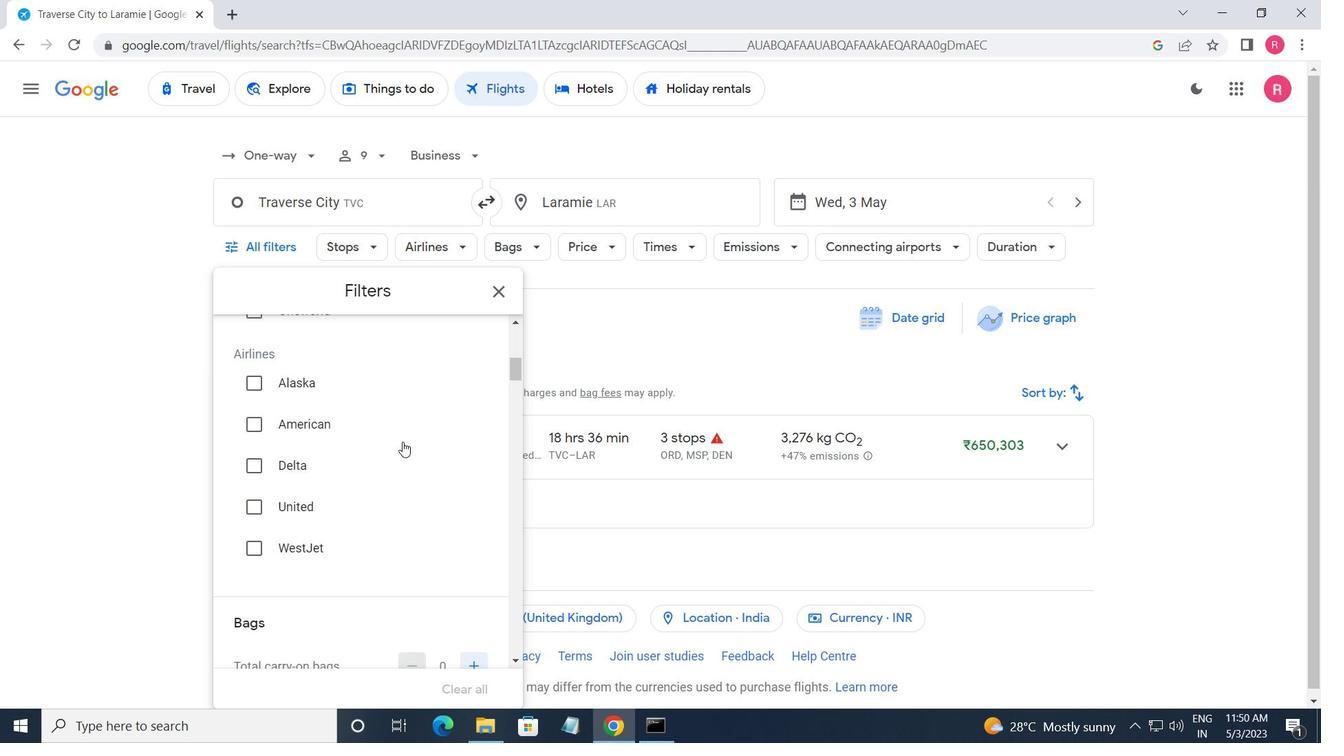 
Action: Mouse scrolled (403, 441) with delta (0, 0)
Screenshot: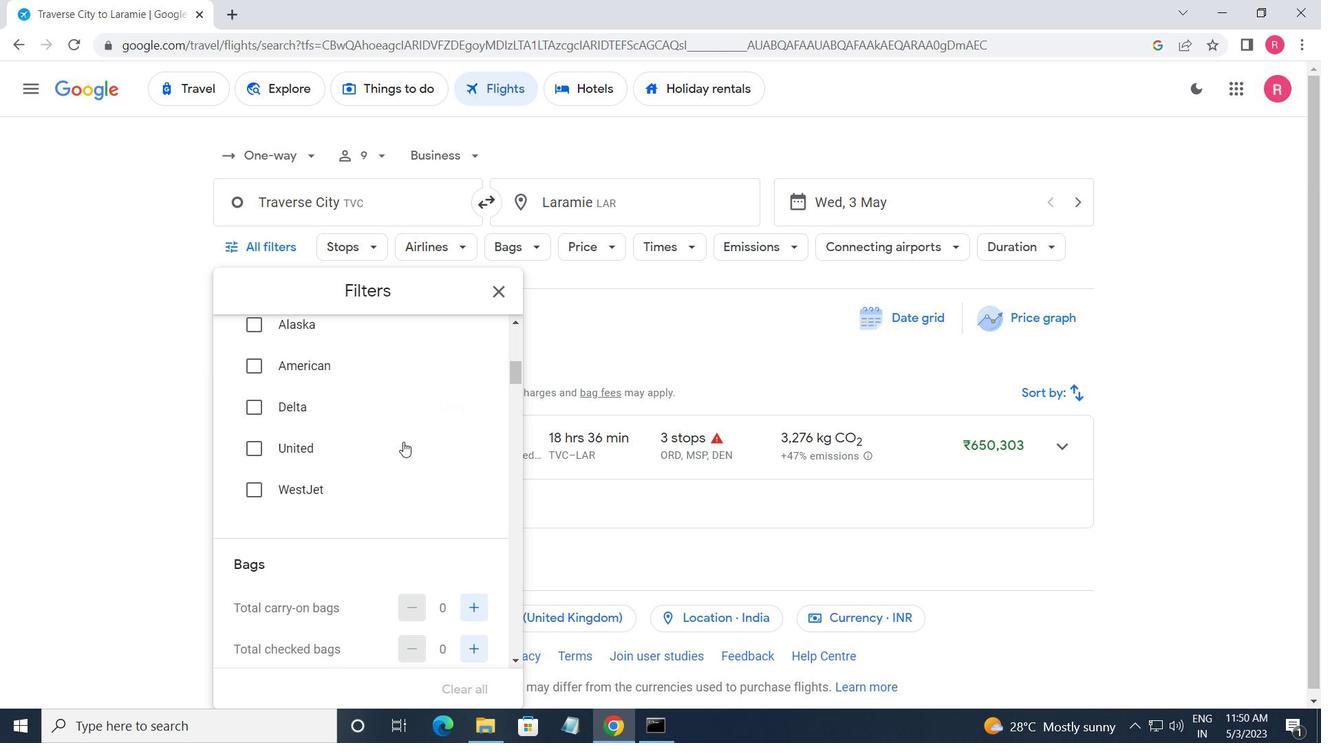 
Action: Mouse moved to (460, 464)
Screenshot: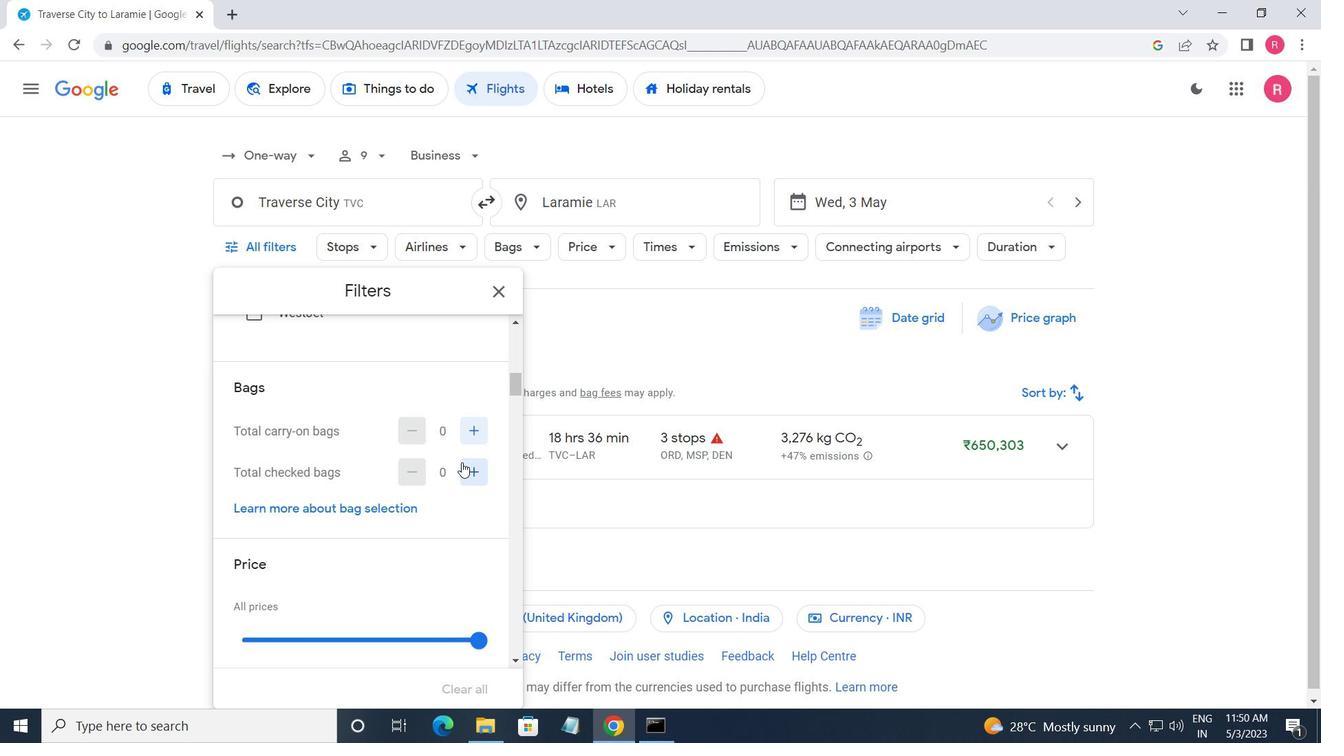 
Action: Mouse pressed left at (460, 464)
Screenshot: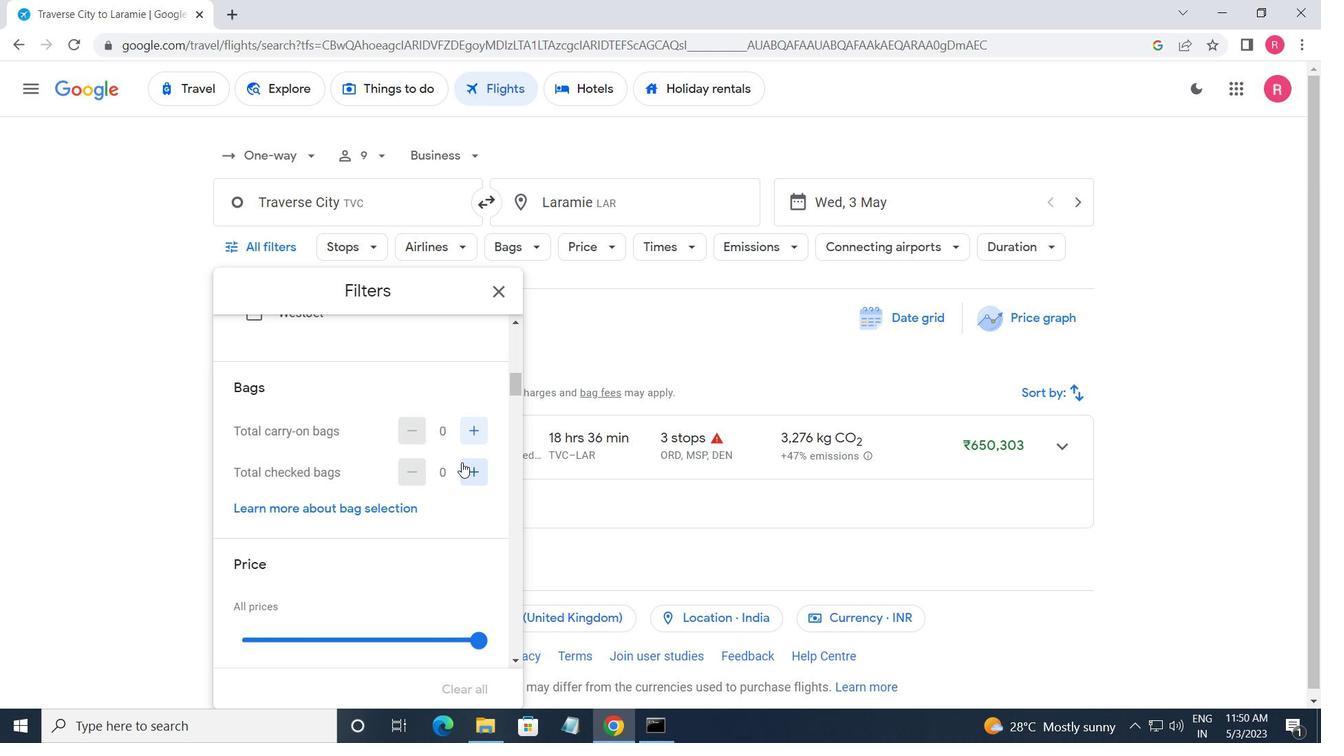 
Action: Mouse moved to (460, 465)
Screenshot: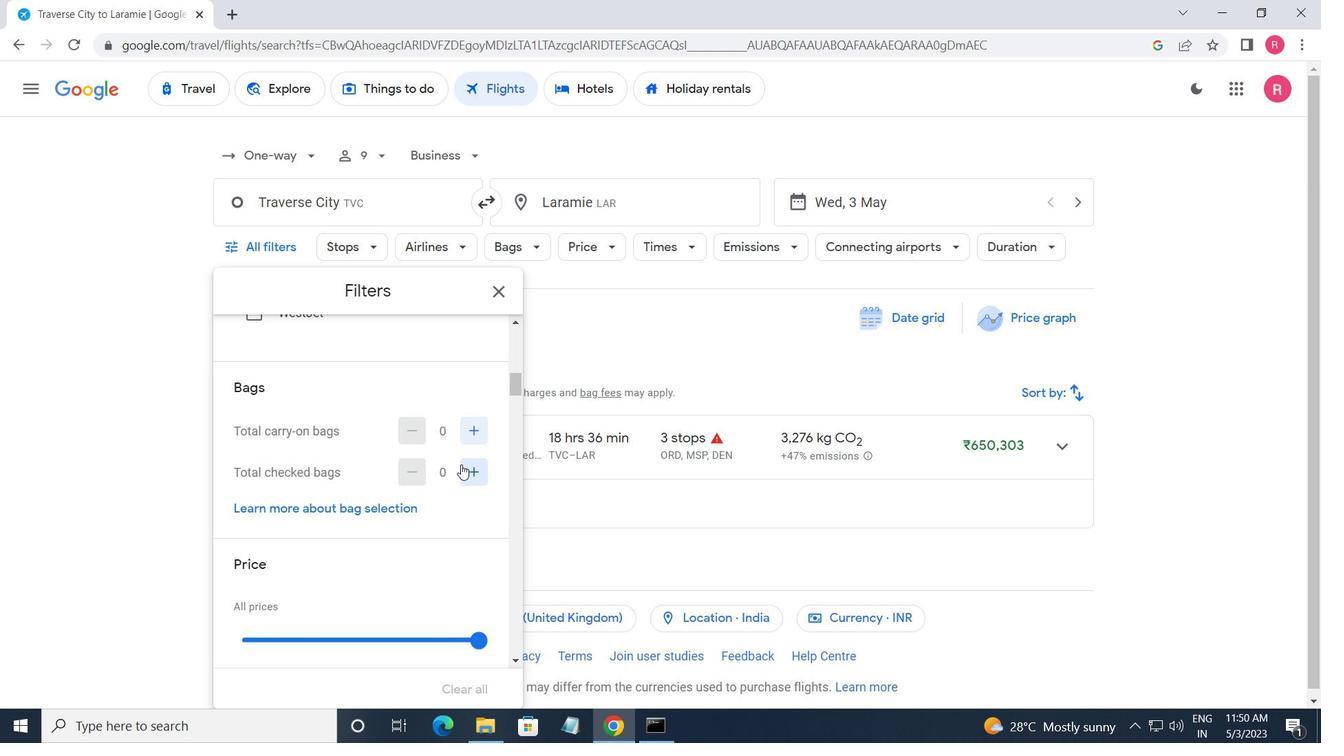 
Action: Mouse pressed left at (460, 465)
Screenshot: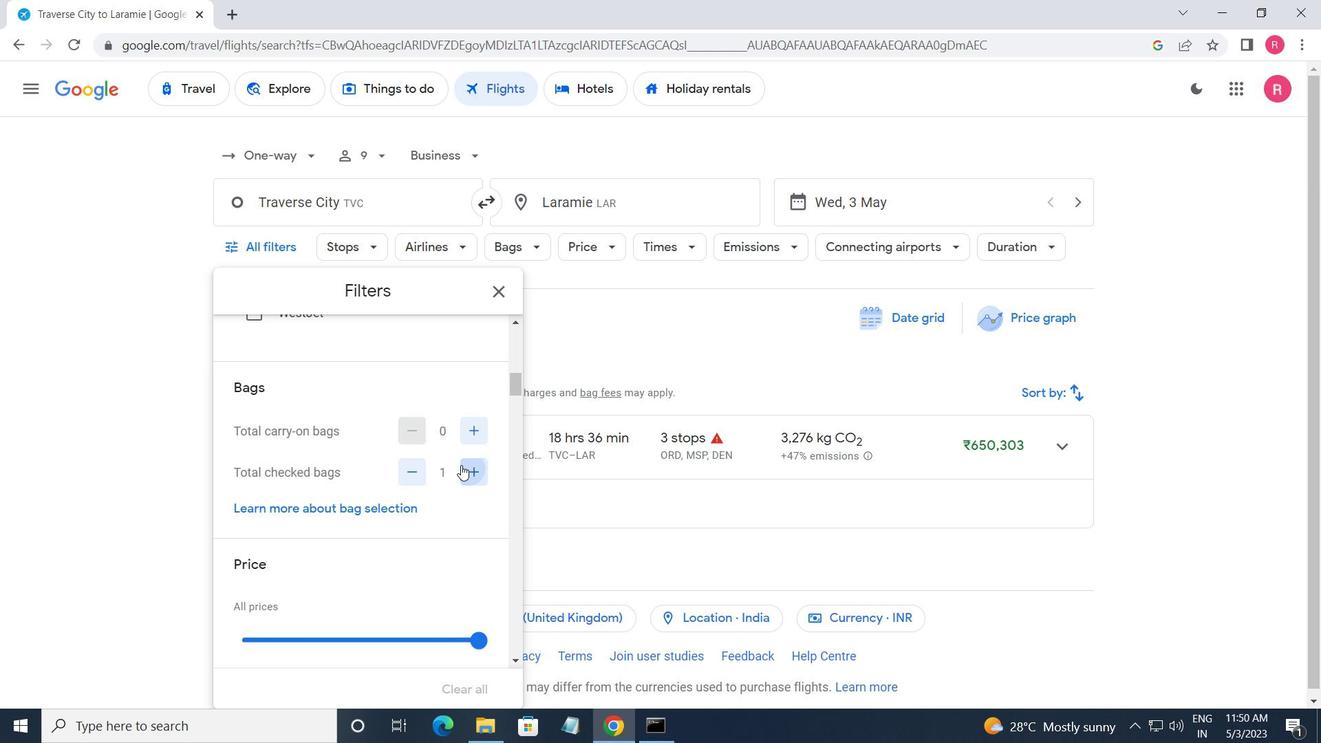 
Action: Mouse moved to (463, 463)
Screenshot: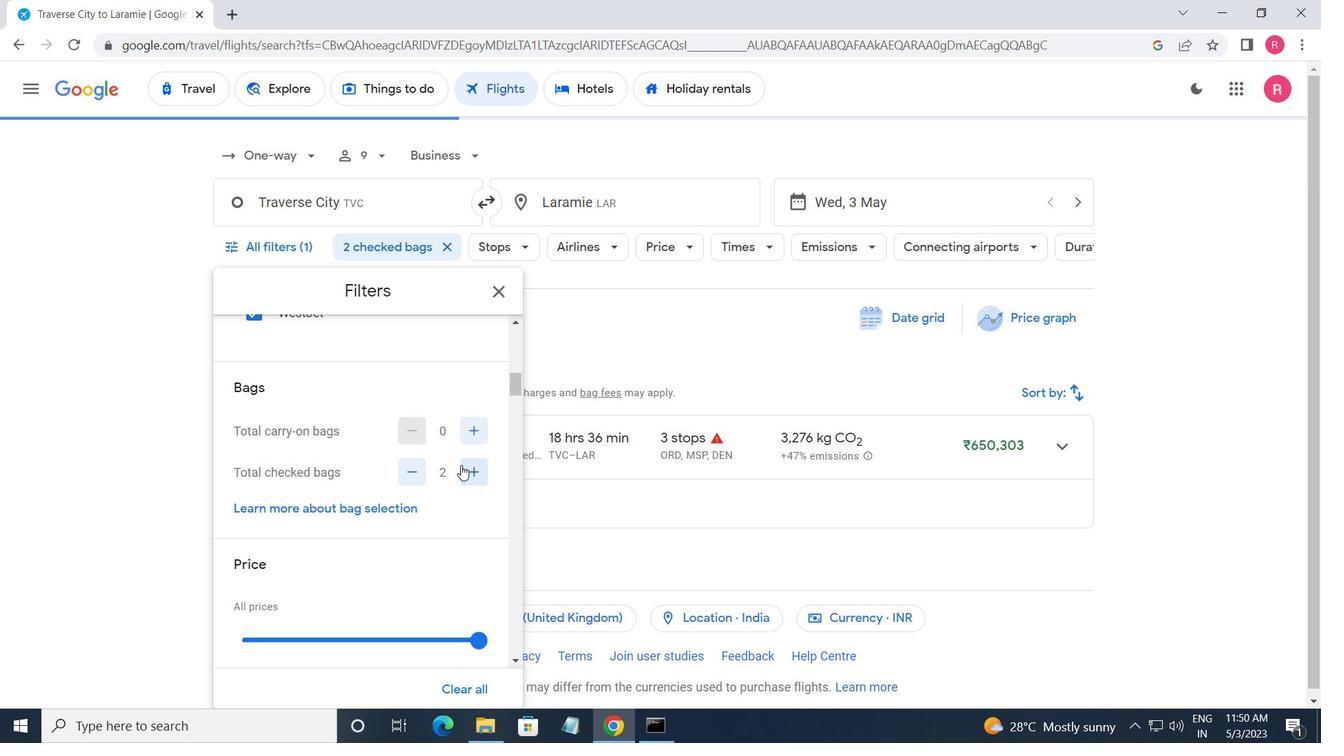 
Action: Mouse scrolled (463, 463) with delta (0, 0)
Screenshot: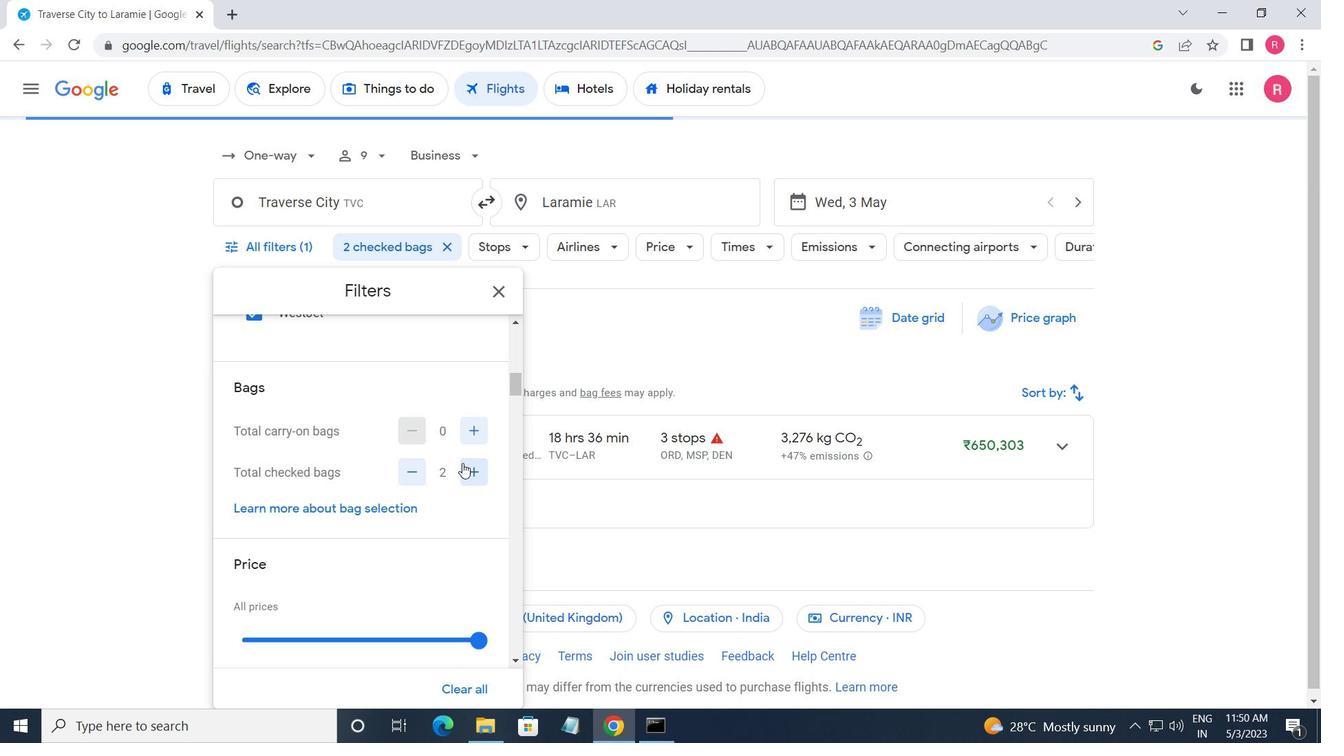 
Action: Mouse scrolled (463, 463) with delta (0, 0)
Screenshot: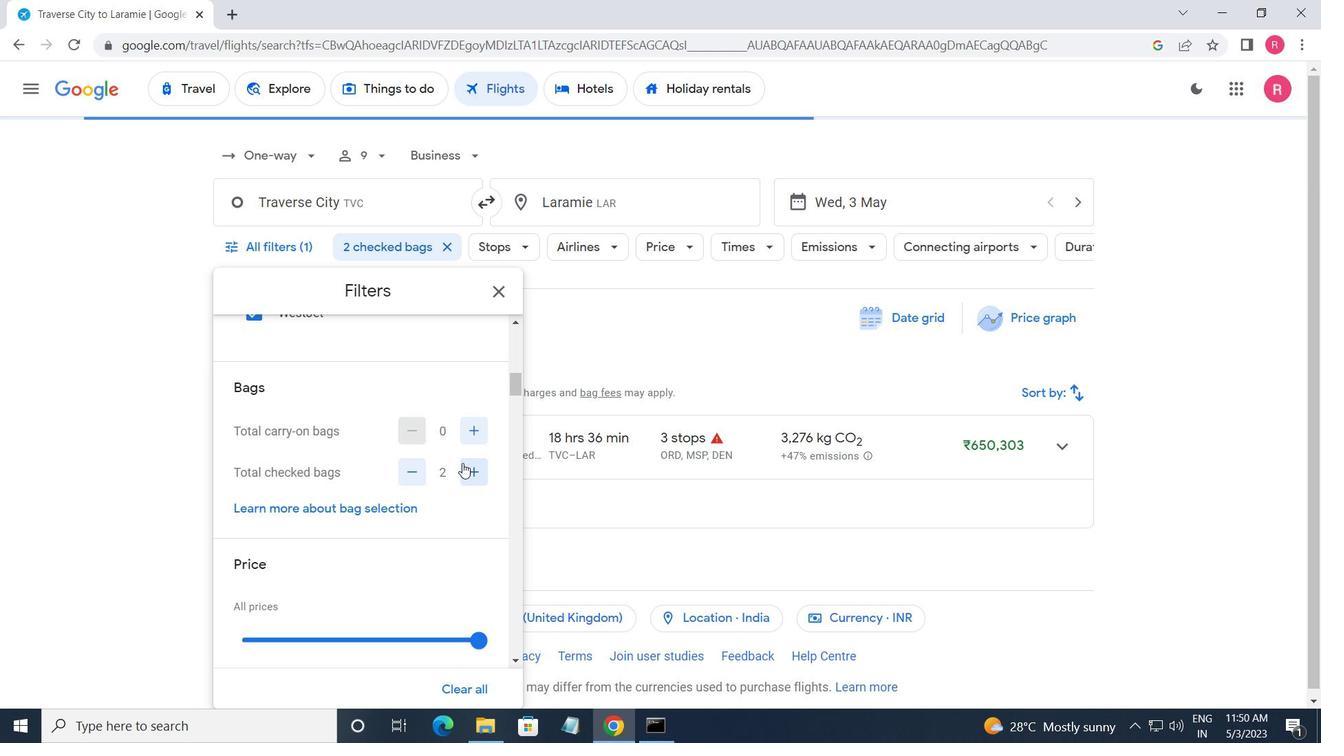 
Action: Mouse moved to (489, 464)
Screenshot: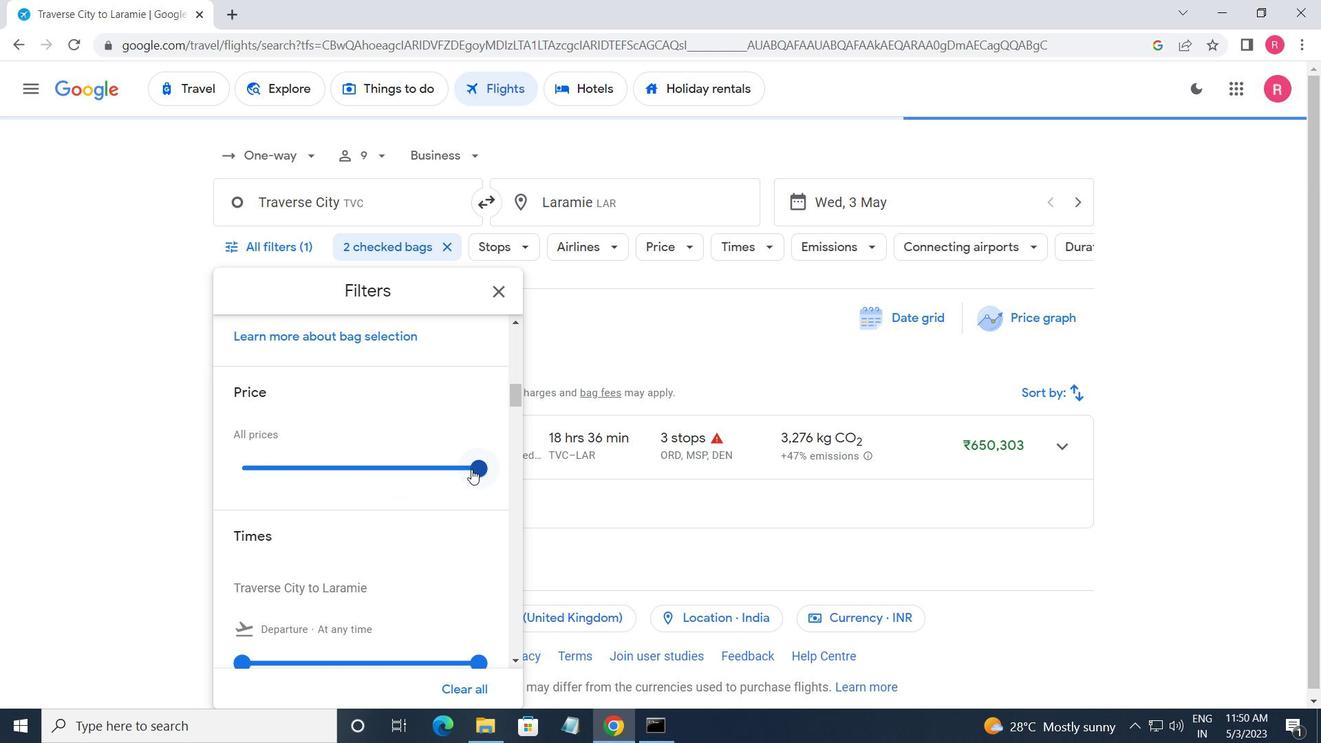 
Action: Mouse pressed left at (489, 464)
Screenshot: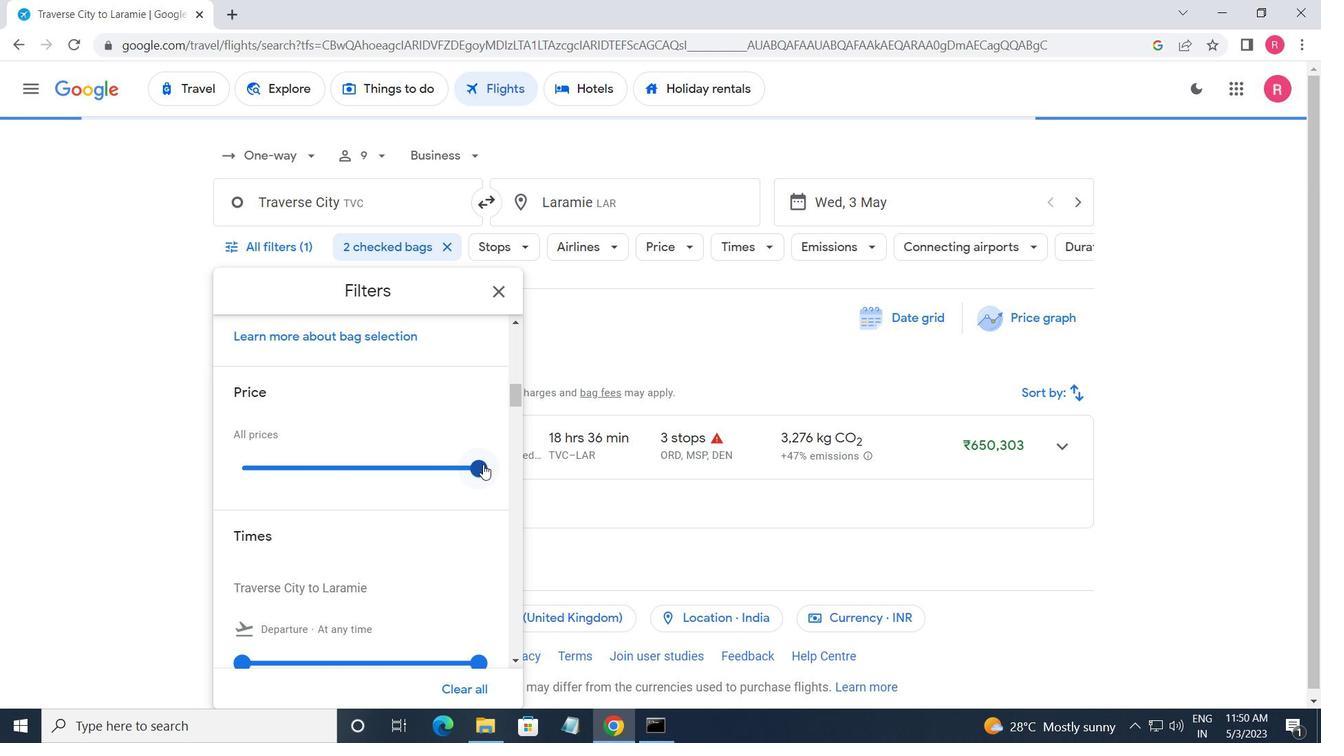 
Action: Mouse moved to (480, 473)
Screenshot: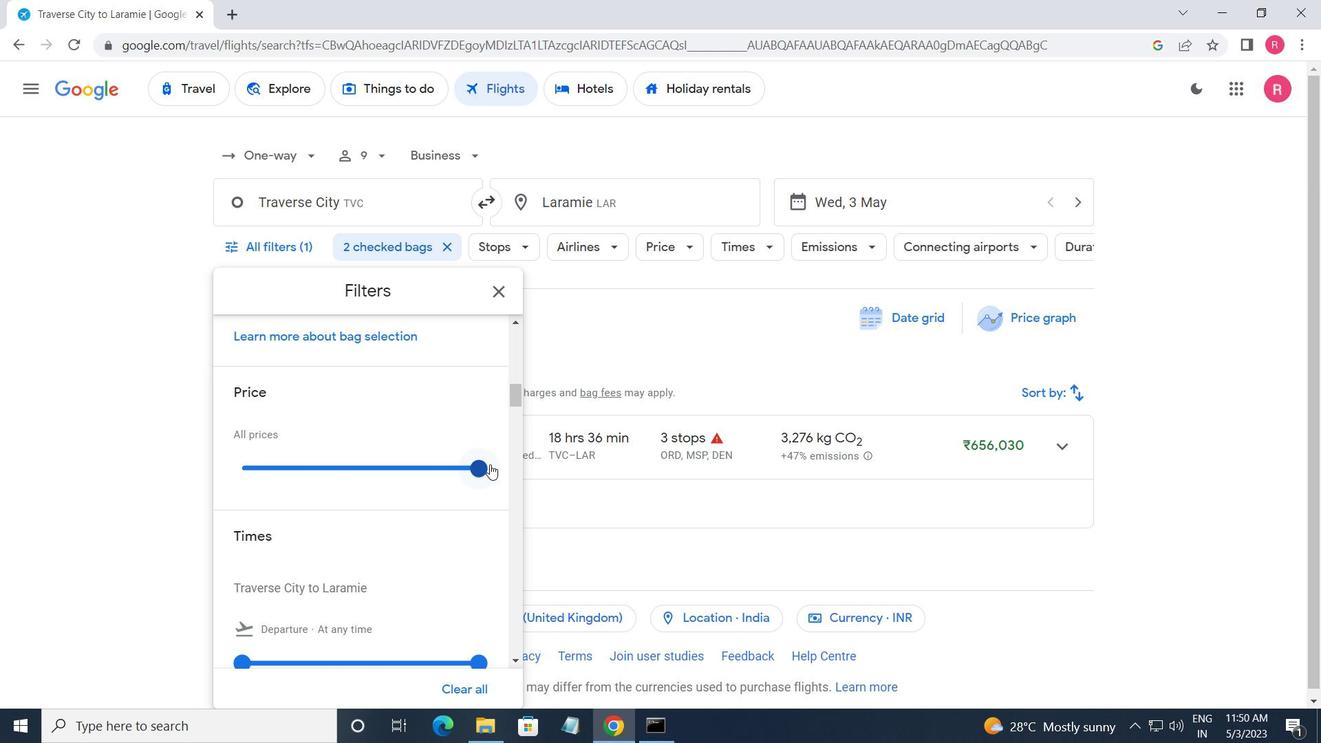 
Action: Mouse pressed left at (480, 473)
Screenshot: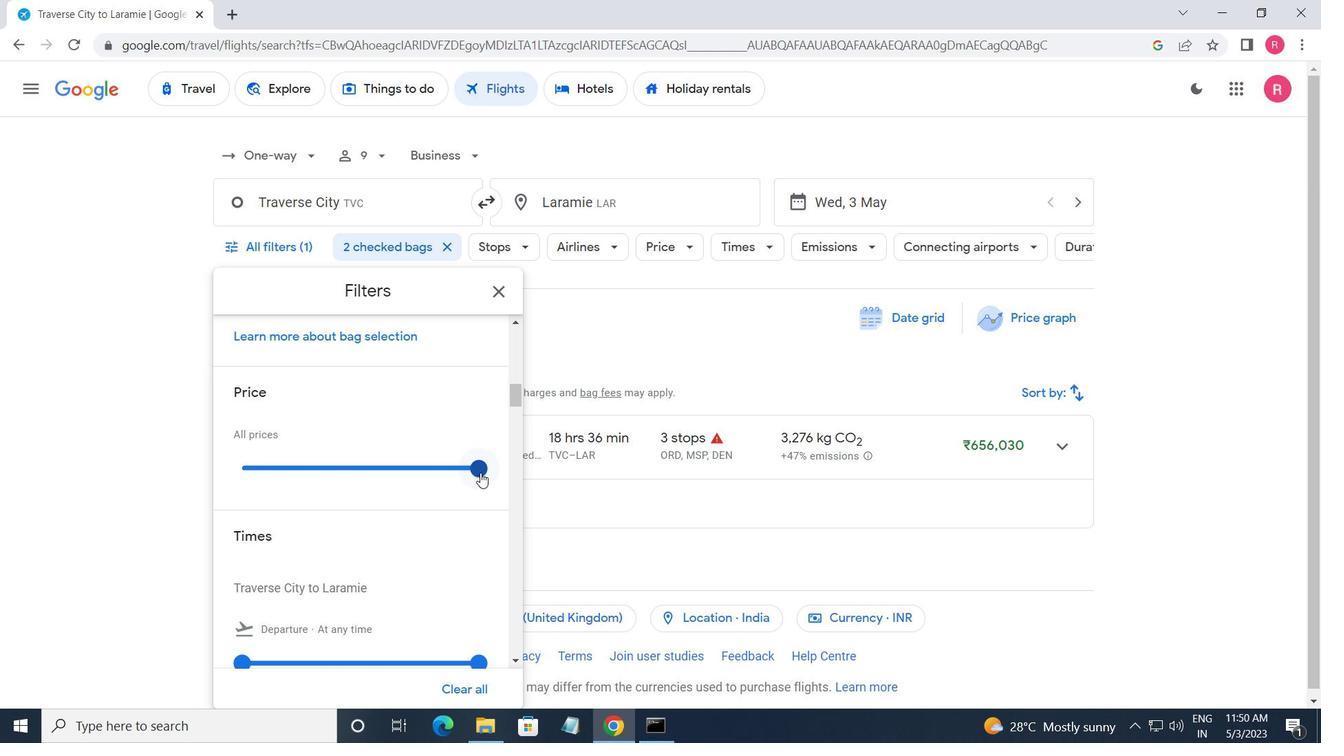 
Action: Mouse moved to (348, 473)
Screenshot: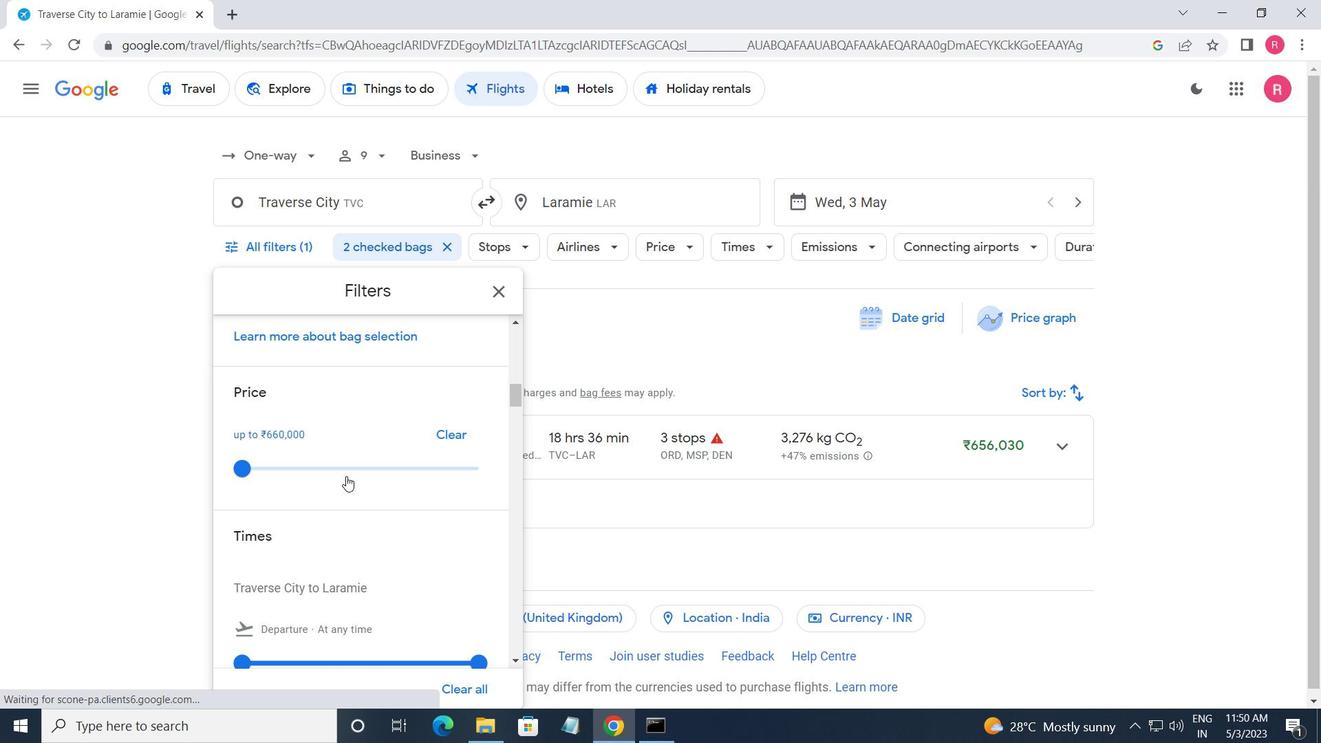 
Action: Mouse scrolled (348, 472) with delta (0, 0)
Screenshot: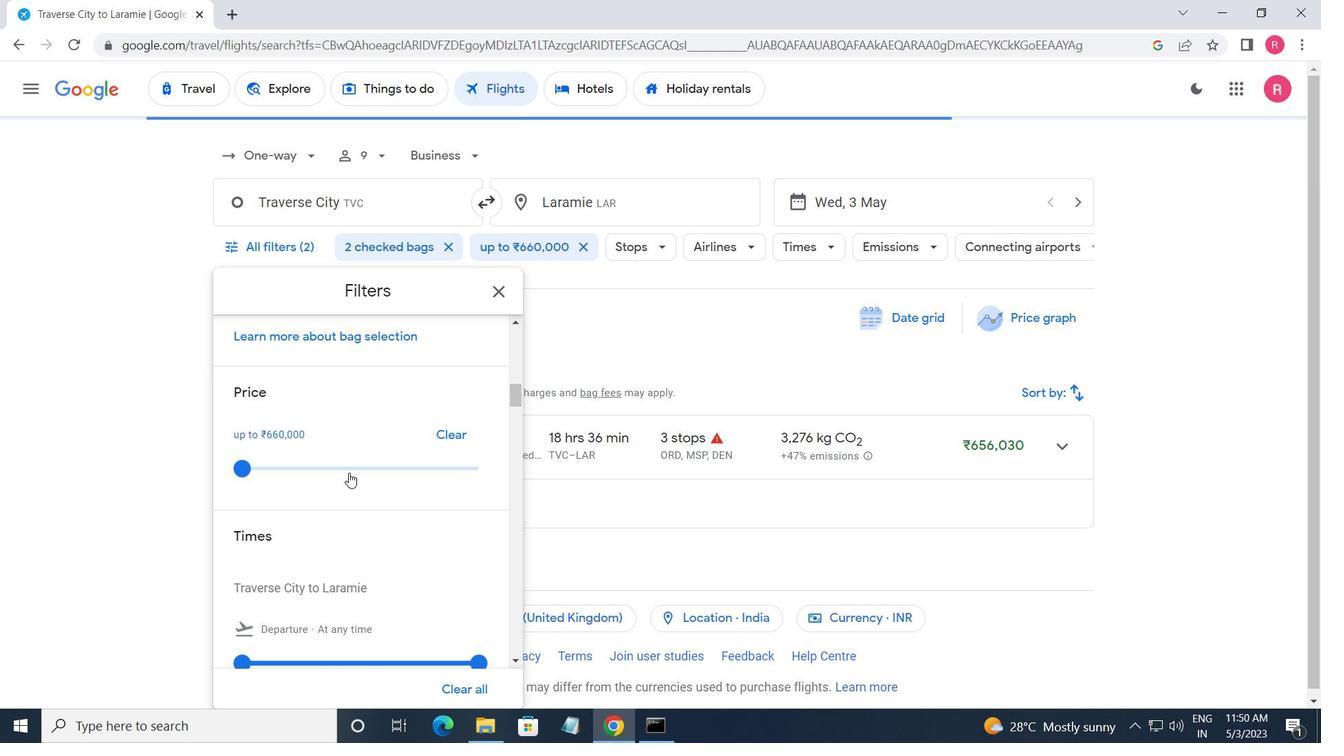 
Action: Mouse scrolled (348, 472) with delta (0, 0)
Screenshot: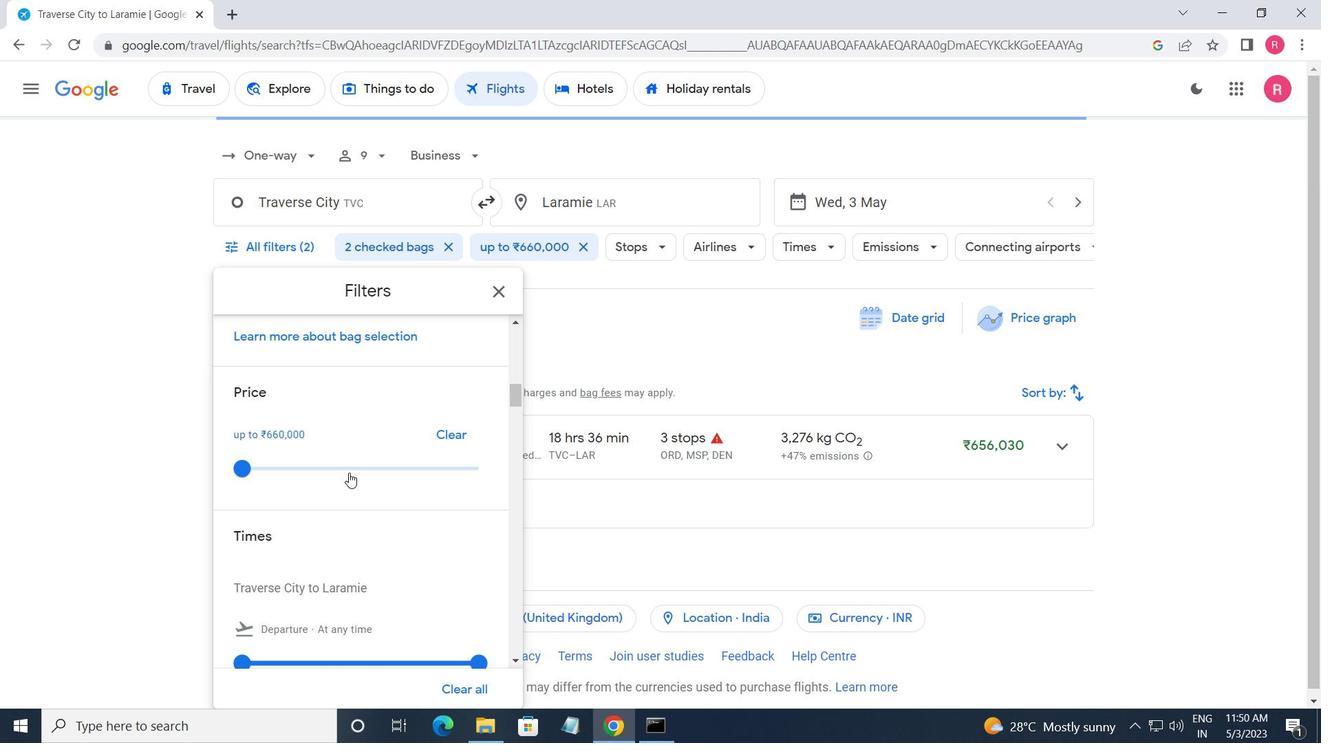 
Action: Mouse moved to (253, 489)
Screenshot: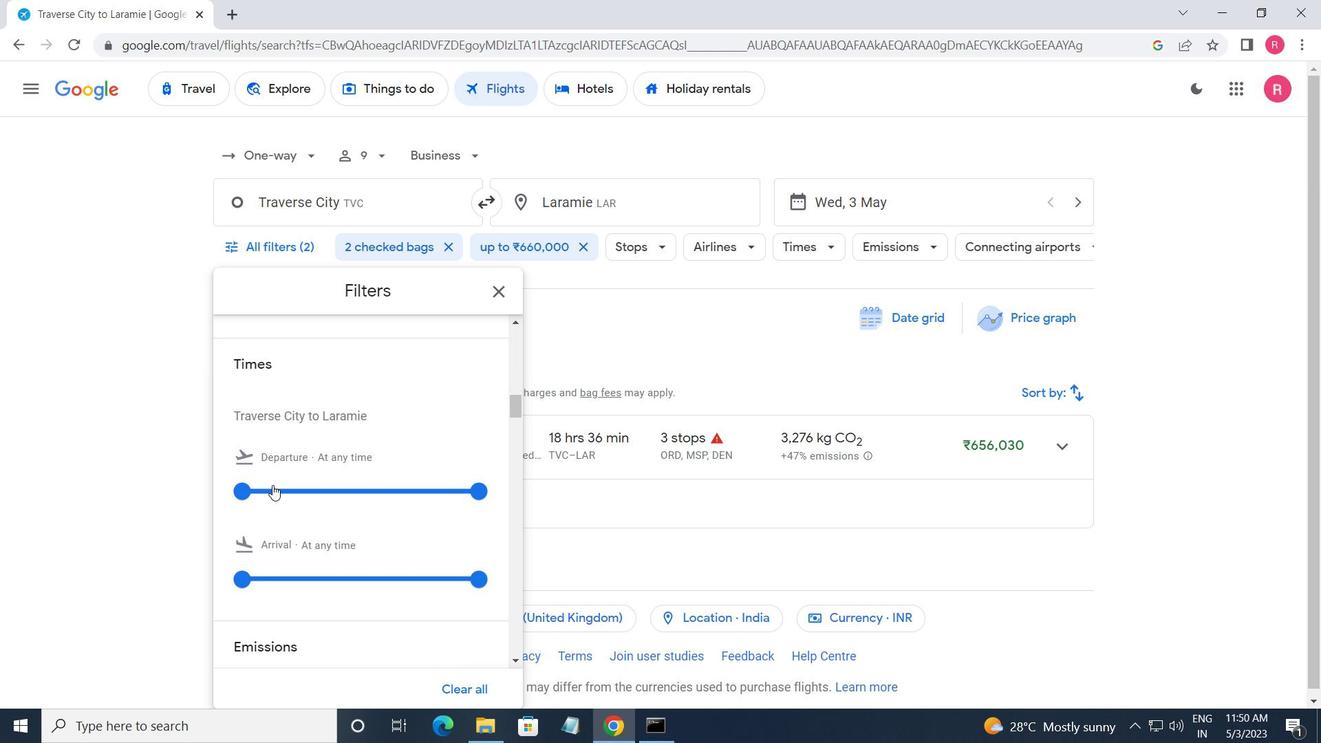 
Action: Mouse pressed left at (253, 489)
Screenshot: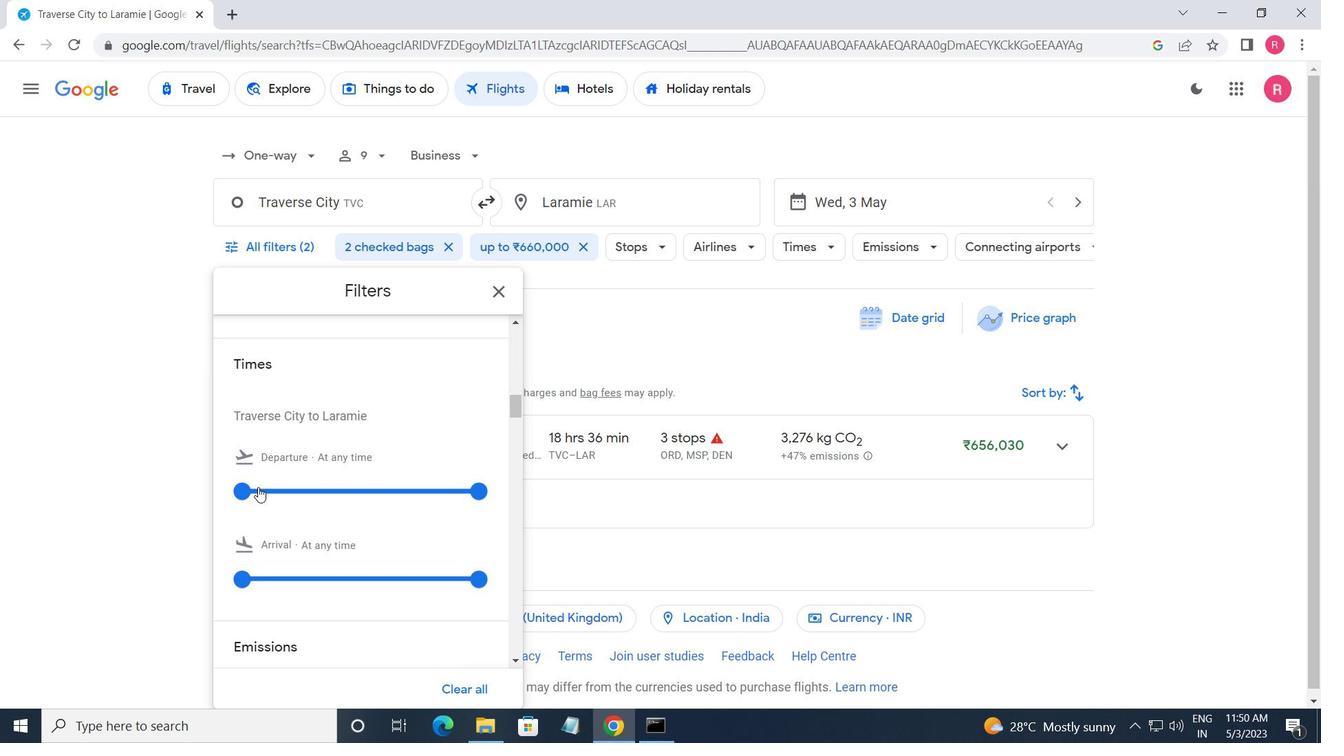 
Action: Mouse moved to (472, 489)
Screenshot: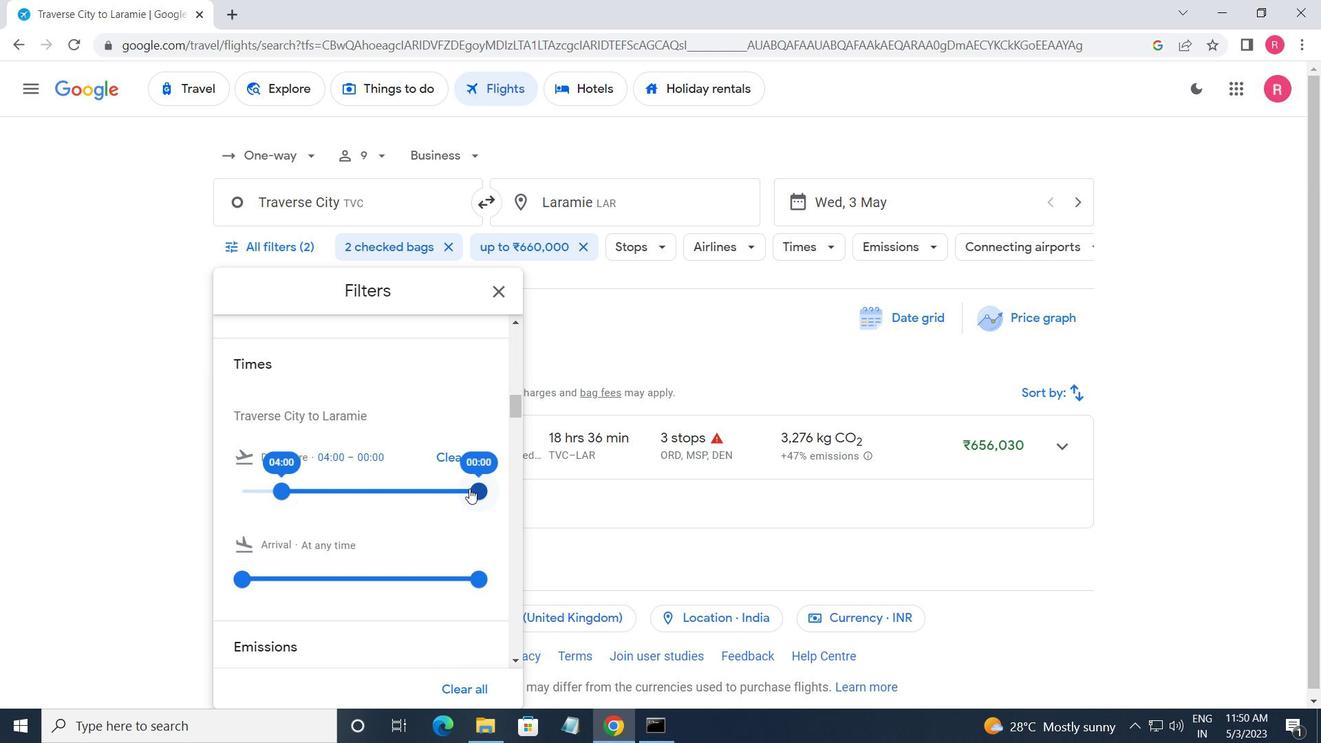
Action: Mouse pressed left at (472, 489)
Screenshot: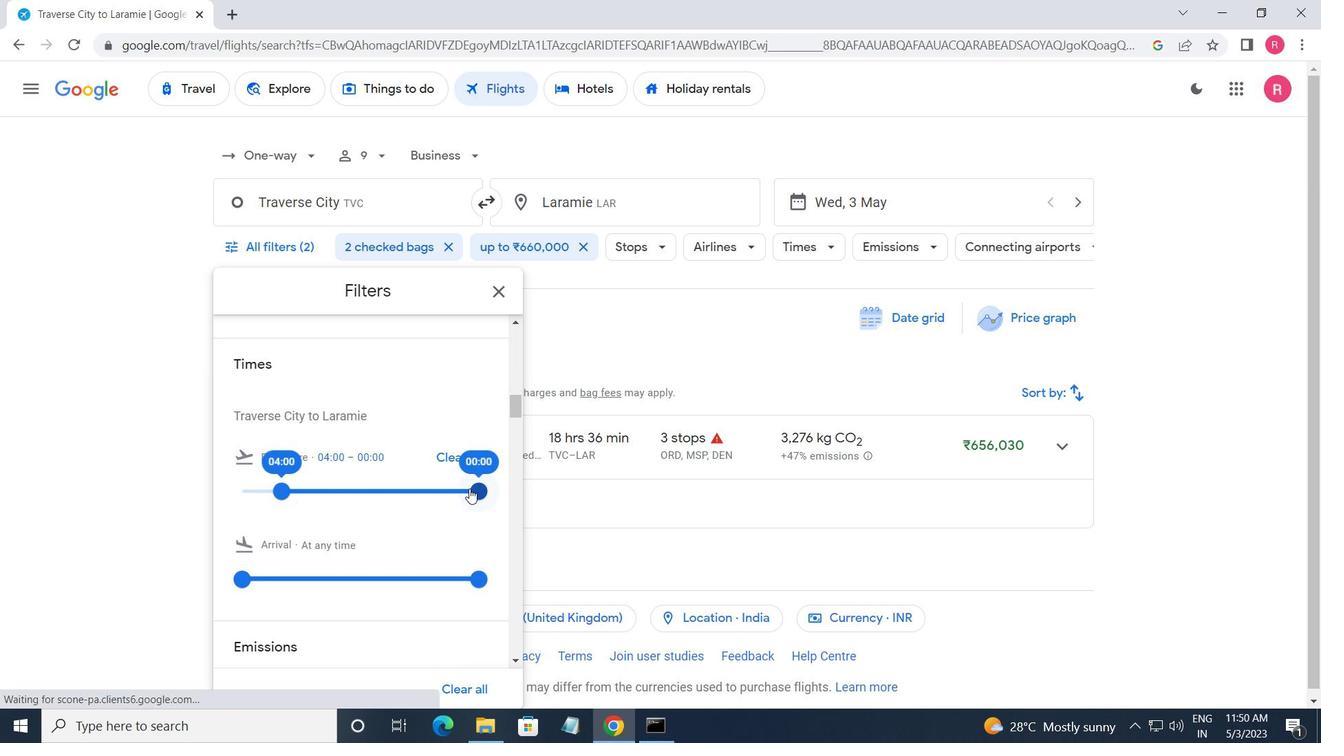 
Action: Mouse moved to (507, 288)
Screenshot: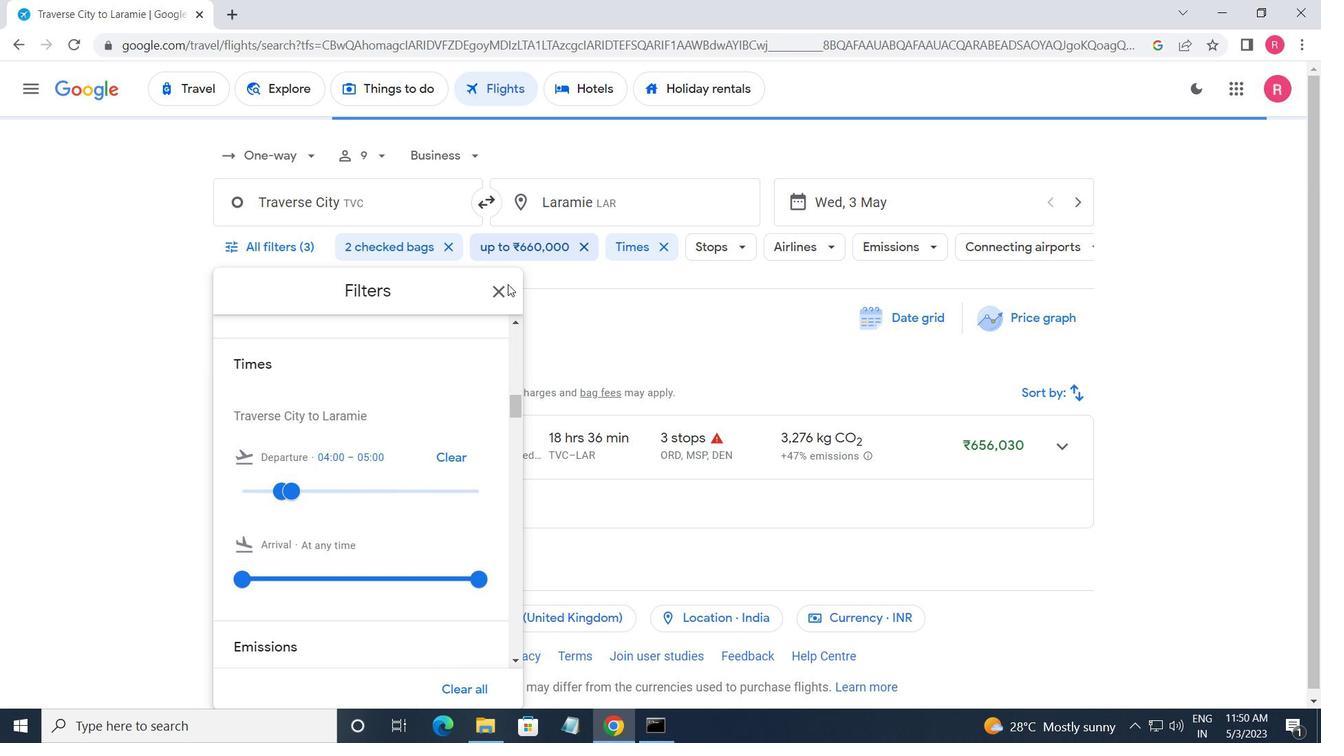 
Action: Mouse pressed left at (507, 288)
Screenshot: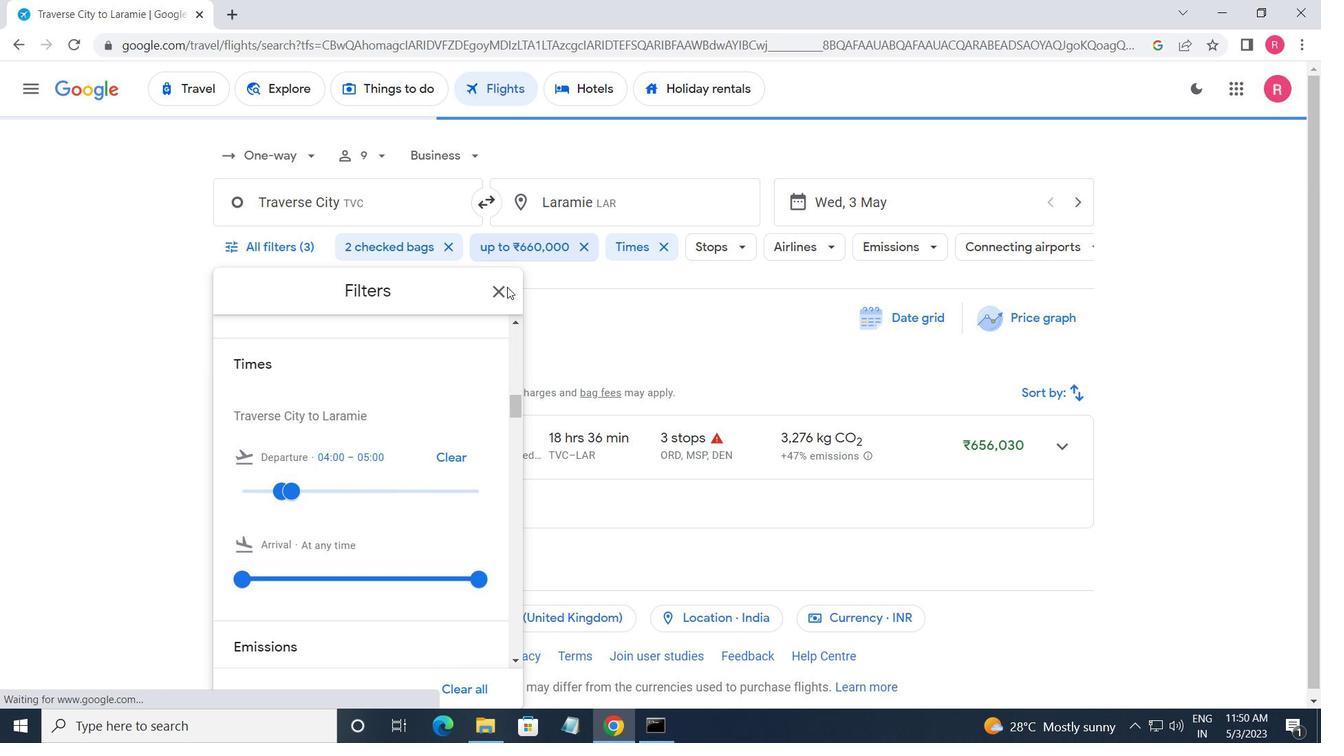
Action: Mouse moved to (485, 315)
Screenshot: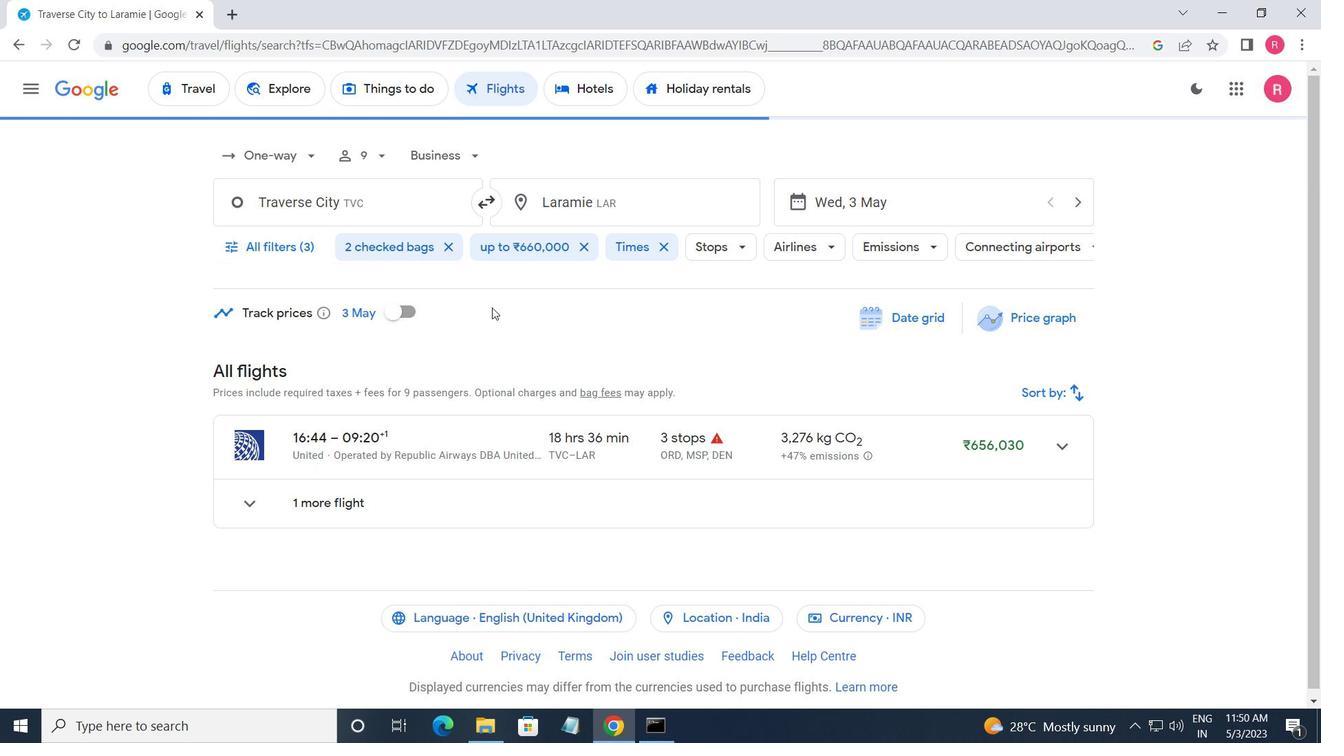 
